Task: Look for space in Schroeder, Brazil from 3rd June, 2023 to 9th June, 2023 for 2 adults in price range Rs.6000 to Rs.12000. Place can be entire place with 1  bedroom having 1 bed and 1 bathroom. Property type can be house, flat, guest house, hotel. Amenities needed are: washing machine. Booking option can be shelf check-in. Required host language is Spanish.
Action: Mouse moved to (296, 181)
Screenshot: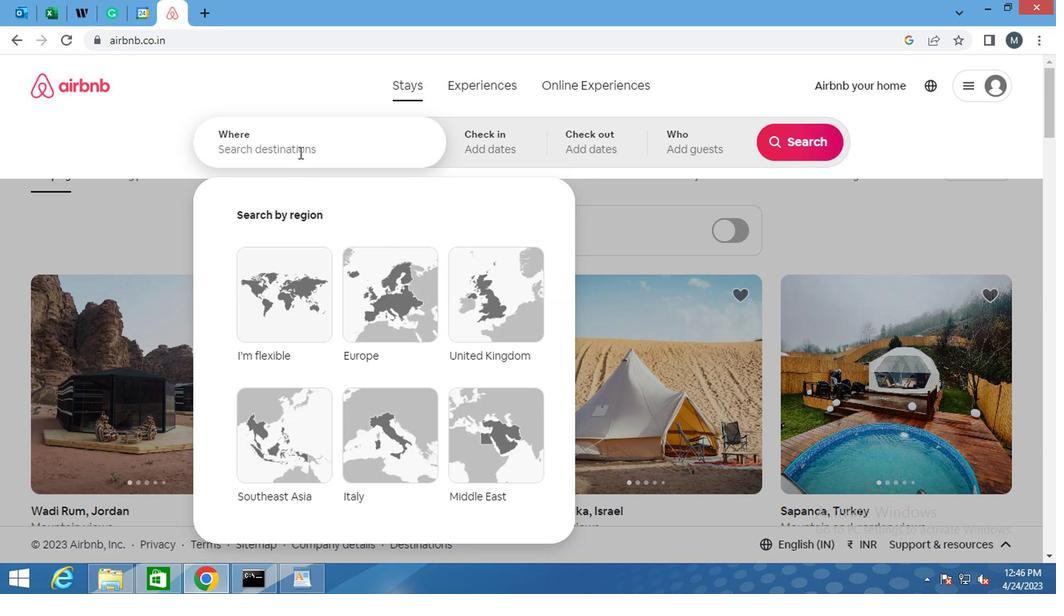 
Action: Mouse pressed left at (296, 181)
Screenshot: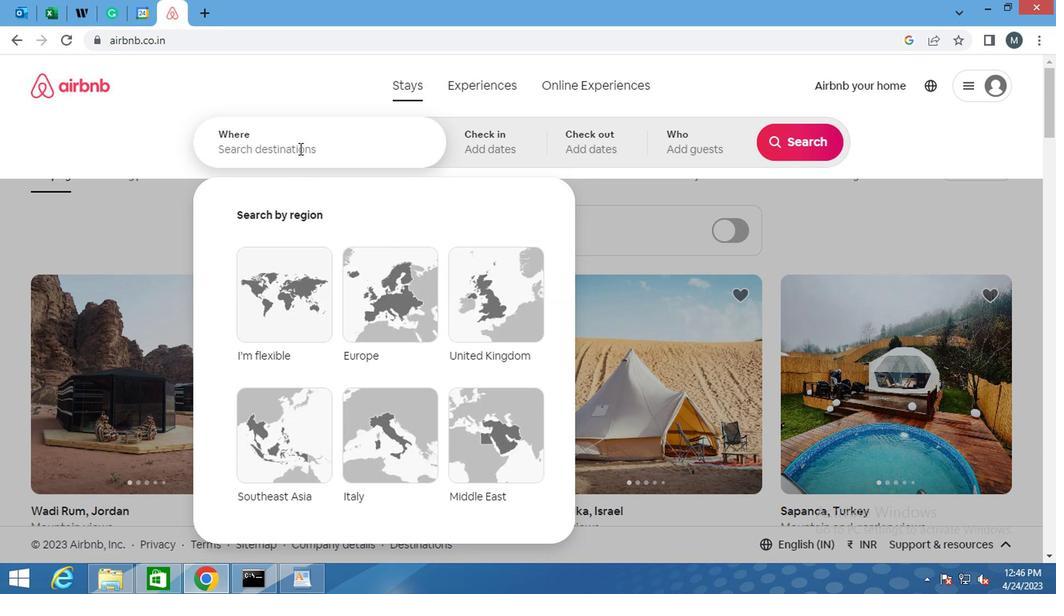 
Action: Key pressed <Key.shift>SCHROEDER,<Key.shift>BRAZIL<Key.enter>\
Screenshot: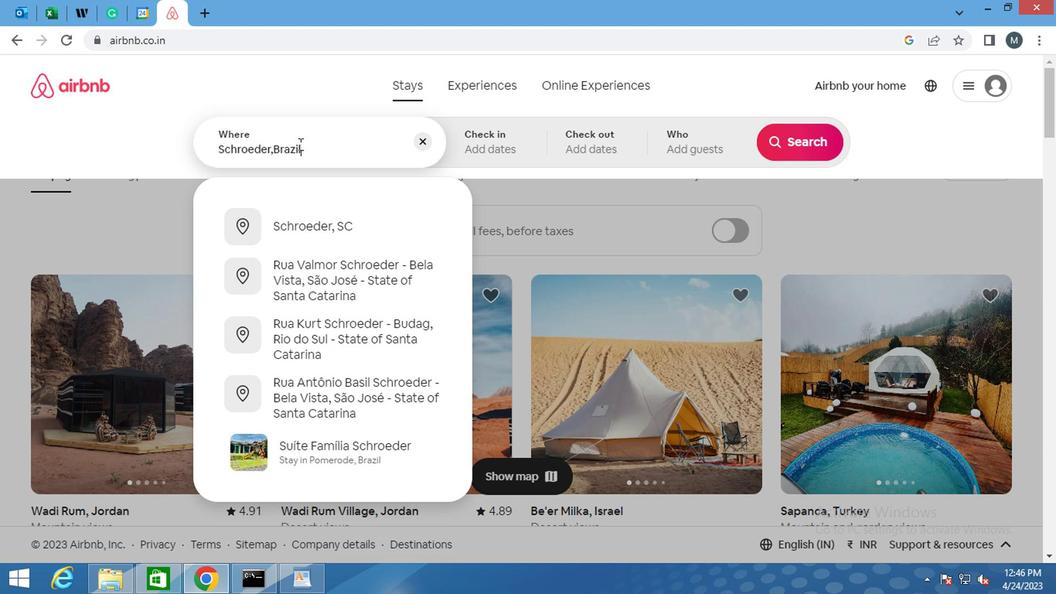 
Action: Mouse moved to (319, 184)
Screenshot: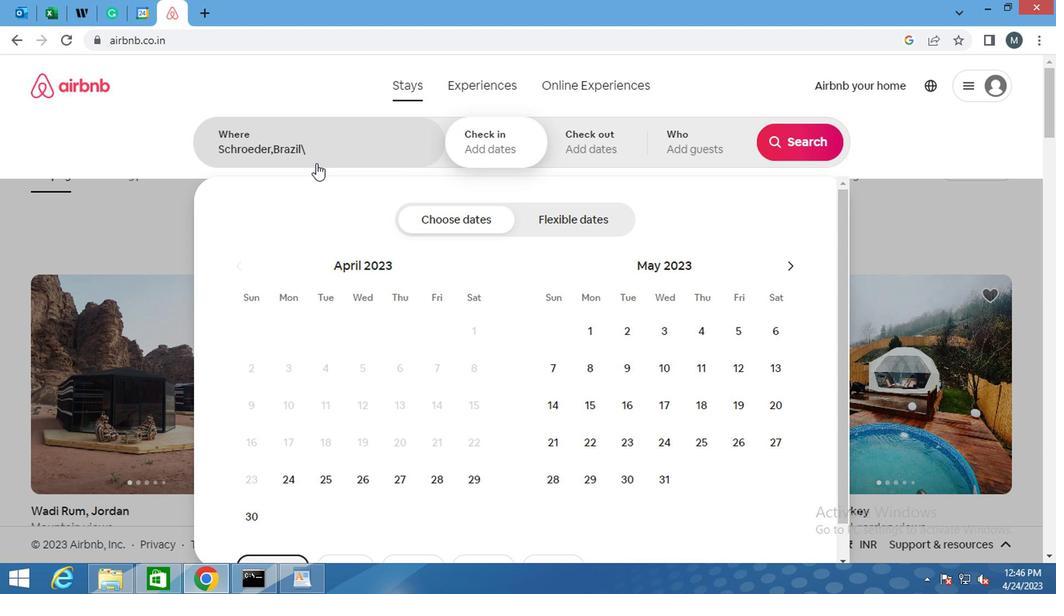 
Action: Mouse pressed left at (319, 184)
Screenshot: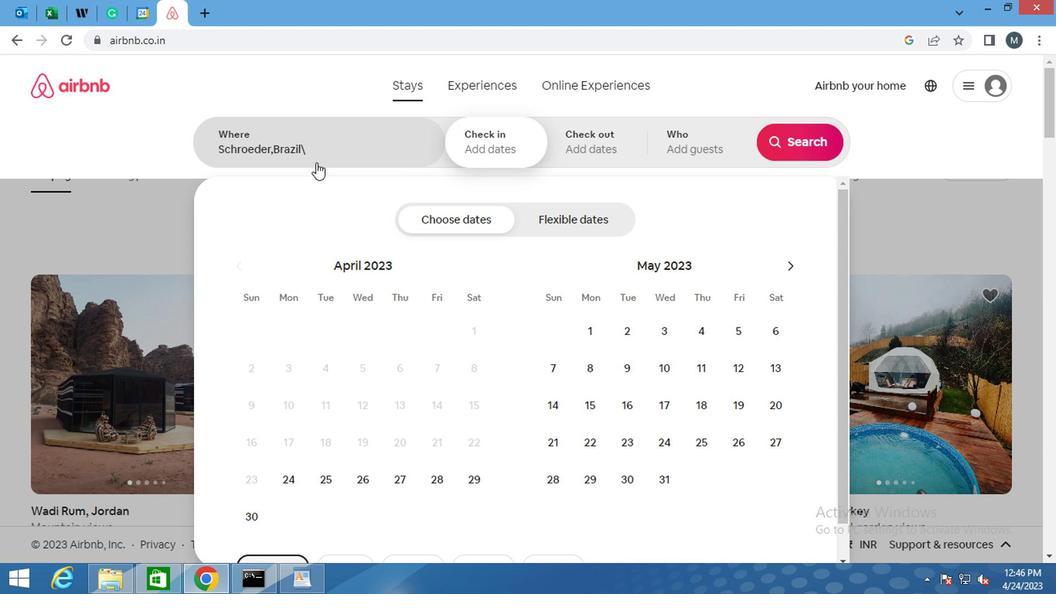 
Action: Mouse moved to (319, 188)
Screenshot: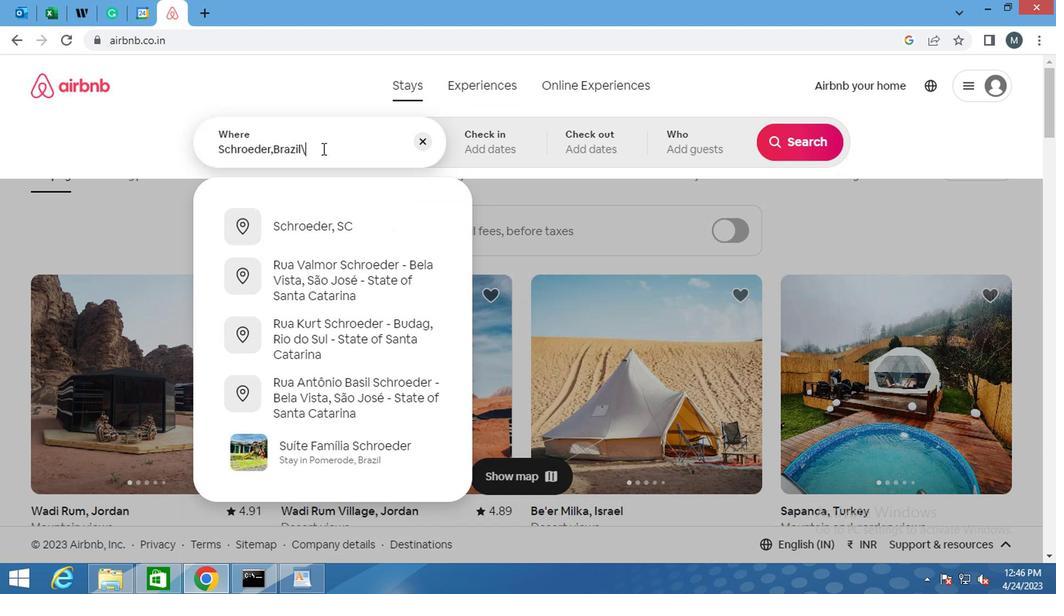 
Action: Key pressed <Key.backspace><Key.enter>
Screenshot: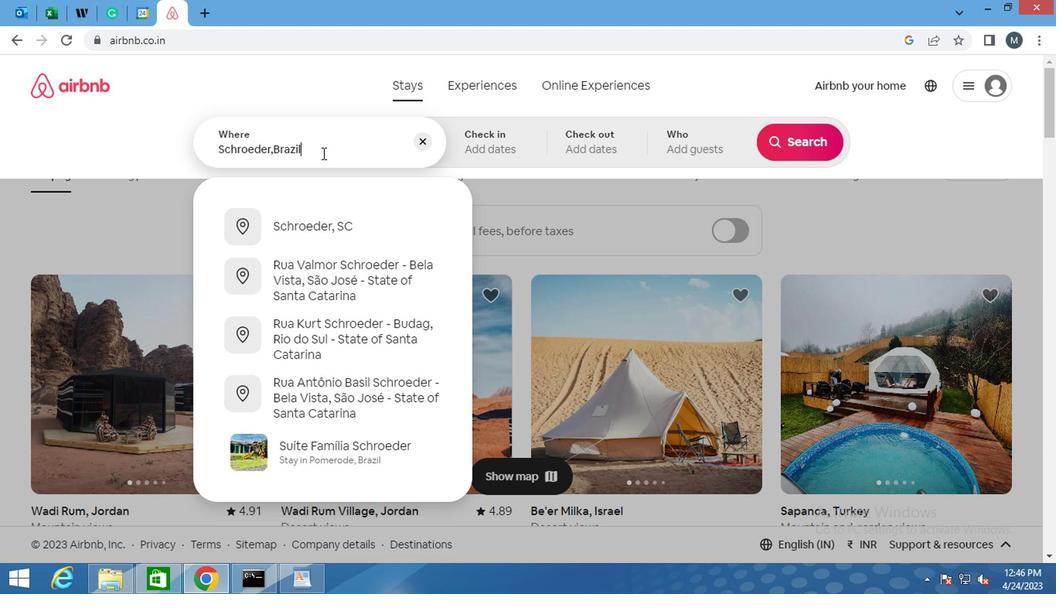 
Action: Mouse moved to (791, 279)
Screenshot: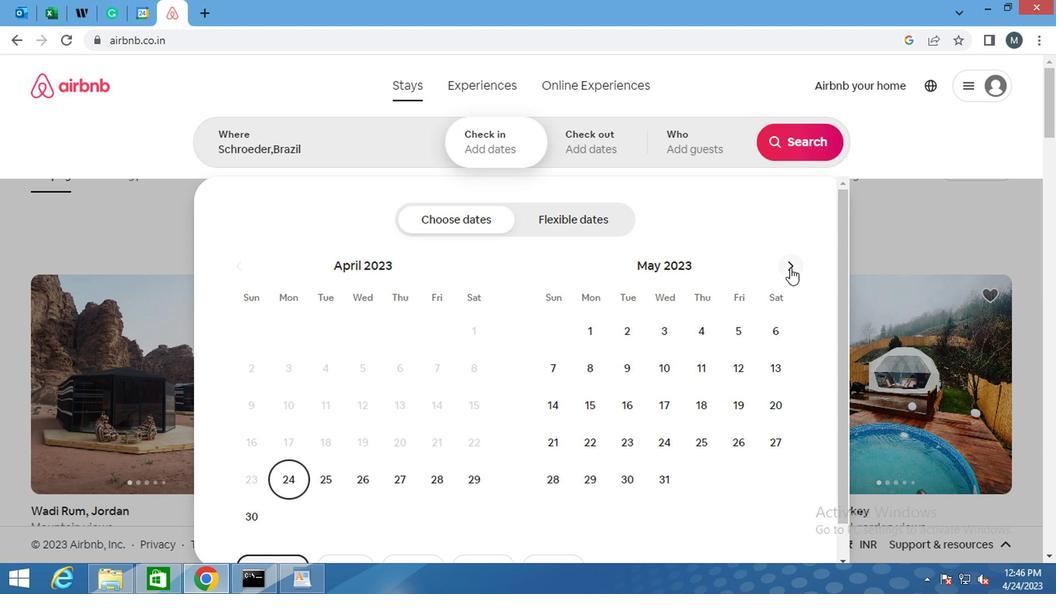 
Action: Mouse pressed left at (791, 279)
Screenshot: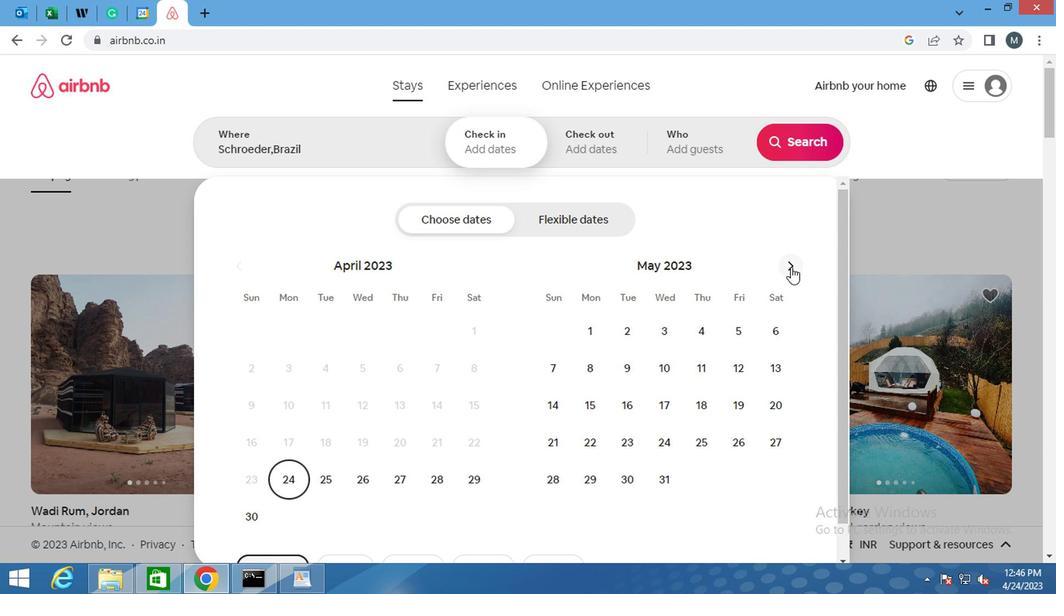 
Action: Mouse pressed left at (791, 279)
Screenshot: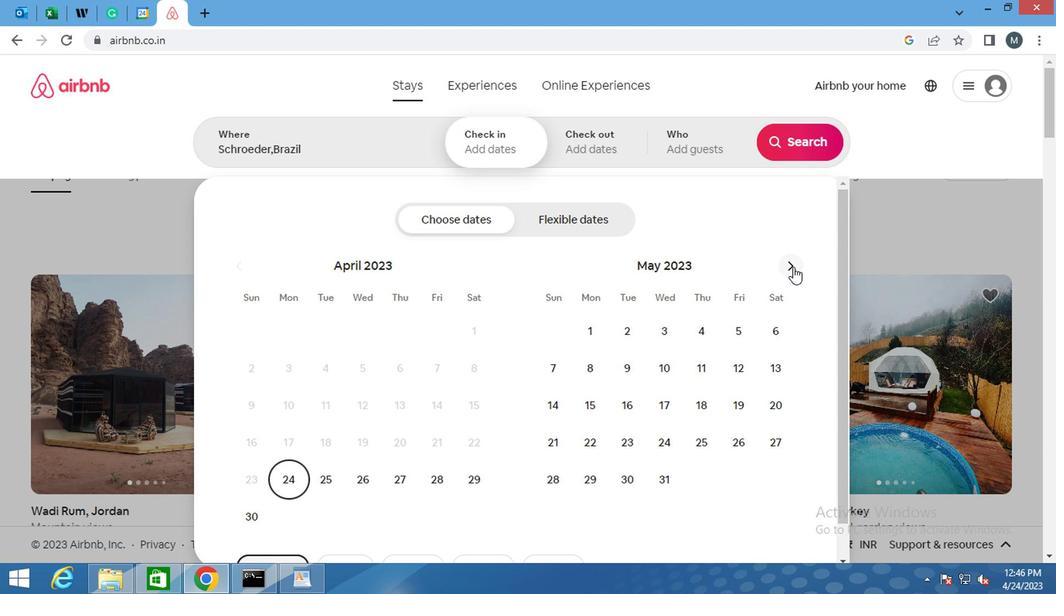 
Action: Mouse moved to (774, 332)
Screenshot: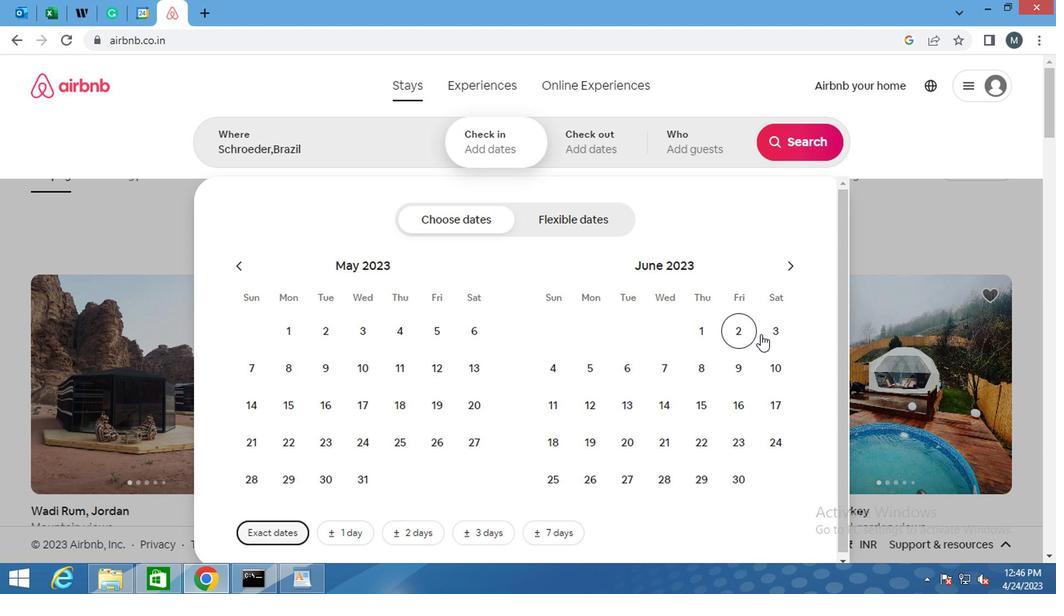 
Action: Mouse pressed left at (774, 332)
Screenshot: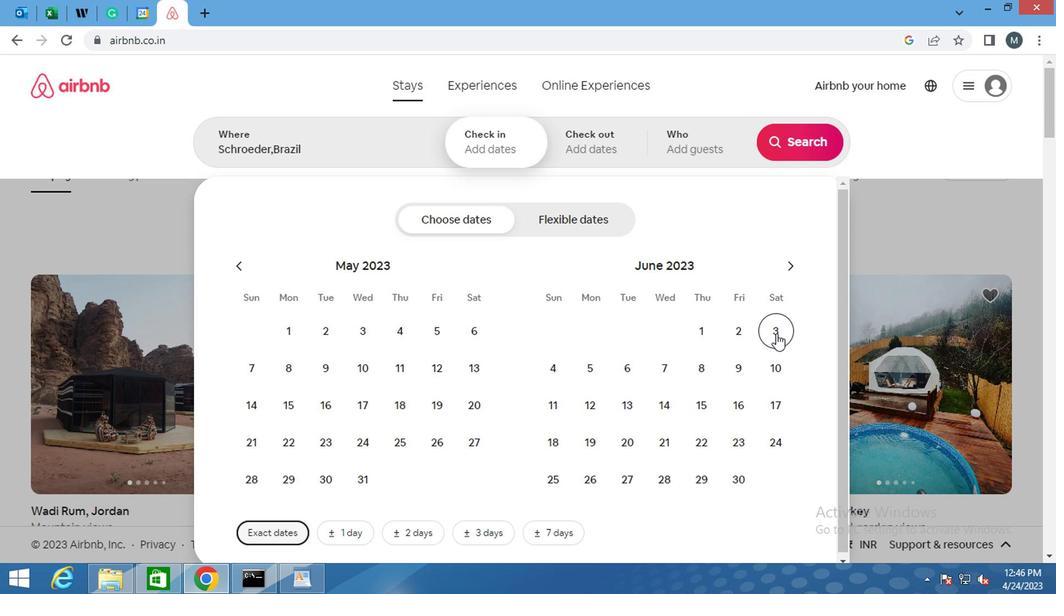 
Action: Mouse moved to (733, 360)
Screenshot: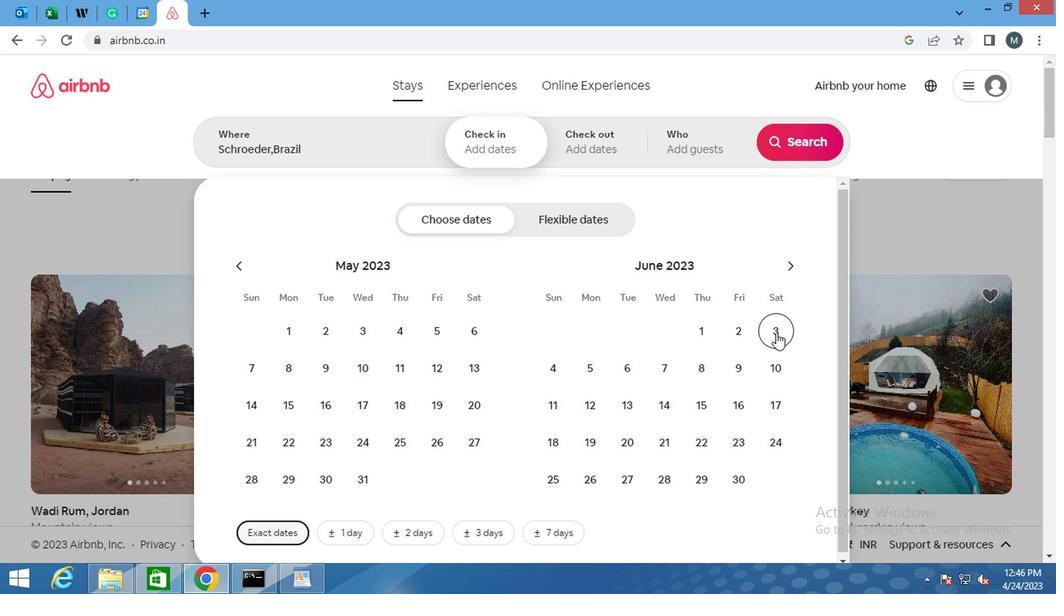 
Action: Mouse pressed left at (733, 360)
Screenshot: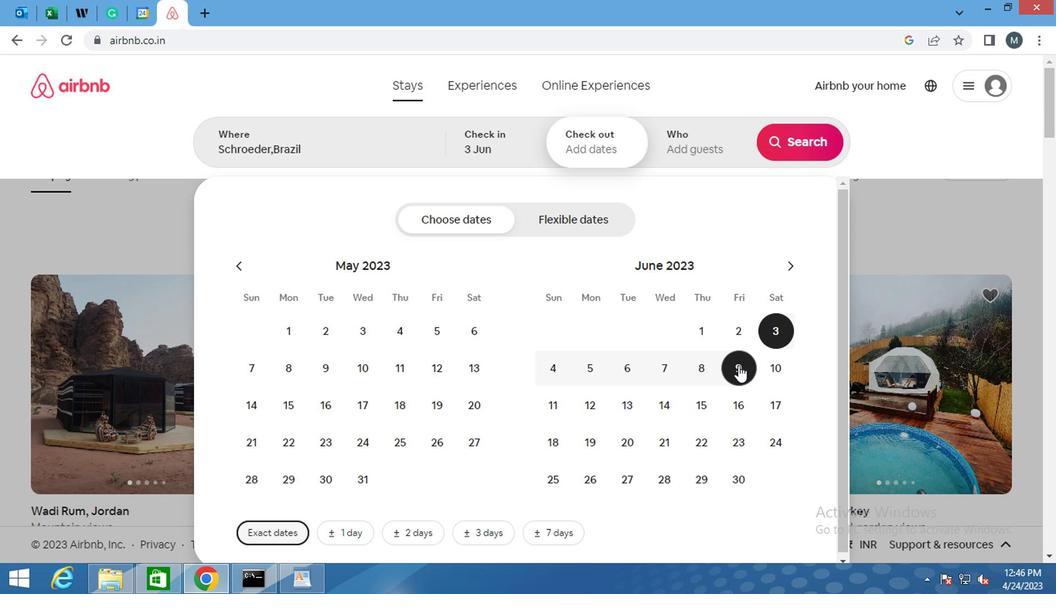 
Action: Mouse moved to (683, 182)
Screenshot: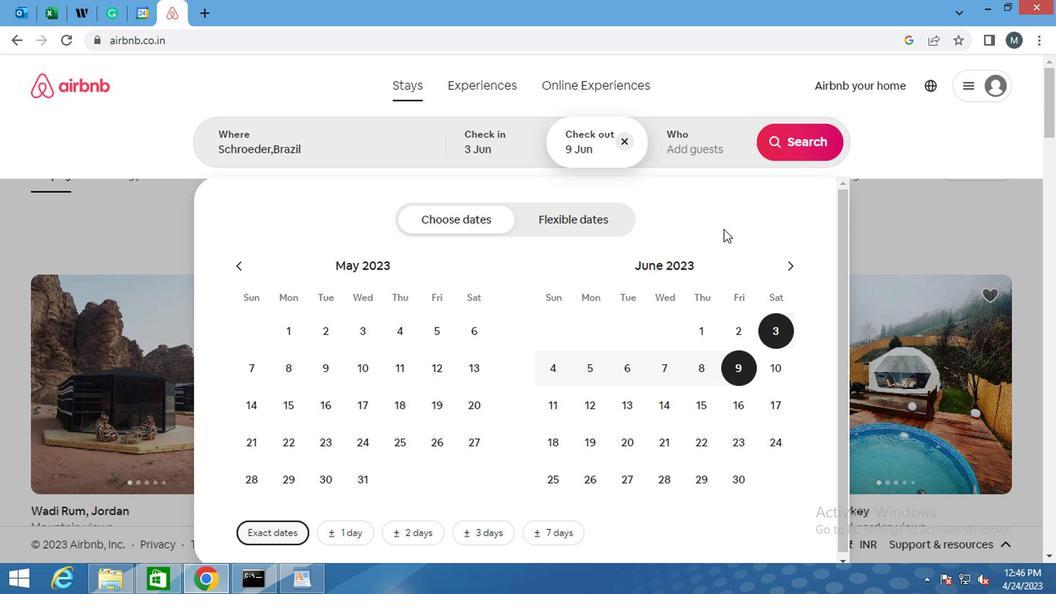 
Action: Mouse pressed left at (683, 182)
Screenshot: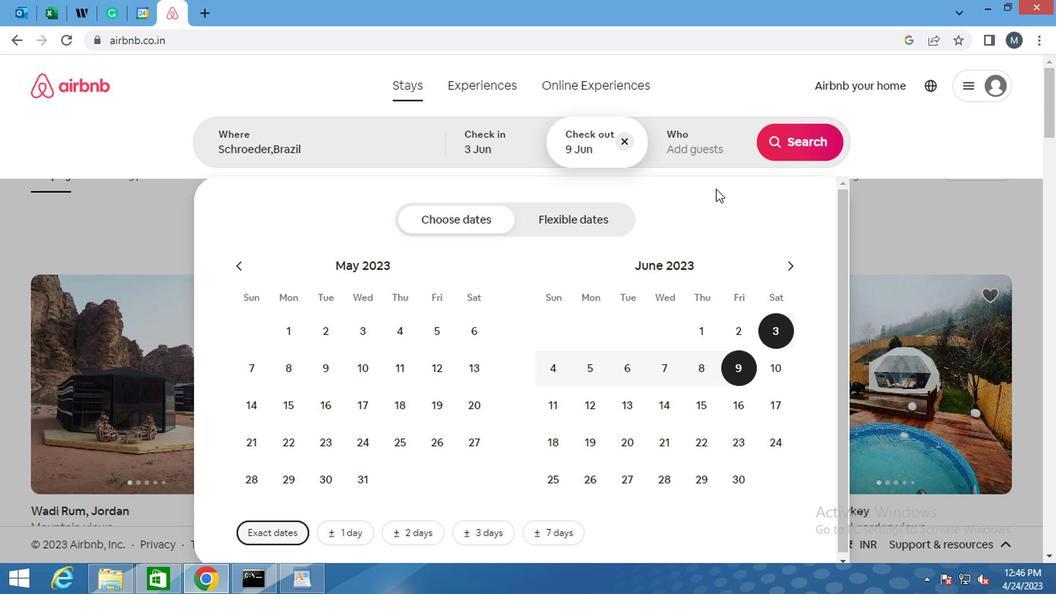 
Action: Mouse moved to (796, 242)
Screenshot: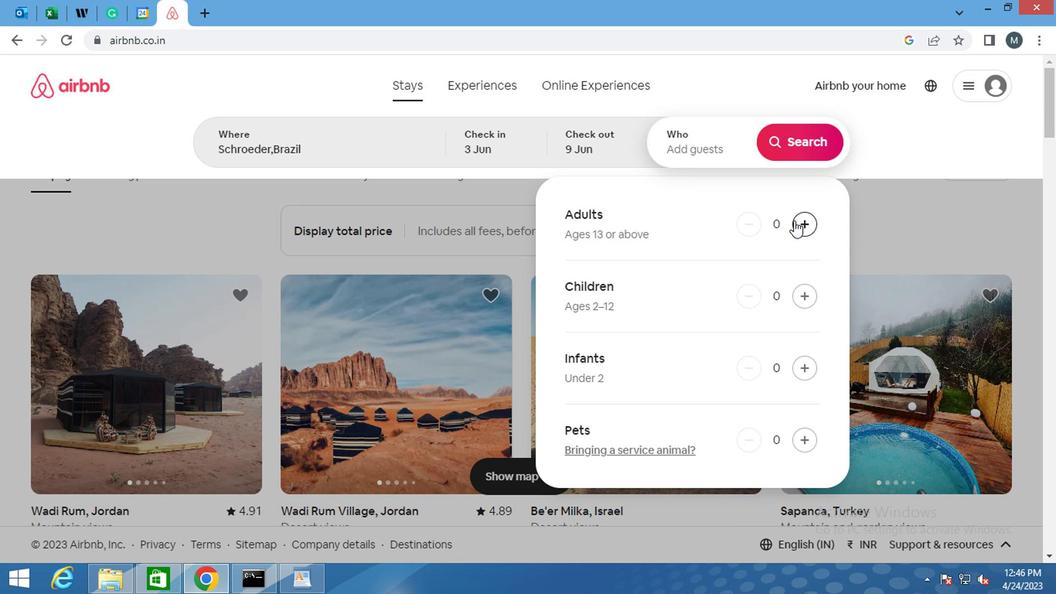 
Action: Mouse pressed left at (796, 242)
Screenshot: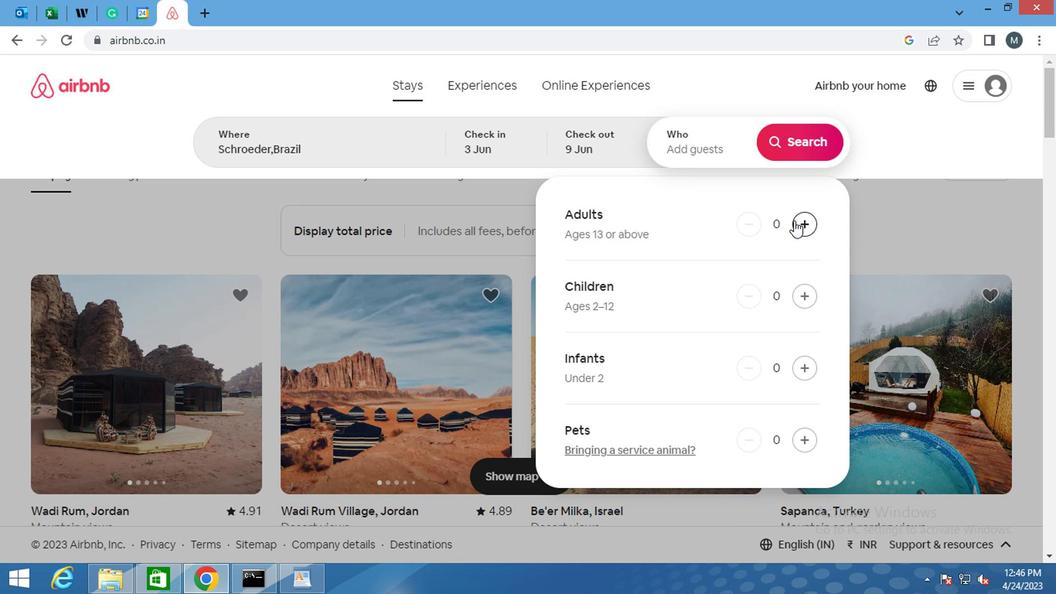 
Action: Mouse pressed left at (796, 242)
Screenshot: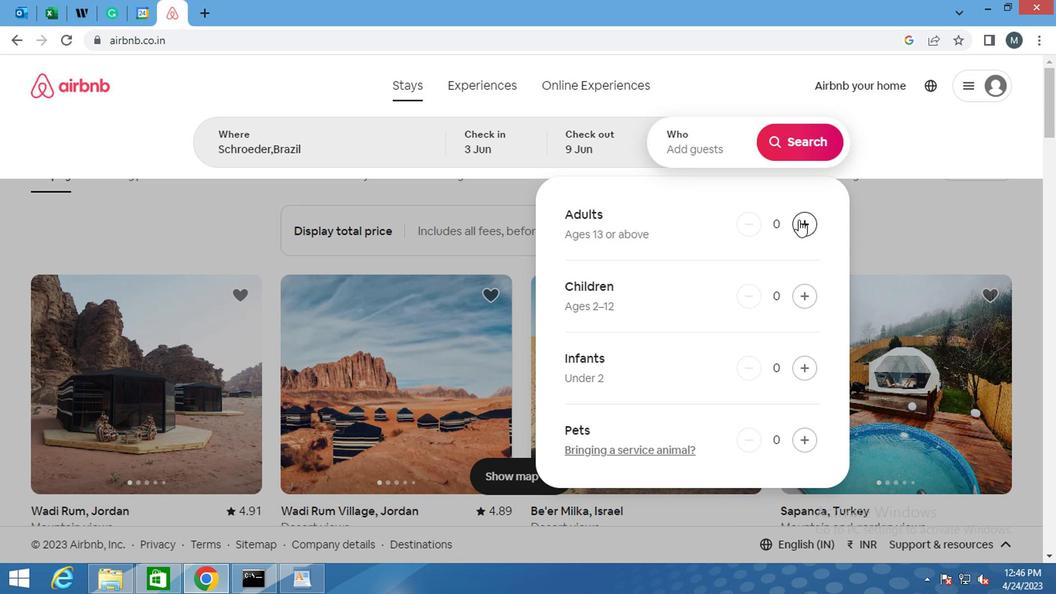 
Action: Mouse moved to (892, 173)
Screenshot: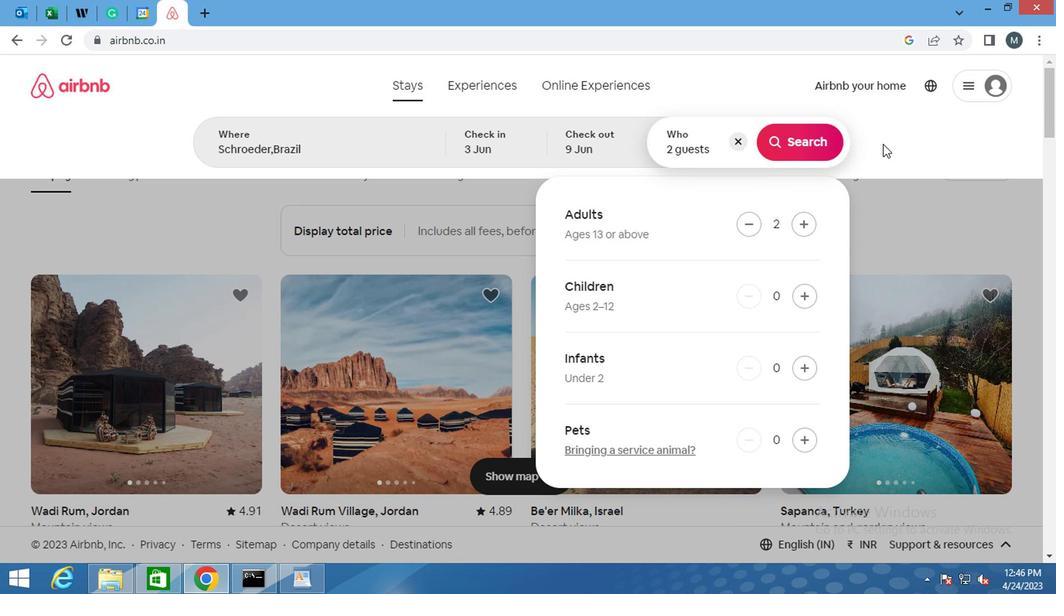 
Action: Mouse pressed left at (892, 173)
Screenshot: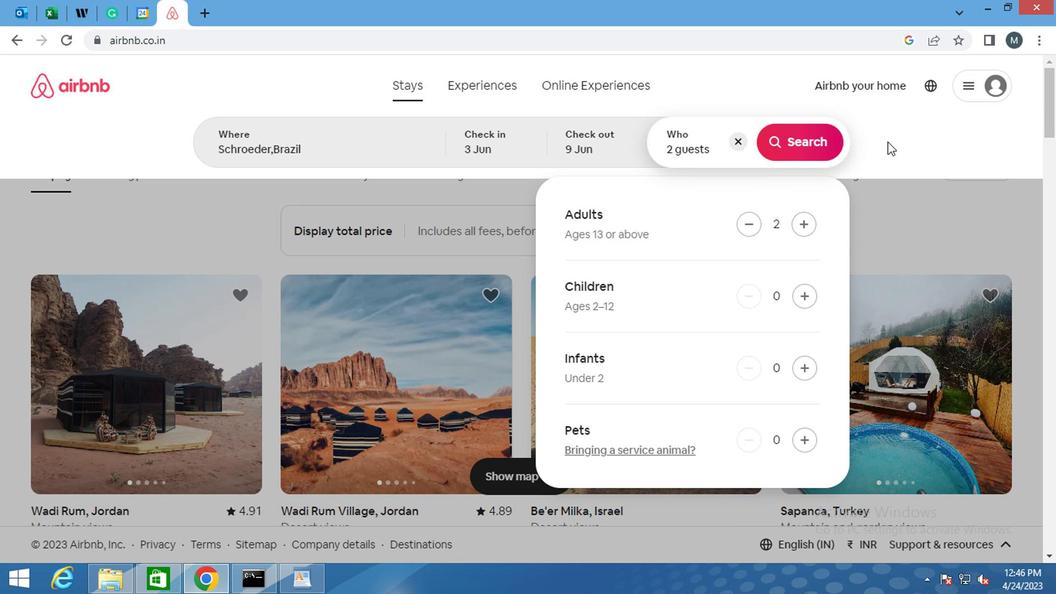 
Action: Mouse moved to (910, 206)
Screenshot: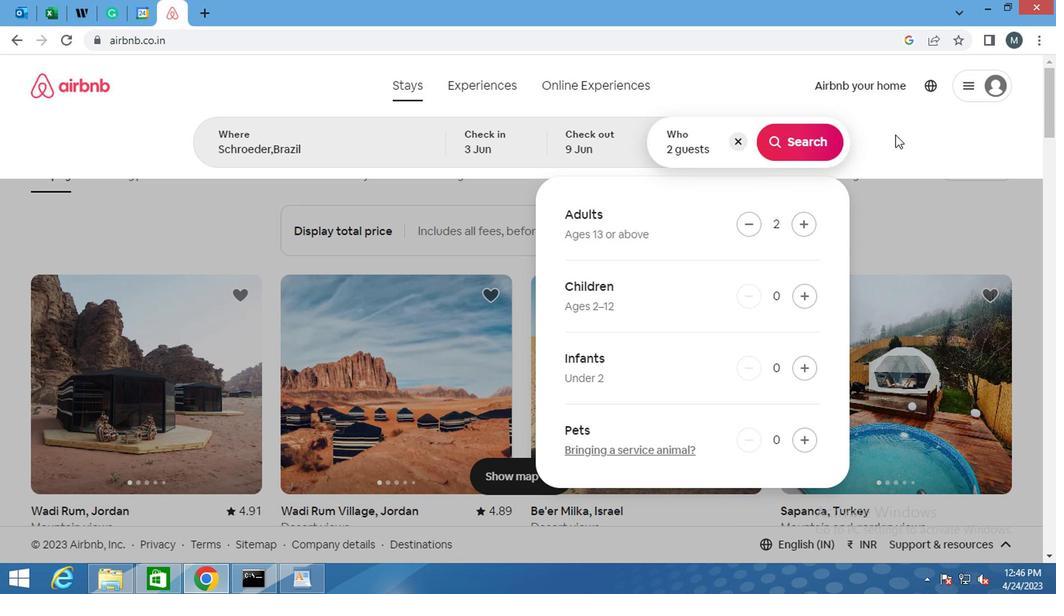 
Action: Mouse scrolled (910, 206) with delta (0, 0)
Screenshot: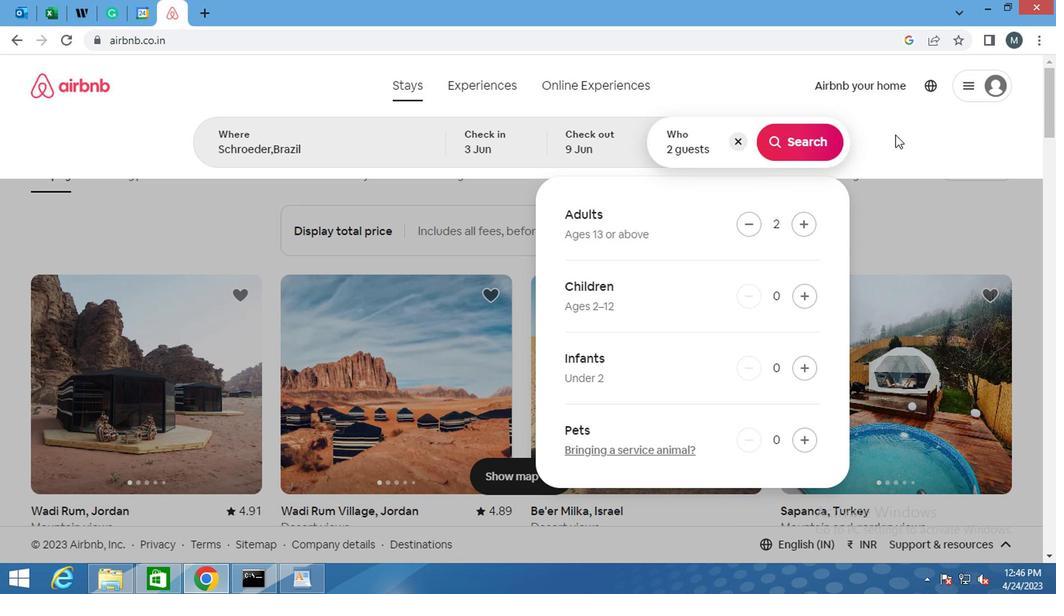 
Action: Mouse moved to (910, 208)
Screenshot: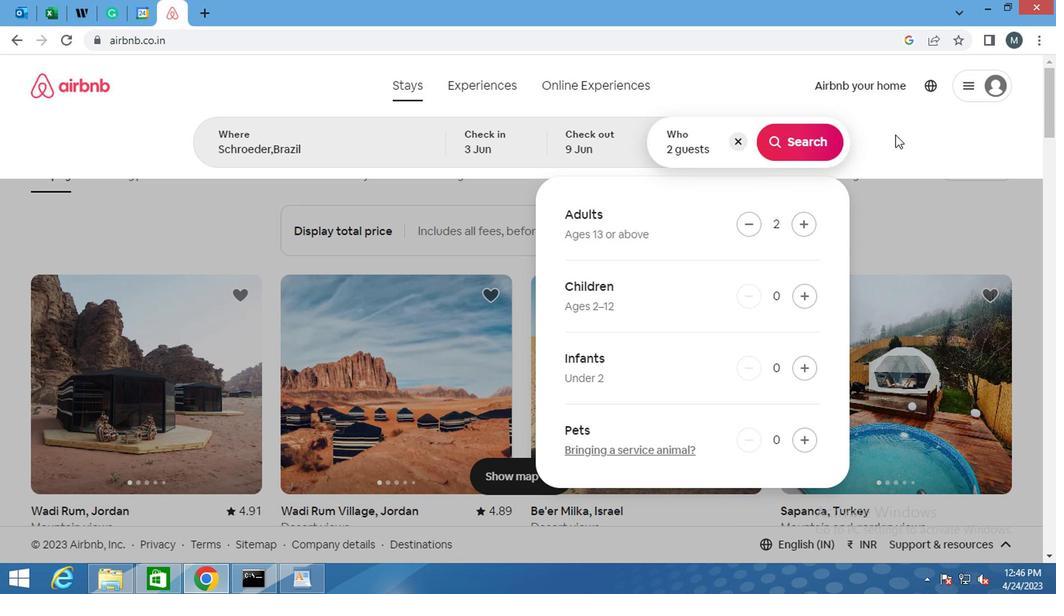 
Action: Mouse scrolled (910, 209) with delta (0, 0)
Screenshot: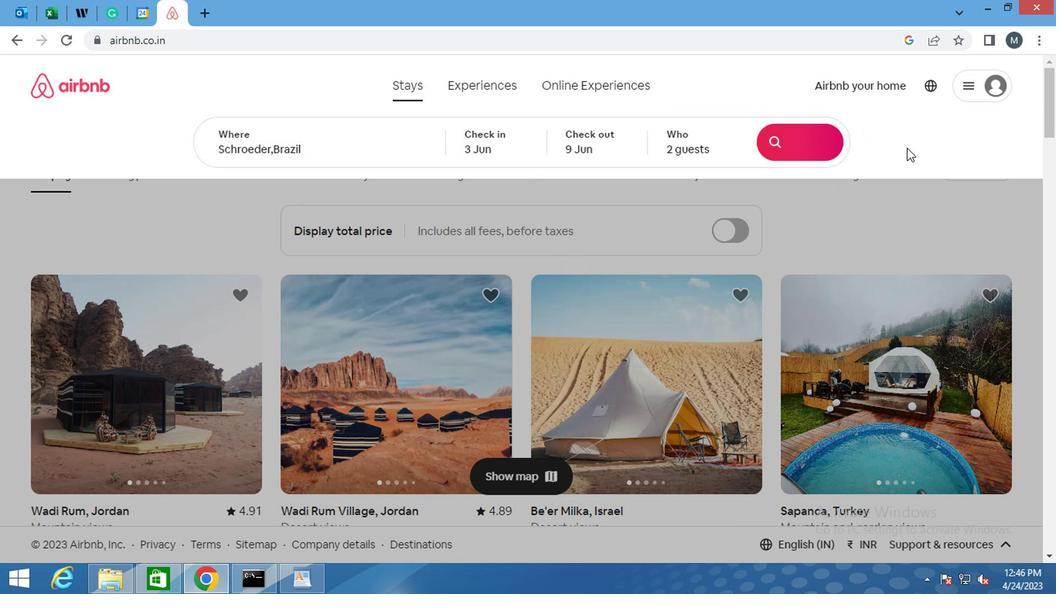 
Action: Mouse scrolled (910, 209) with delta (0, 0)
Screenshot: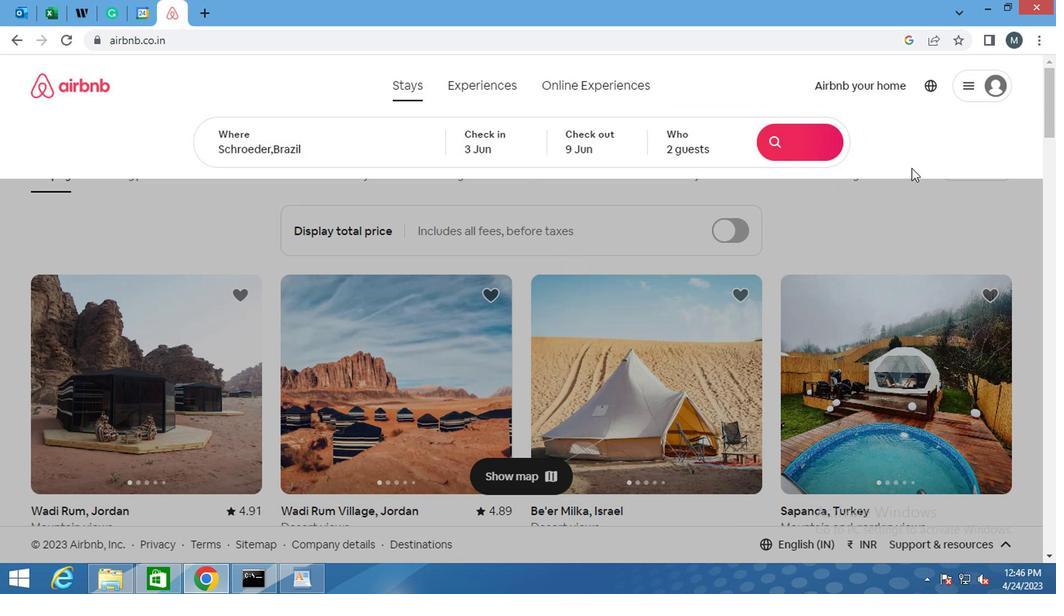 
Action: Mouse moved to (909, 206)
Screenshot: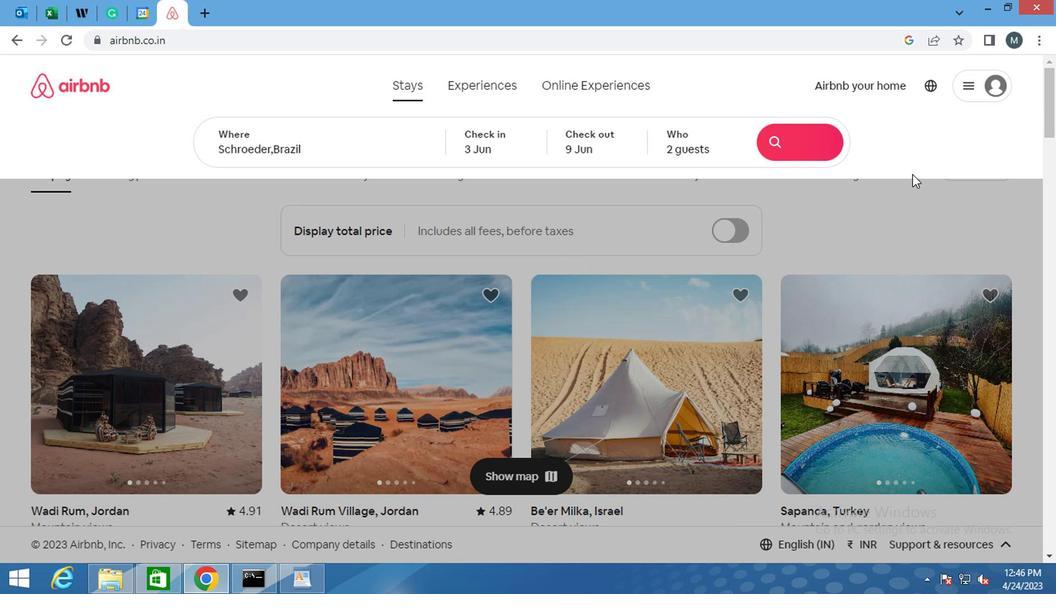 
Action: Mouse scrolled (909, 207) with delta (0, 0)
Screenshot: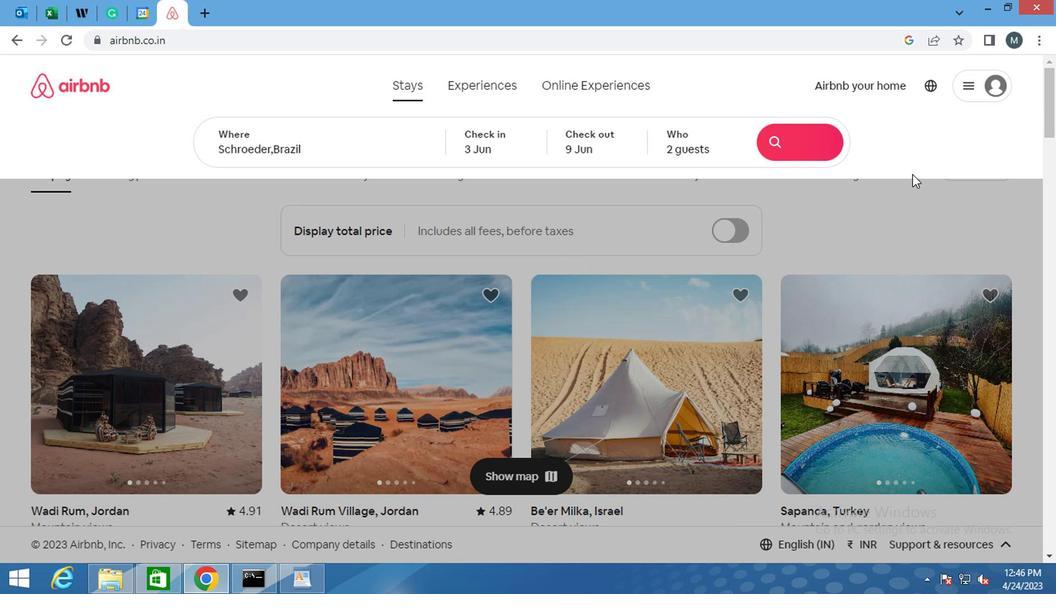 
Action: Mouse moved to (954, 195)
Screenshot: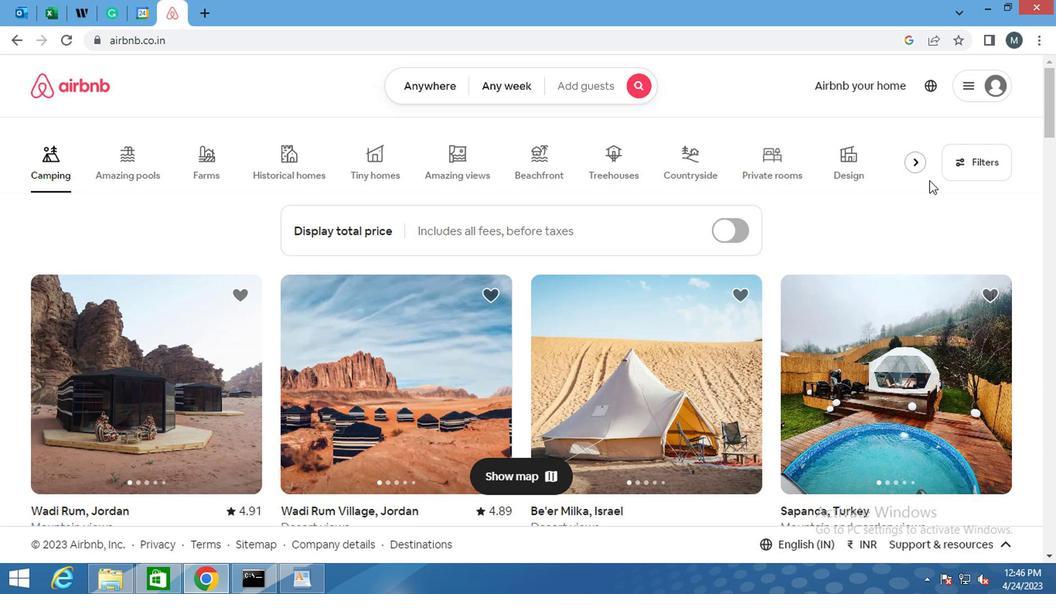 
Action: Mouse pressed left at (954, 195)
Screenshot: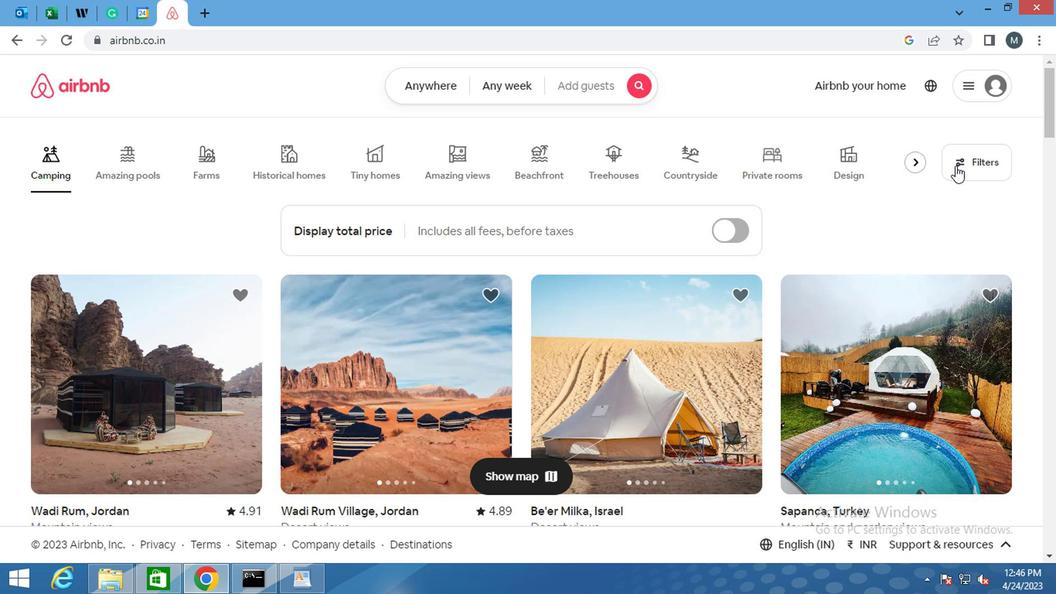 
Action: Mouse moved to (367, 335)
Screenshot: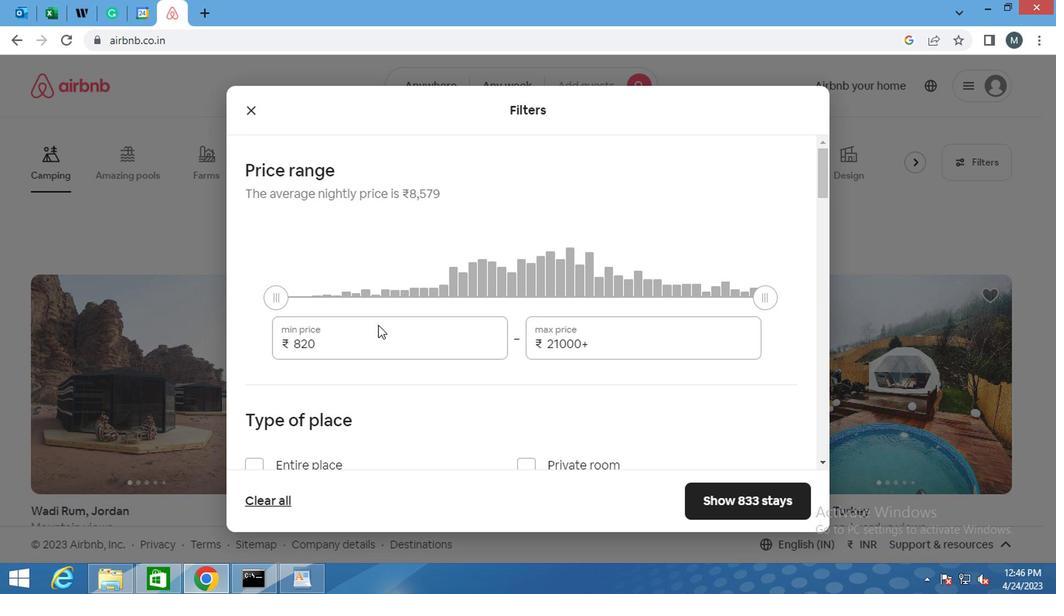 
Action: Mouse pressed left at (367, 335)
Screenshot: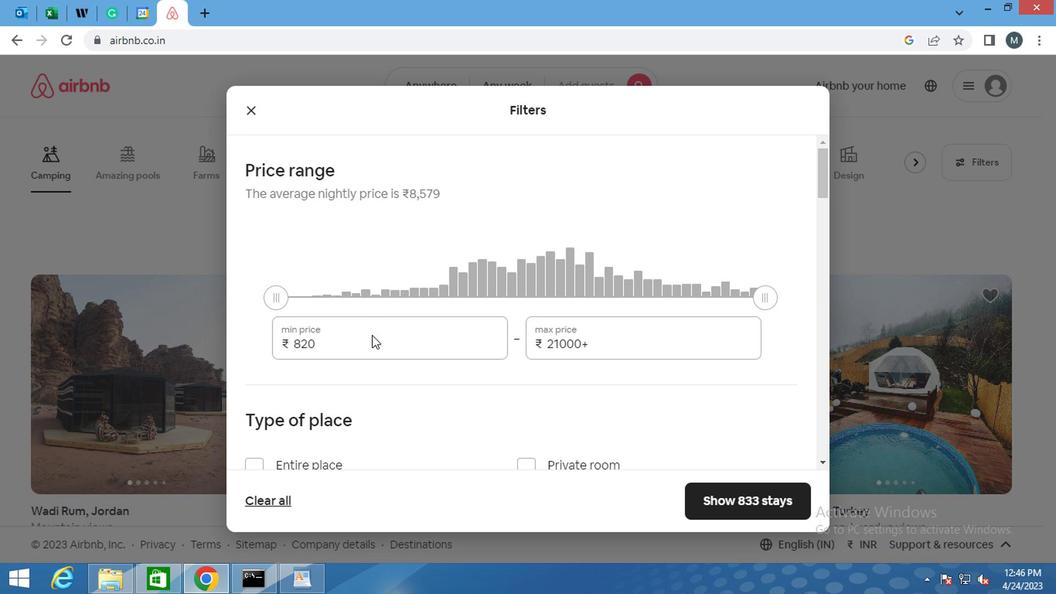 
Action: Mouse moved to (363, 336)
Screenshot: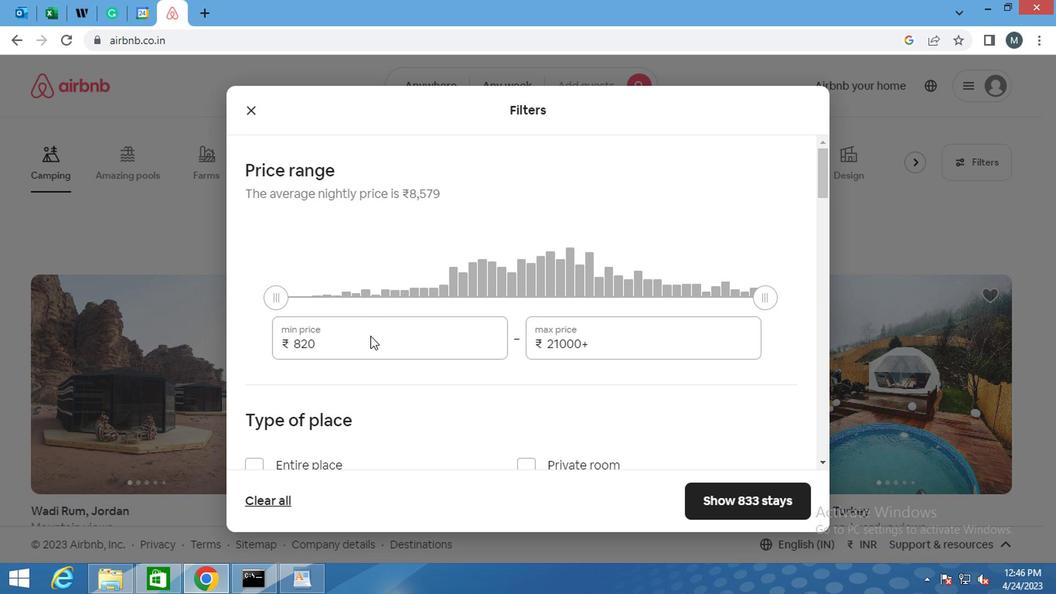 
Action: Mouse pressed left at (363, 336)
Screenshot: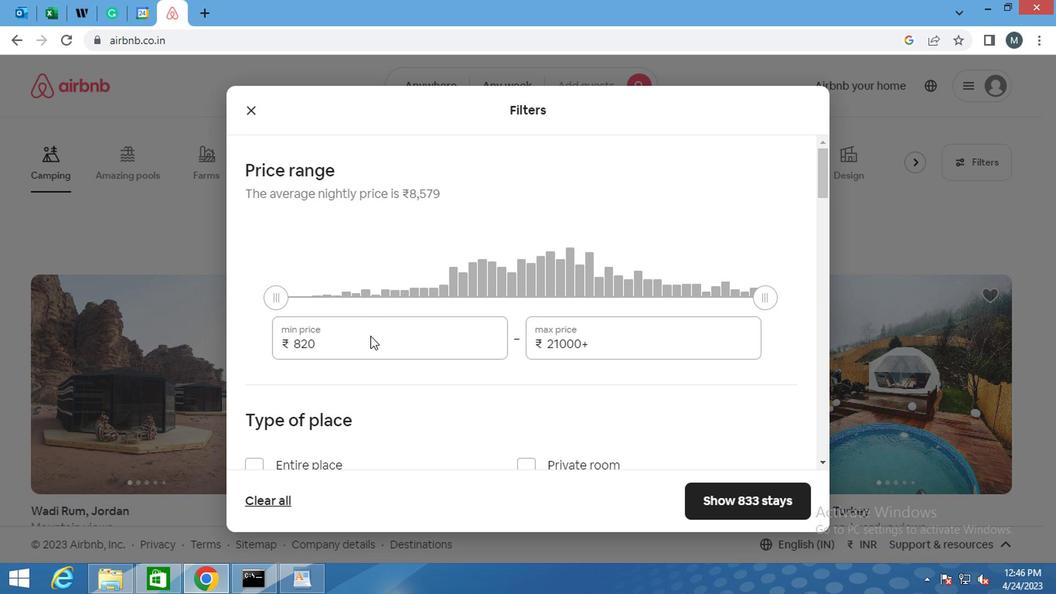 
Action: Mouse pressed left at (363, 336)
Screenshot: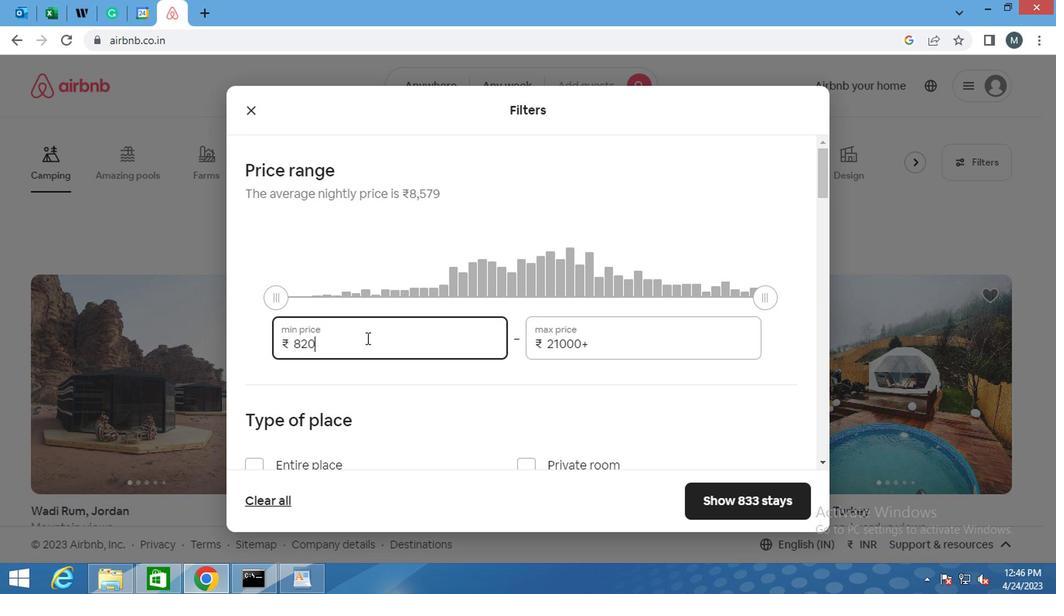 
Action: Key pressed 600
Screenshot: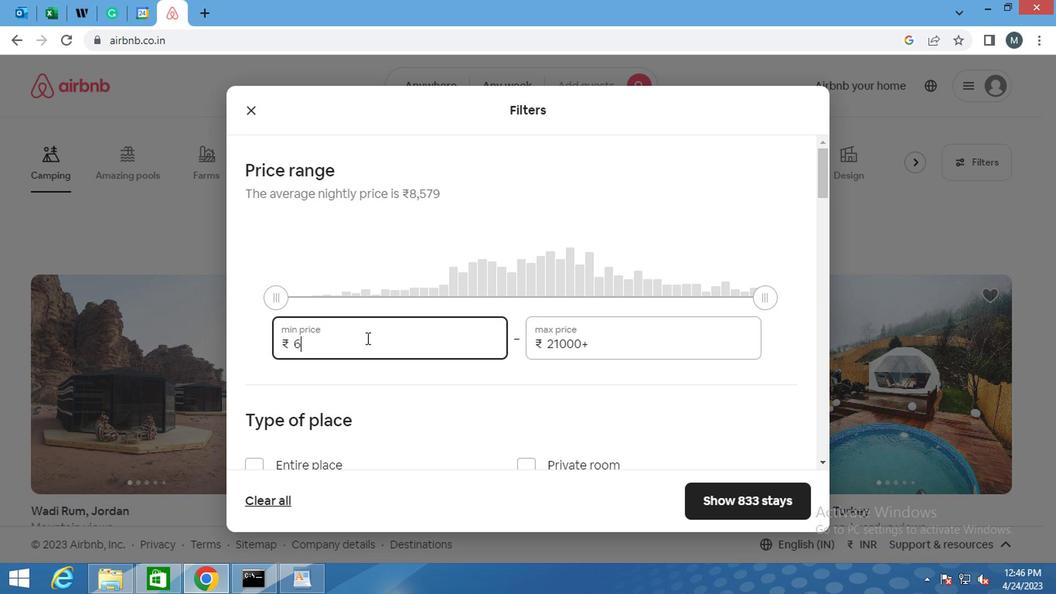 
Action: Mouse moved to (370, 338)
Screenshot: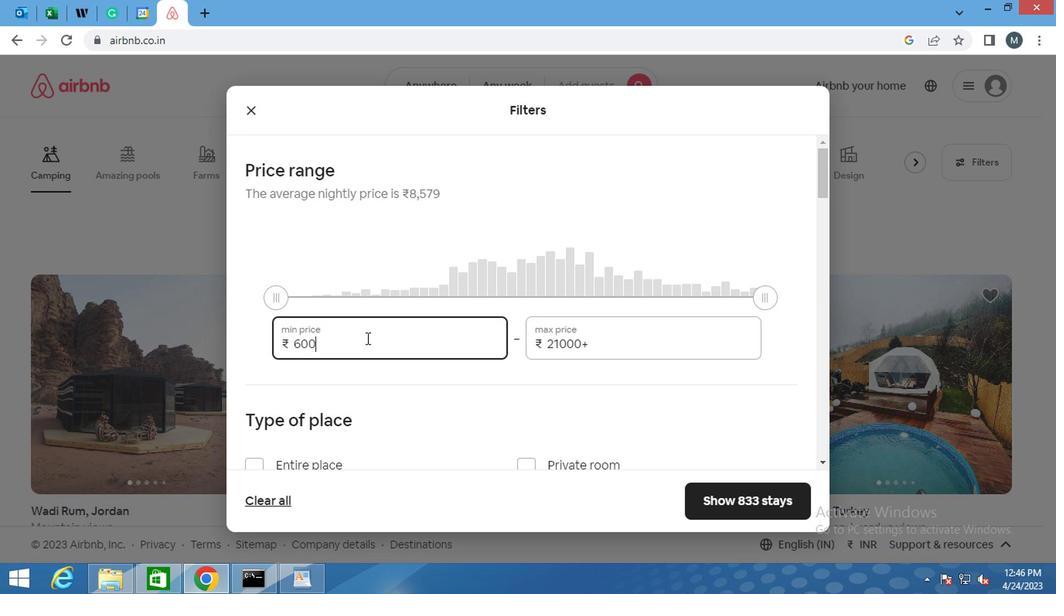 
Action: Key pressed 0
Screenshot: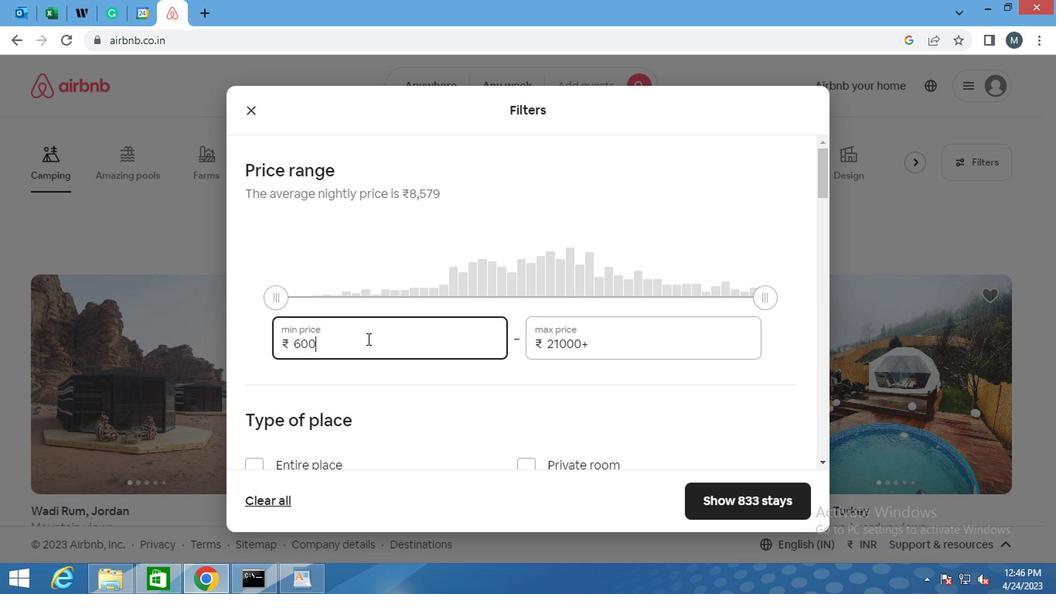 
Action: Mouse moved to (622, 343)
Screenshot: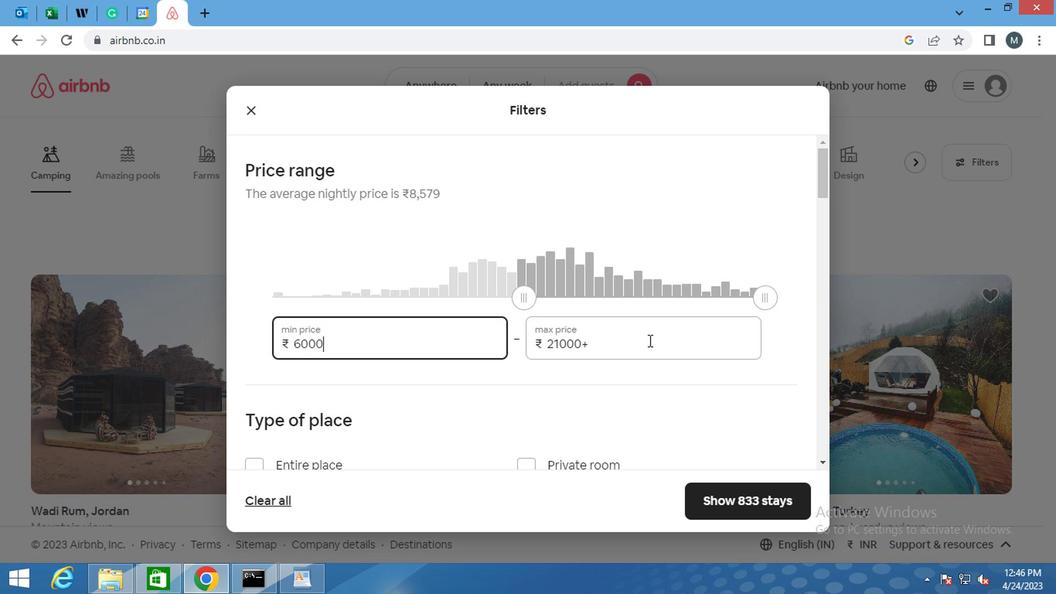 
Action: Mouse pressed left at (622, 343)
Screenshot: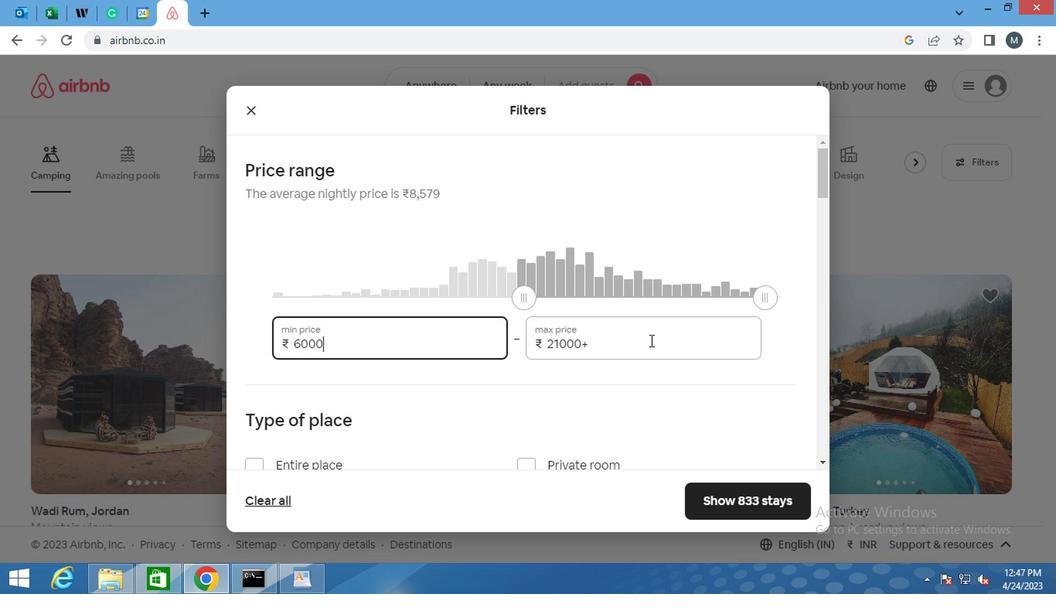 
Action: Mouse moved to (622, 343)
Screenshot: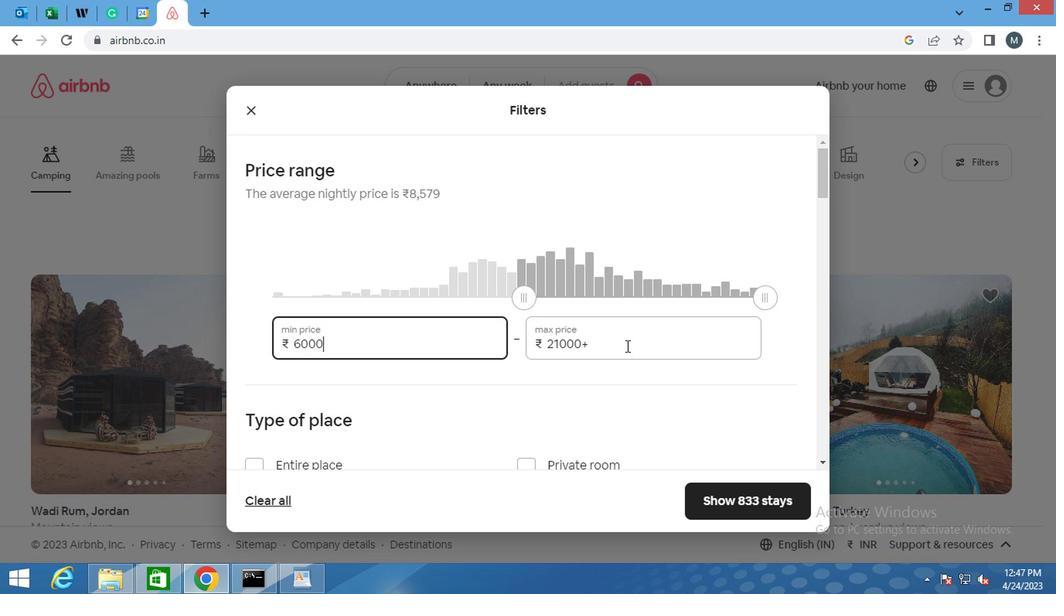 
Action: Mouse pressed left at (622, 343)
Screenshot: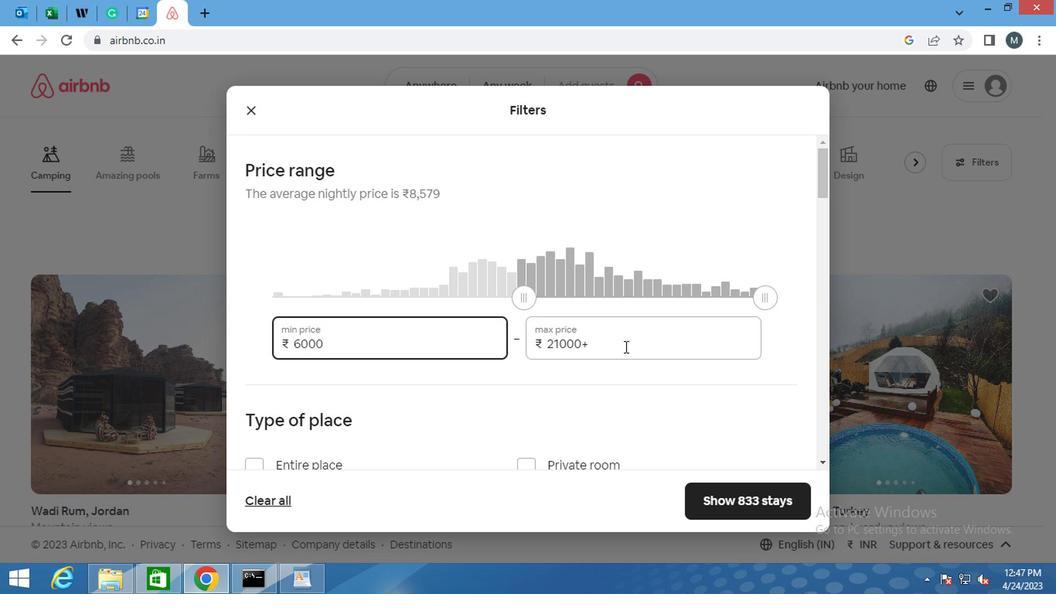 
Action: Mouse pressed left at (622, 343)
Screenshot: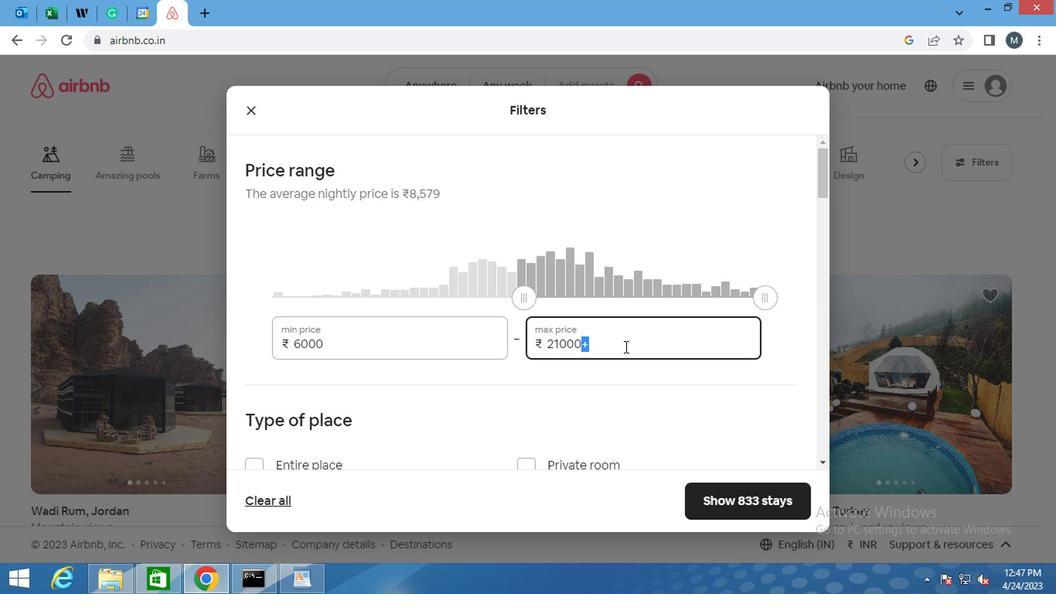 
Action: Mouse moved to (621, 343)
Screenshot: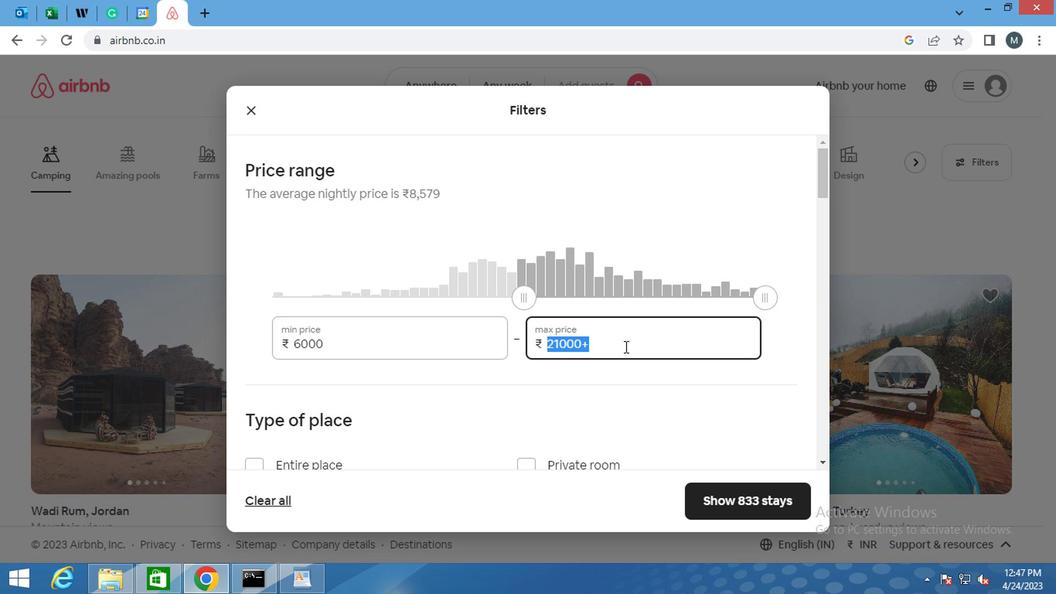 
Action: Key pressed 12
Screenshot: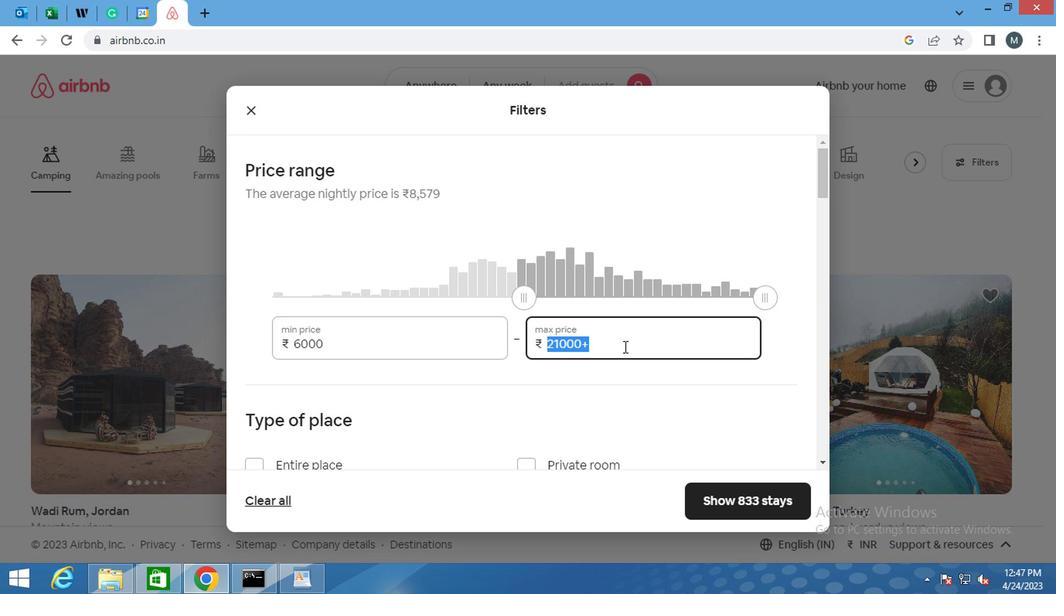 
Action: Mouse moved to (620, 343)
Screenshot: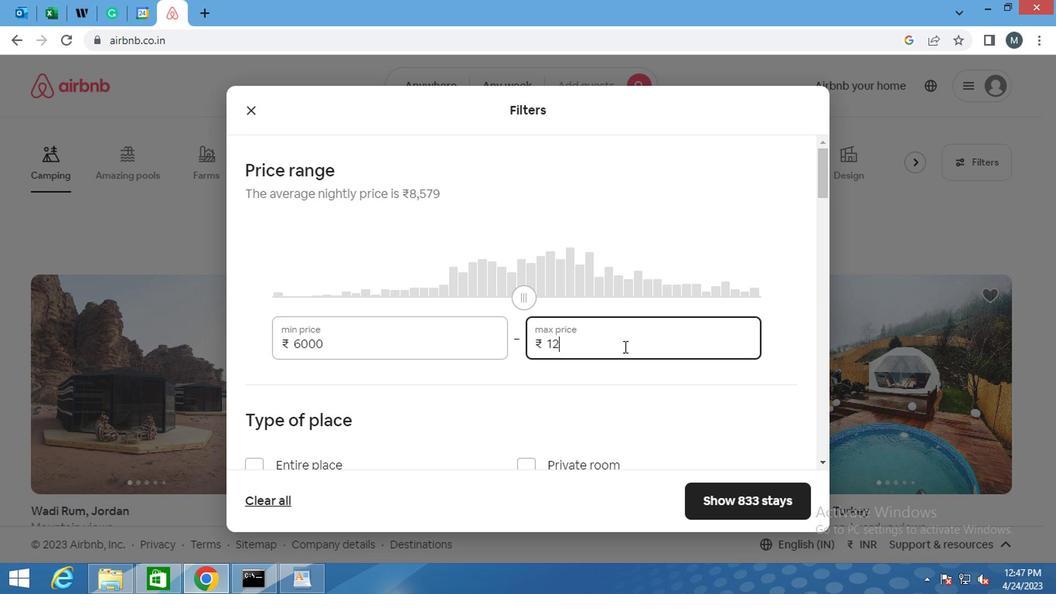 
Action: Key pressed 000
Screenshot: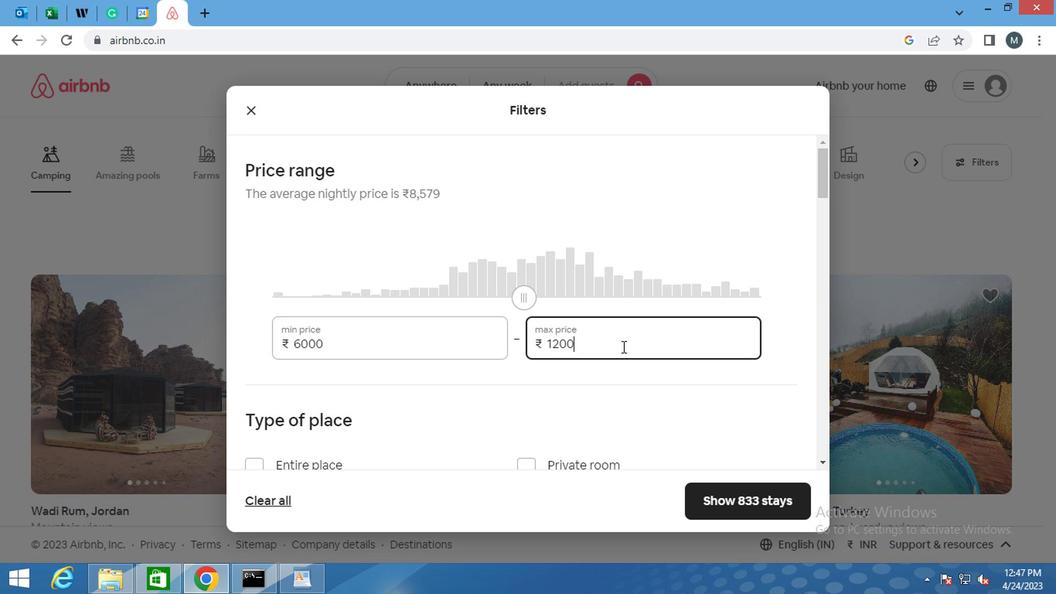 
Action: Mouse moved to (715, 296)
Screenshot: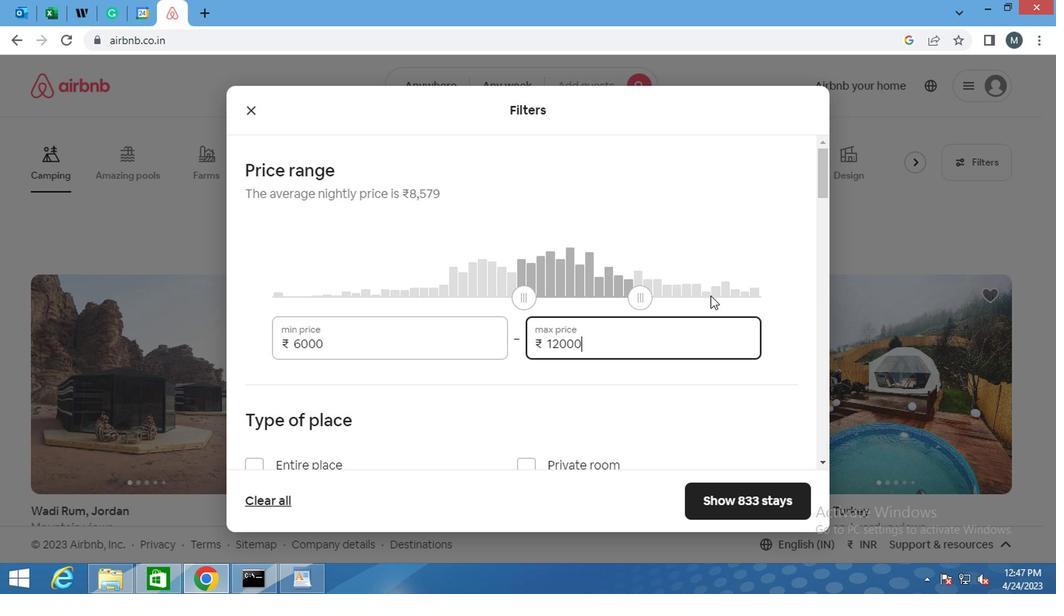 
Action: Mouse scrolled (715, 295) with delta (0, 0)
Screenshot: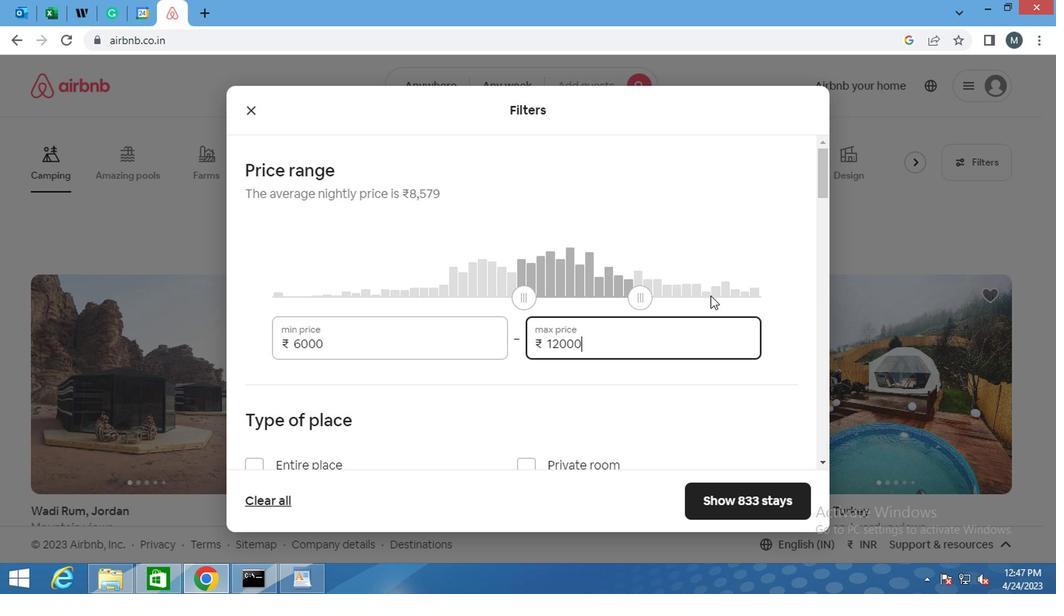 
Action: Mouse moved to (714, 300)
Screenshot: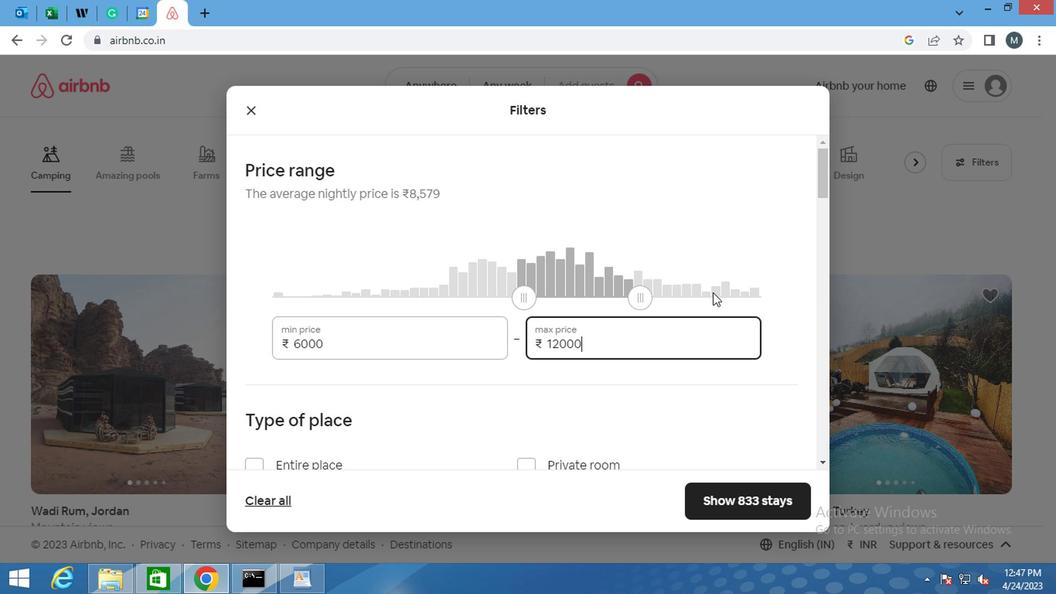 
Action: Mouse scrolled (714, 299) with delta (0, 0)
Screenshot: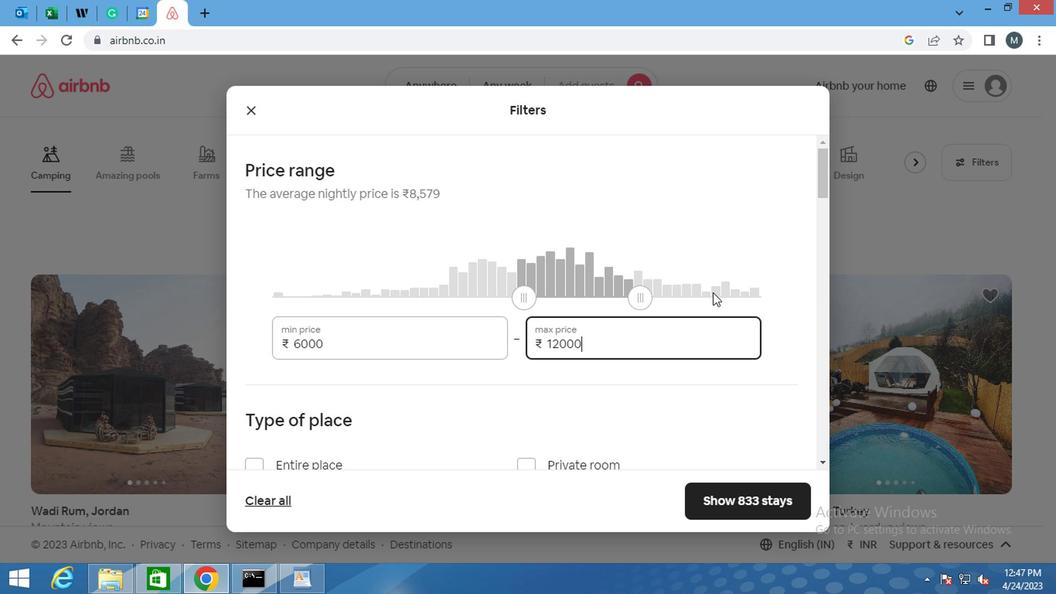 
Action: Mouse moved to (711, 307)
Screenshot: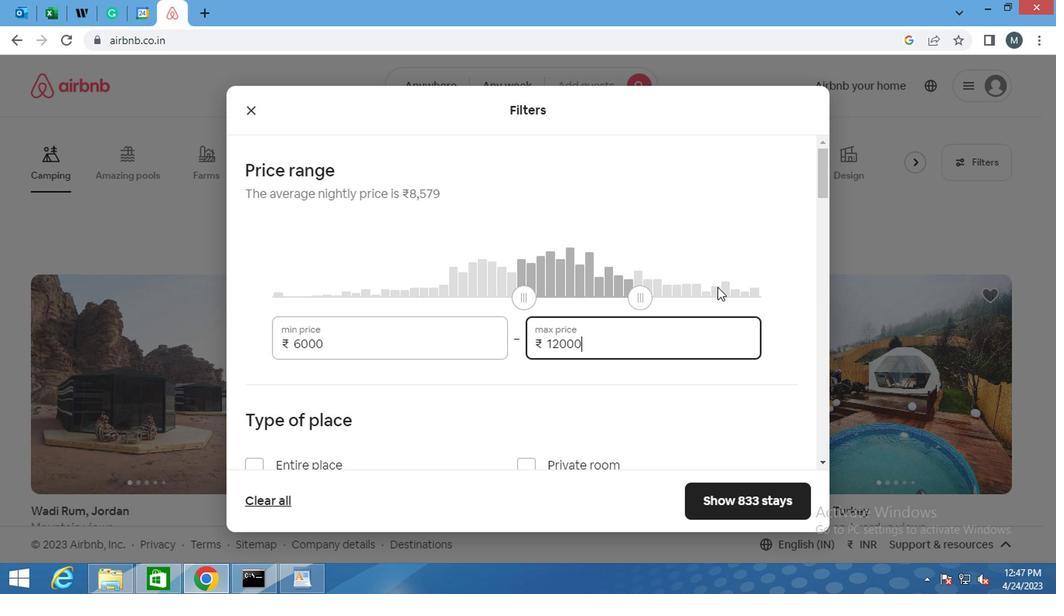 
Action: Mouse scrolled (711, 308) with delta (0, 0)
Screenshot: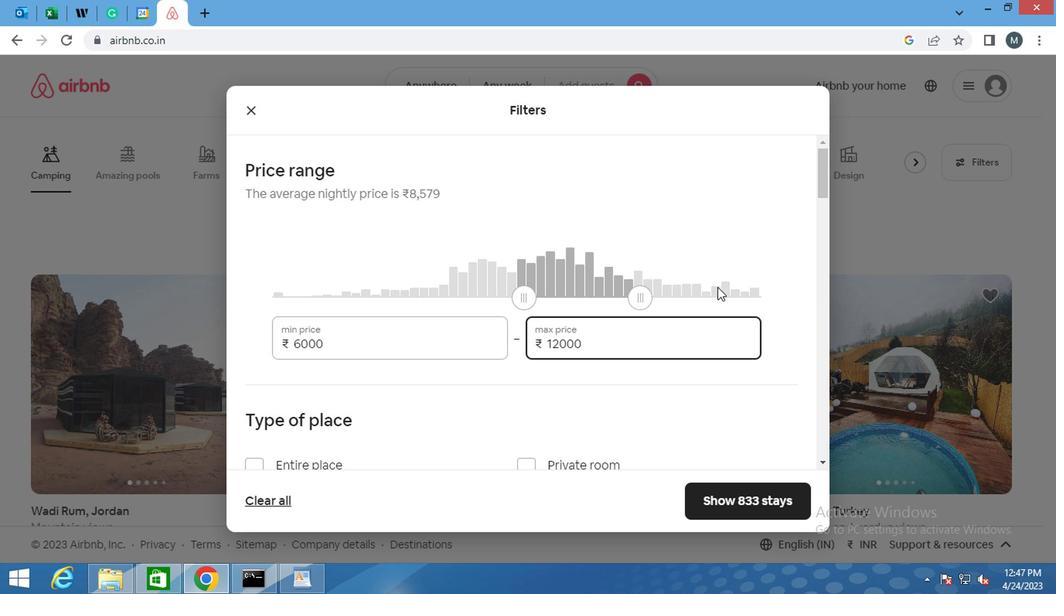 
Action: Mouse moved to (601, 307)
Screenshot: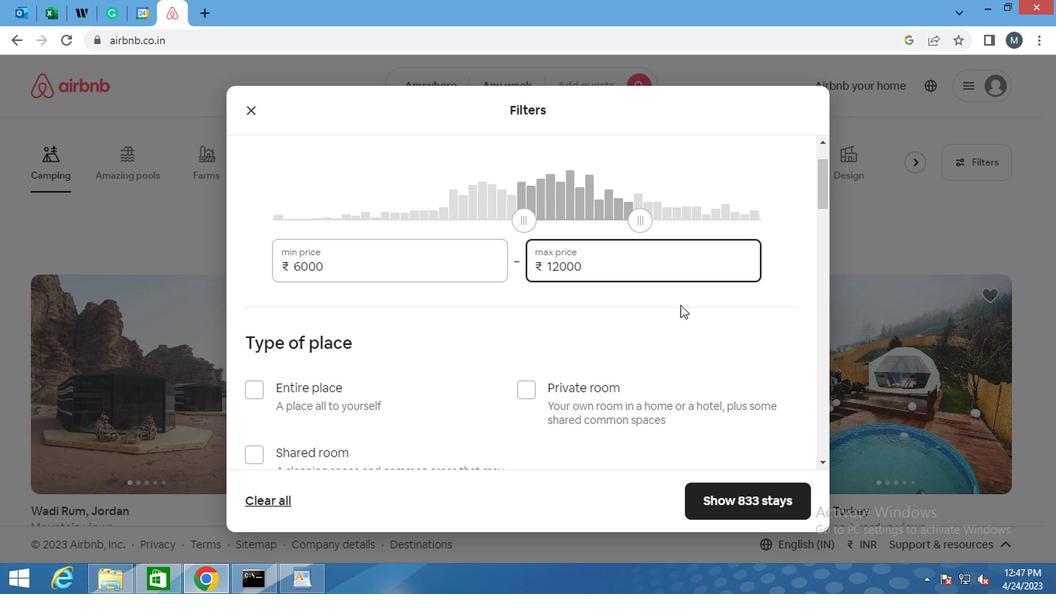 
Action: Mouse scrolled (601, 307) with delta (0, 0)
Screenshot: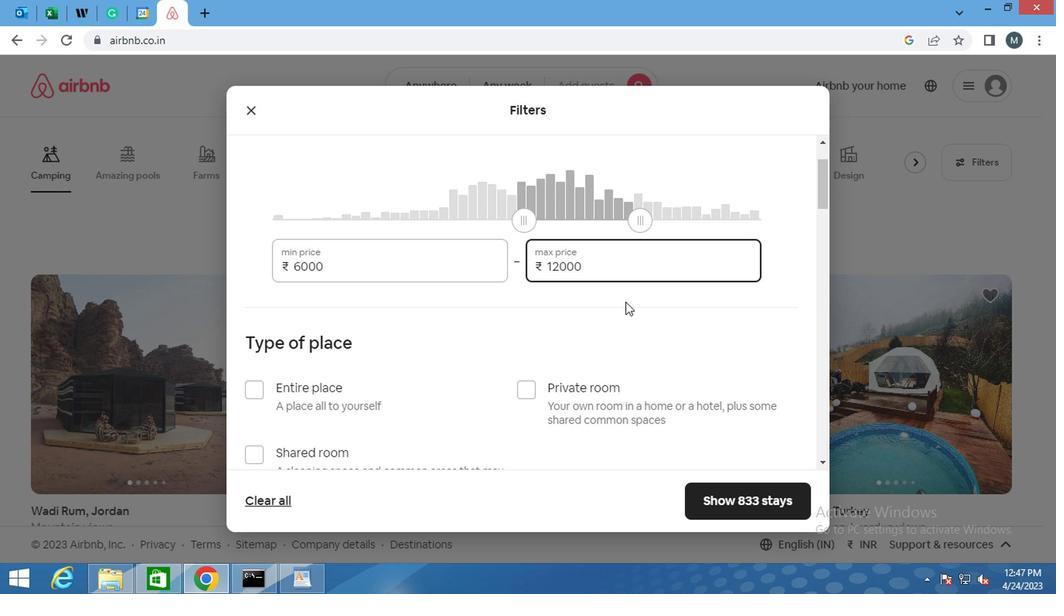 
Action: Mouse moved to (258, 315)
Screenshot: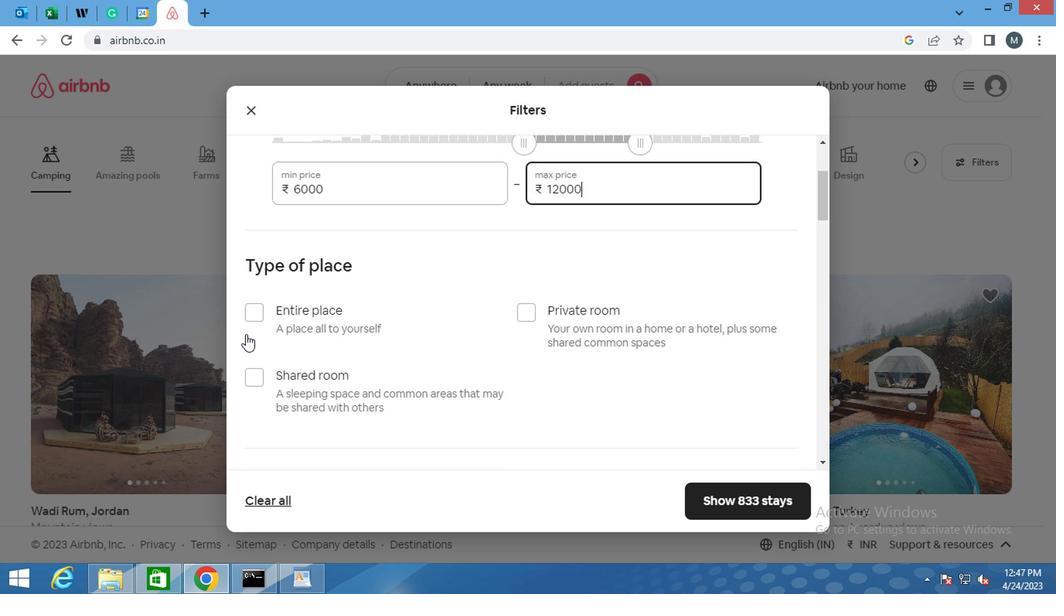 
Action: Mouse pressed left at (258, 315)
Screenshot: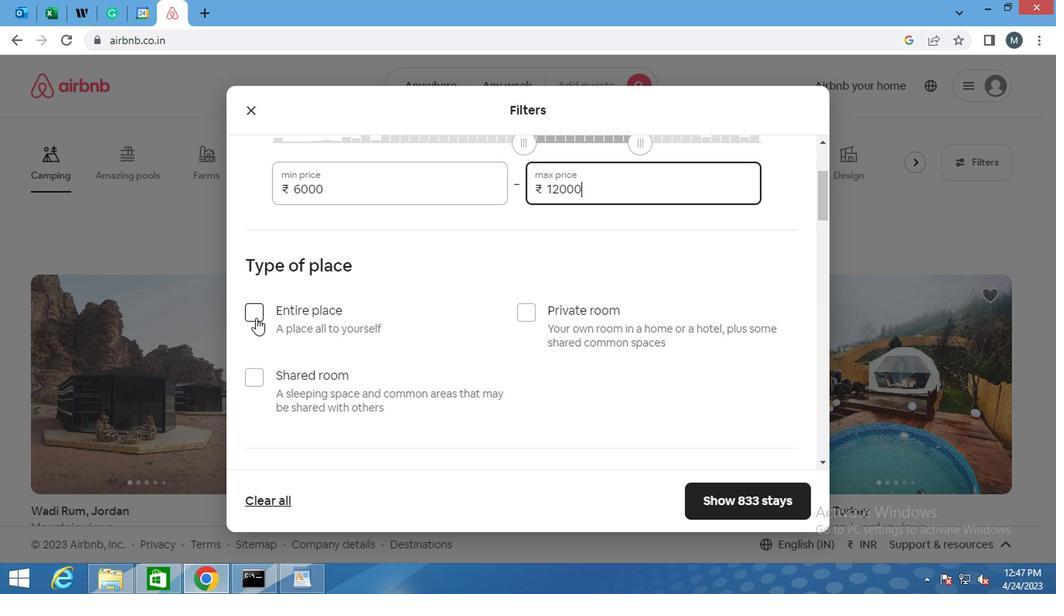 
Action: Mouse moved to (420, 316)
Screenshot: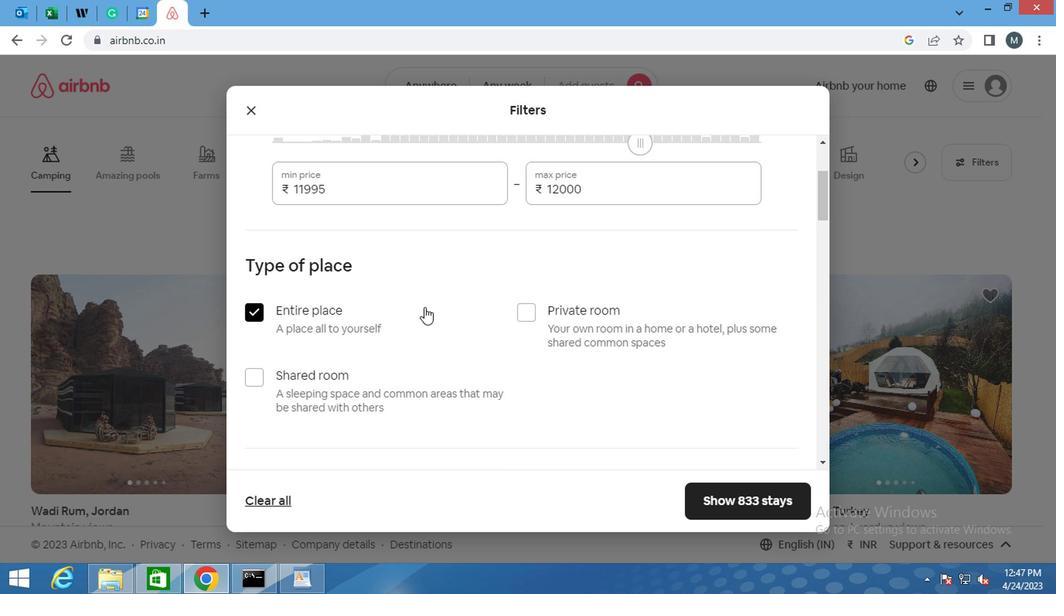 
Action: Mouse scrolled (420, 315) with delta (0, 0)
Screenshot: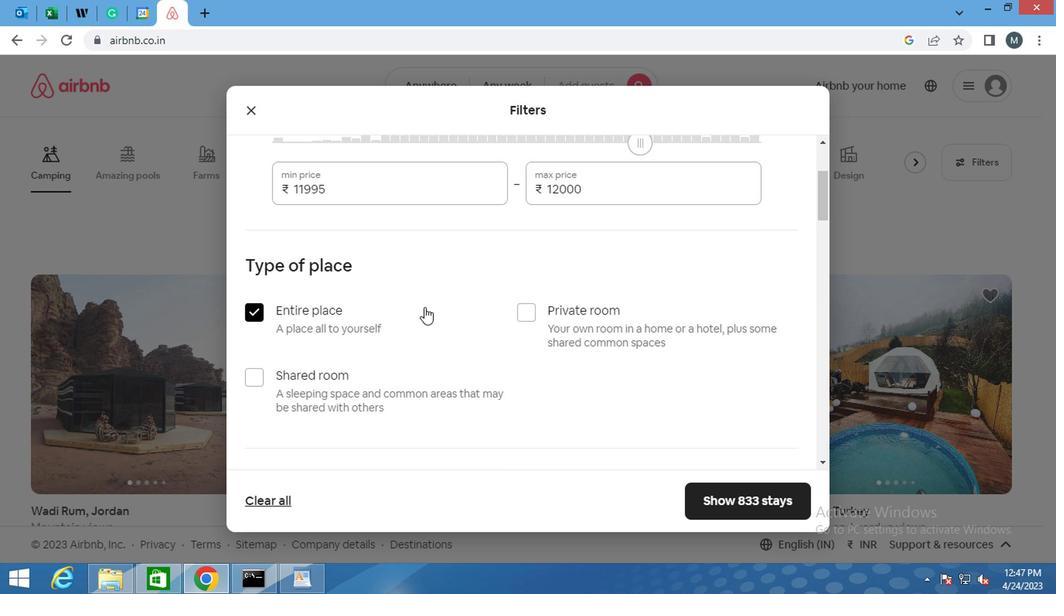 
Action: Mouse moved to (422, 320)
Screenshot: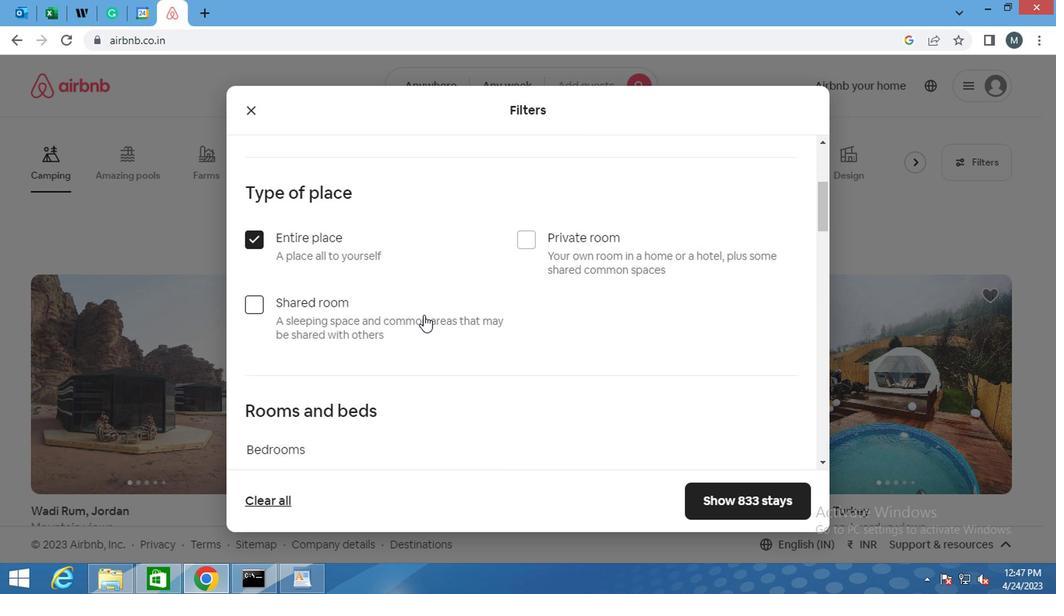 
Action: Mouse scrolled (422, 319) with delta (0, 0)
Screenshot: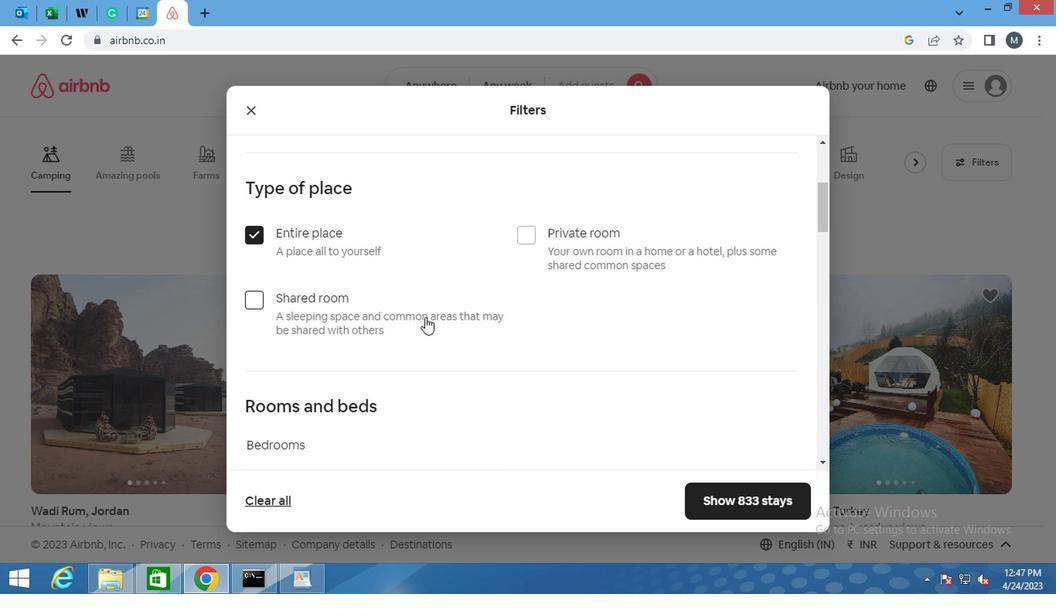 
Action: Mouse scrolled (422, 319) with delta (0, 0)
Screenshot: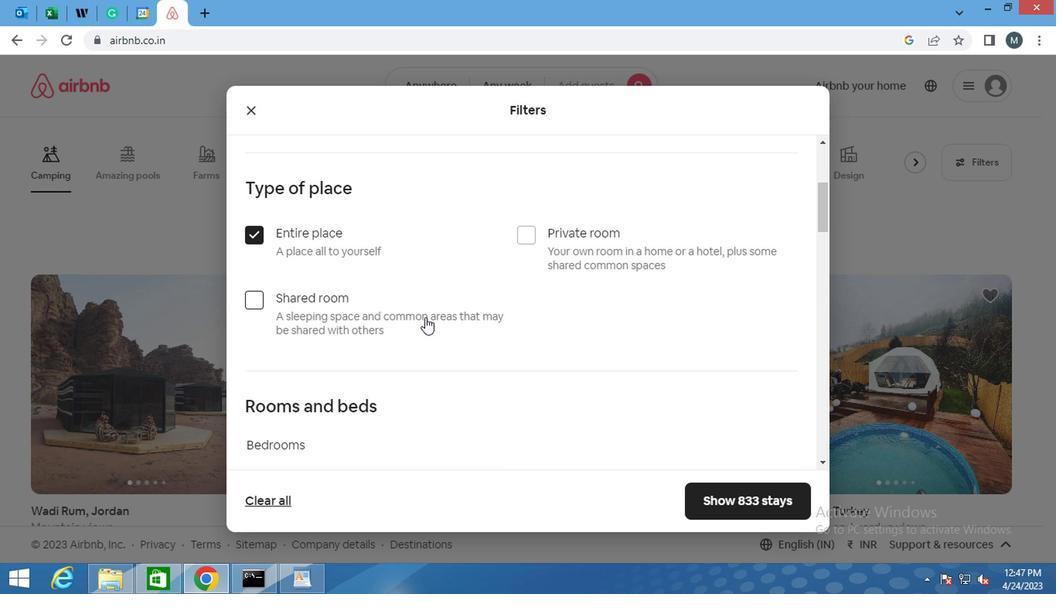
Action: Mouse moved to (331, 340)
Screenshot: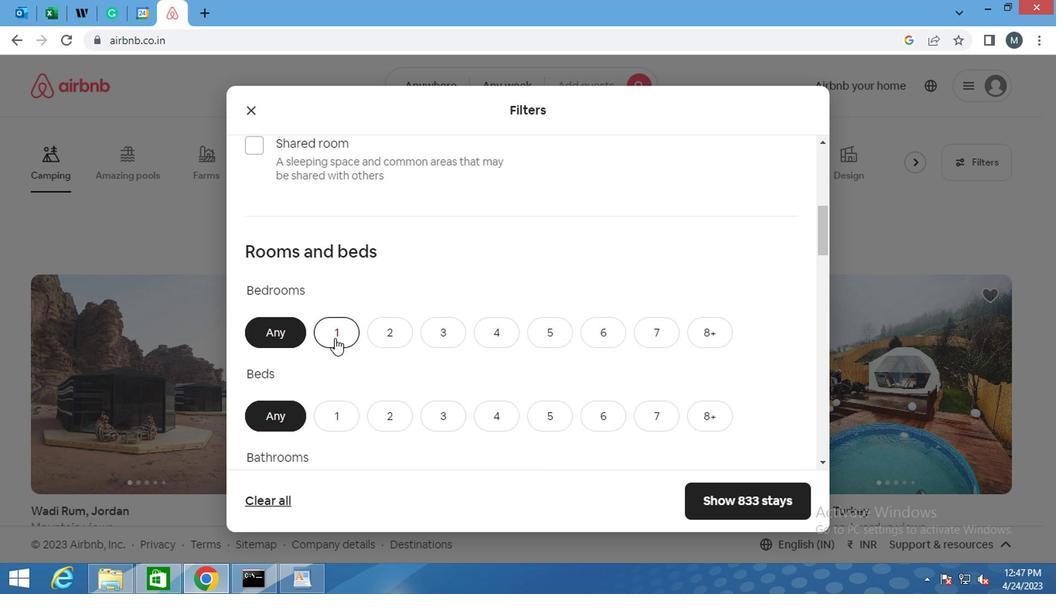 
Action: Mouse pressed left at (331, 340)
Screenshot: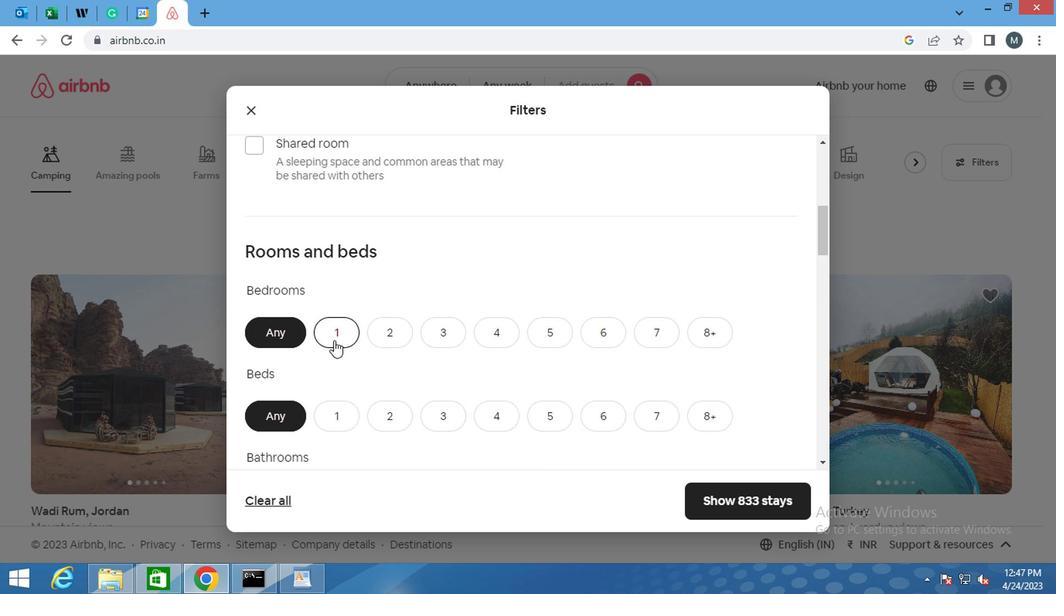 
Action: Mouse moved to (329, 400)
Screenshot: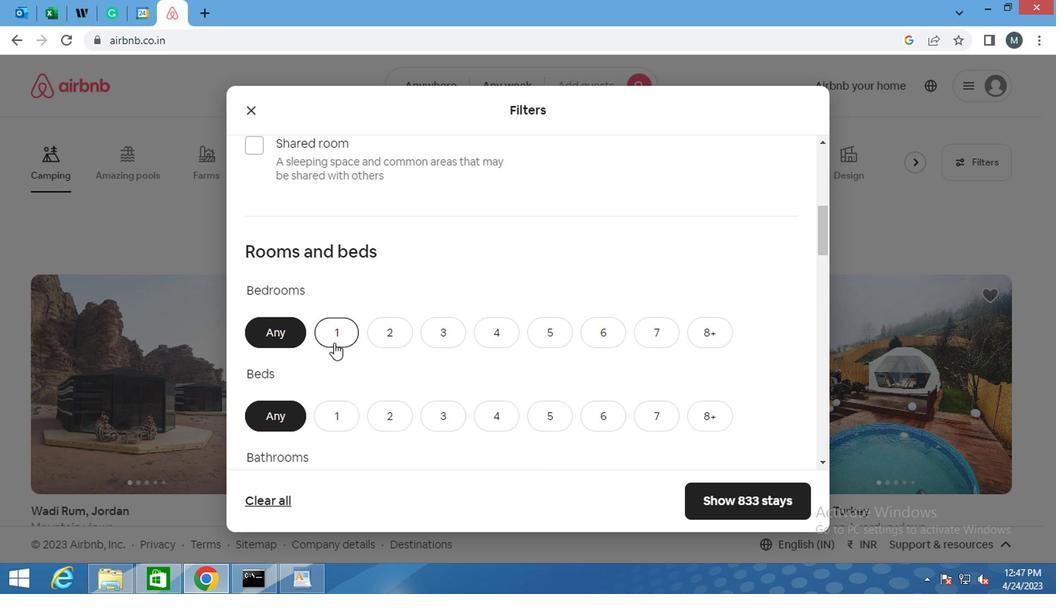 
Action: Mouse pressed left at (329, 400)
Screenshot: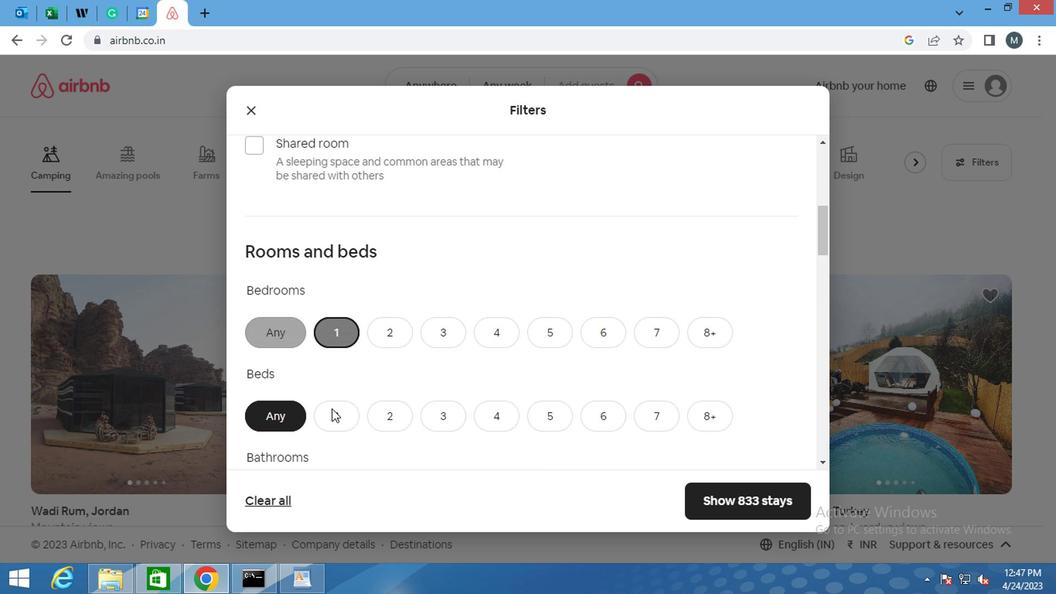 
Action: Mouse moved to (355, 370)
Screenshot: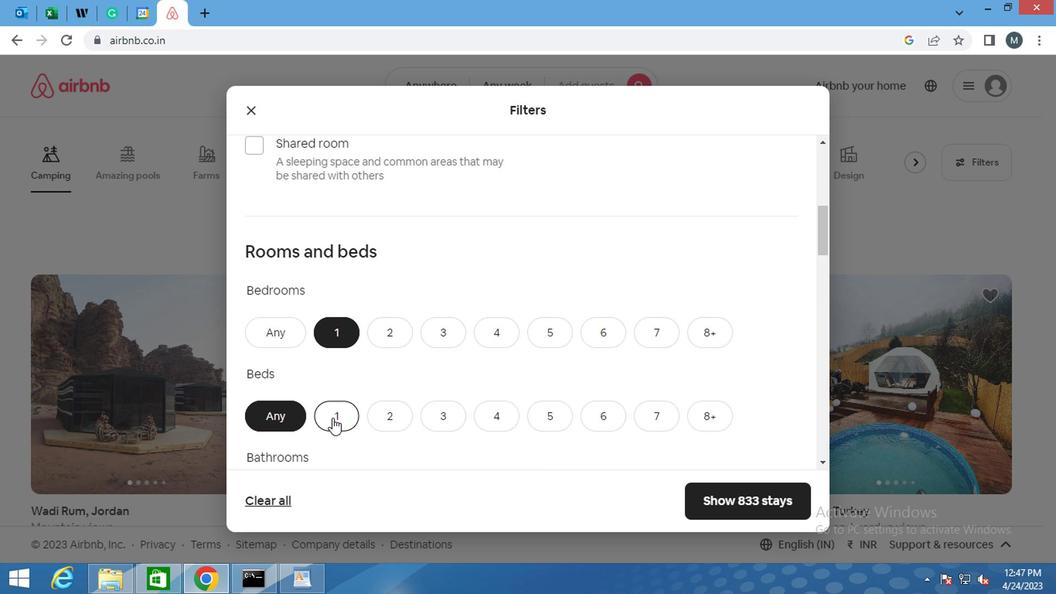 
Action: Mouse scrolled (355, 369) with delta (0, 0)
Screenshot: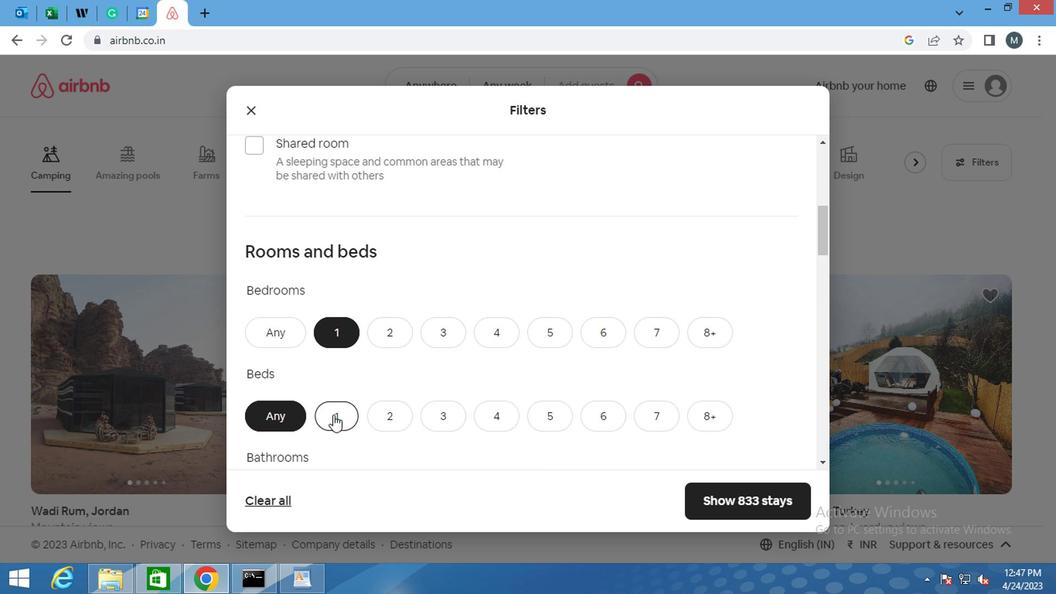 
Action: Mouse scrolled (355, 369) with delta (0, 0)
Screenshot: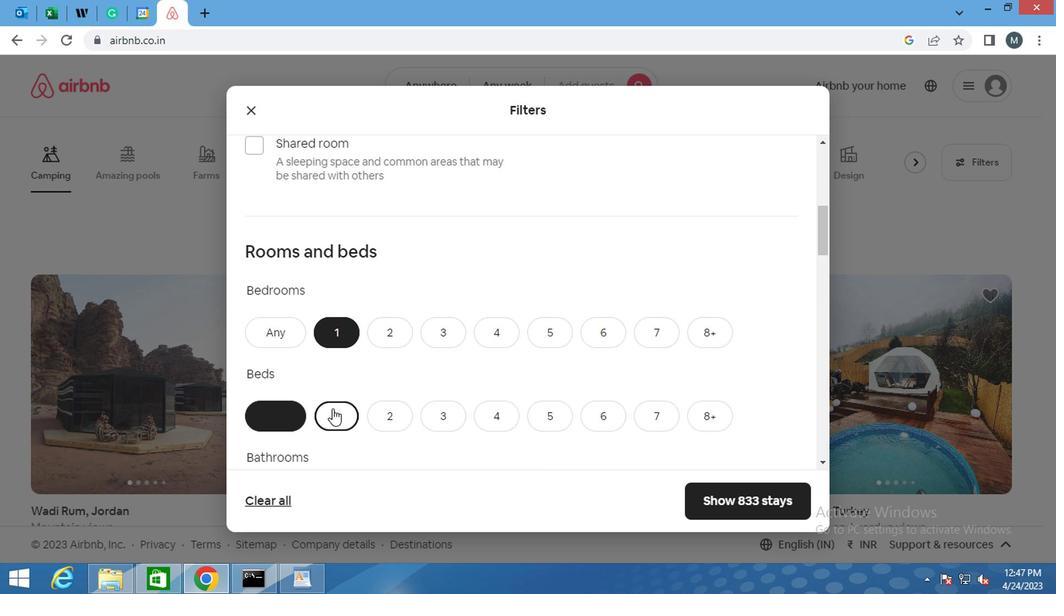 
Action: Mouse moved to (338, 343)
Screenshot: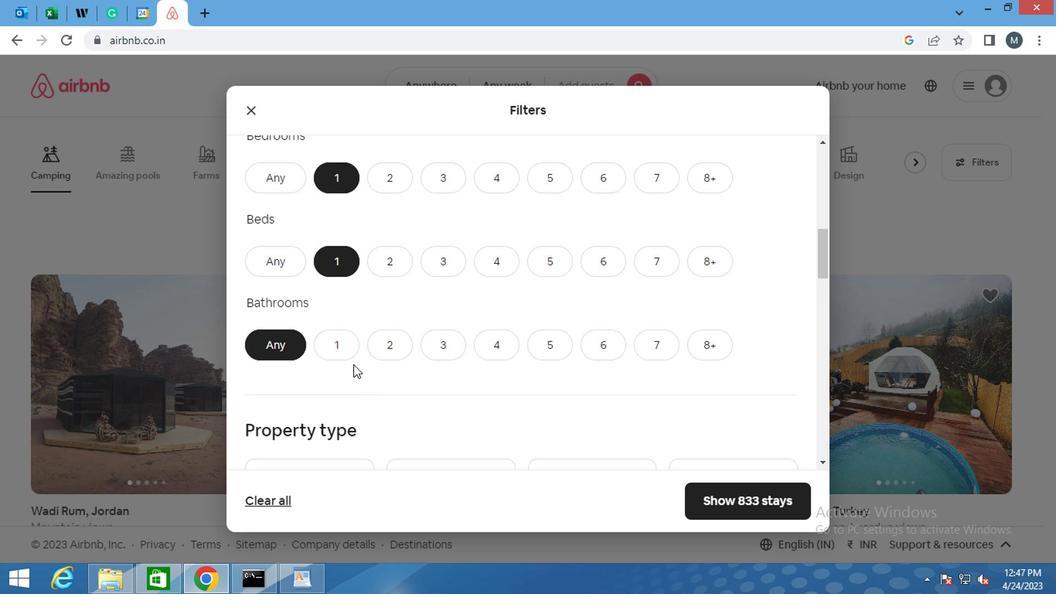 
Action: Mouse pressed left at (338, 343)
Screenshot: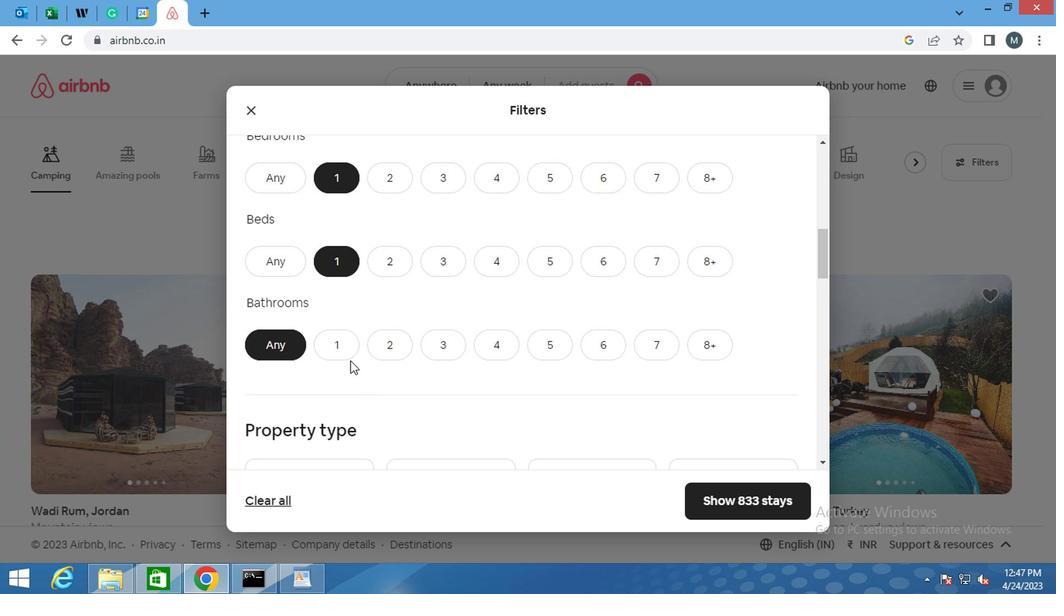 
Action: Mouse moved to (347, 336)
Screenshot: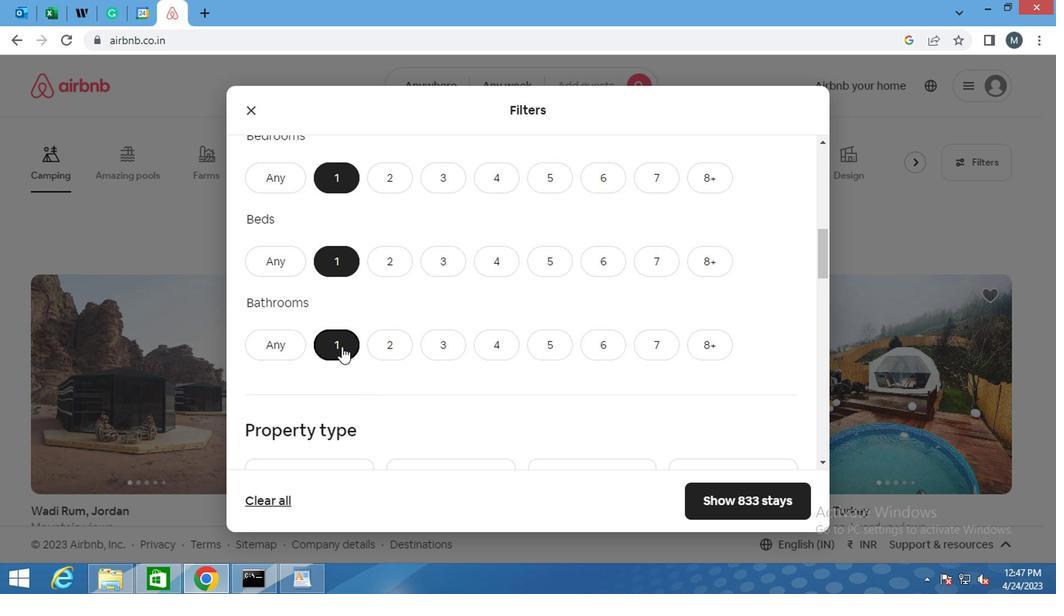 
Action: Mouse scrolled (347, 335) with delta (0, 0)
Screenshot: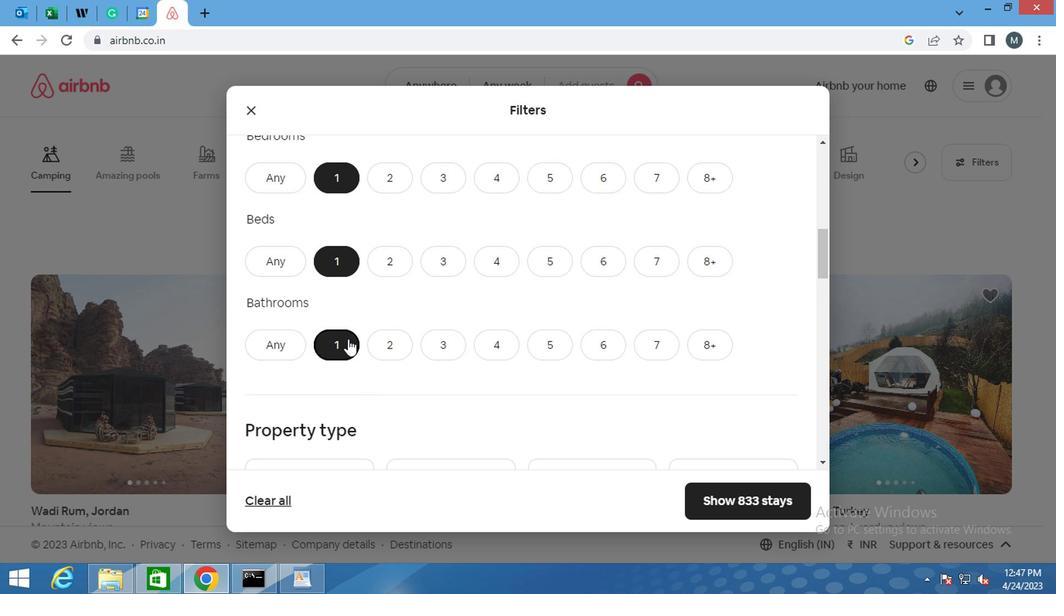 
Action: Mouse moved to (349, 336)
Screenshot: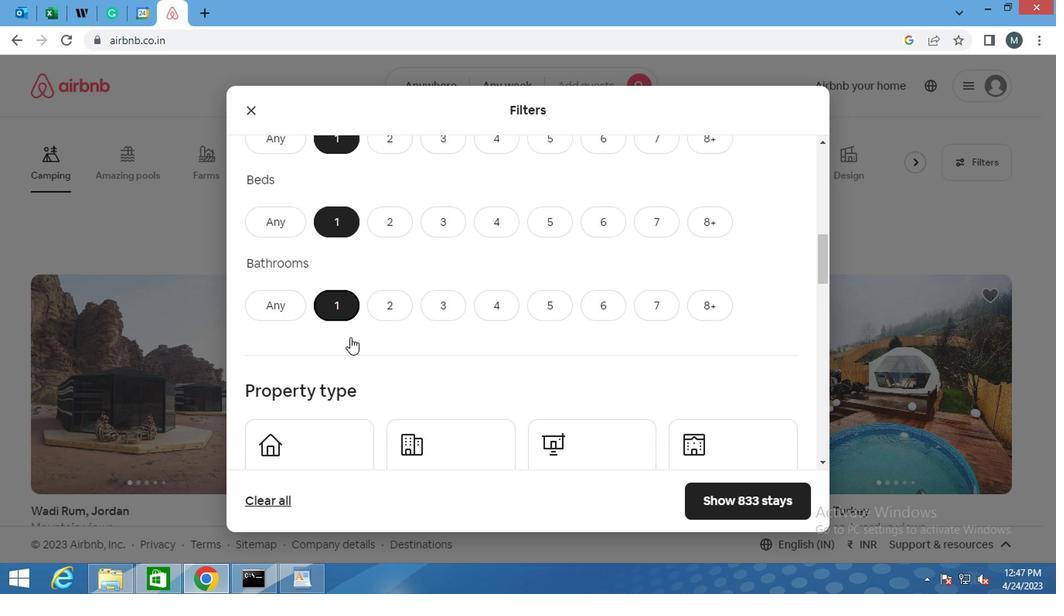 
Action: Mouse scrolled (349, 335) with delta (0, 0)
Screenshot: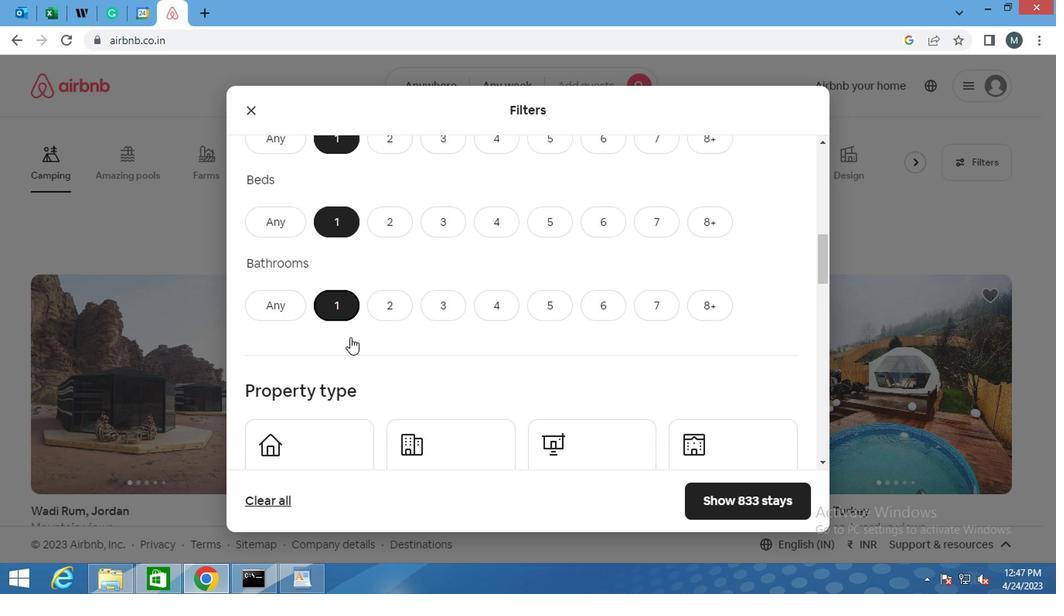 
Action: Mouse moved to (363, 331)
Screenshot: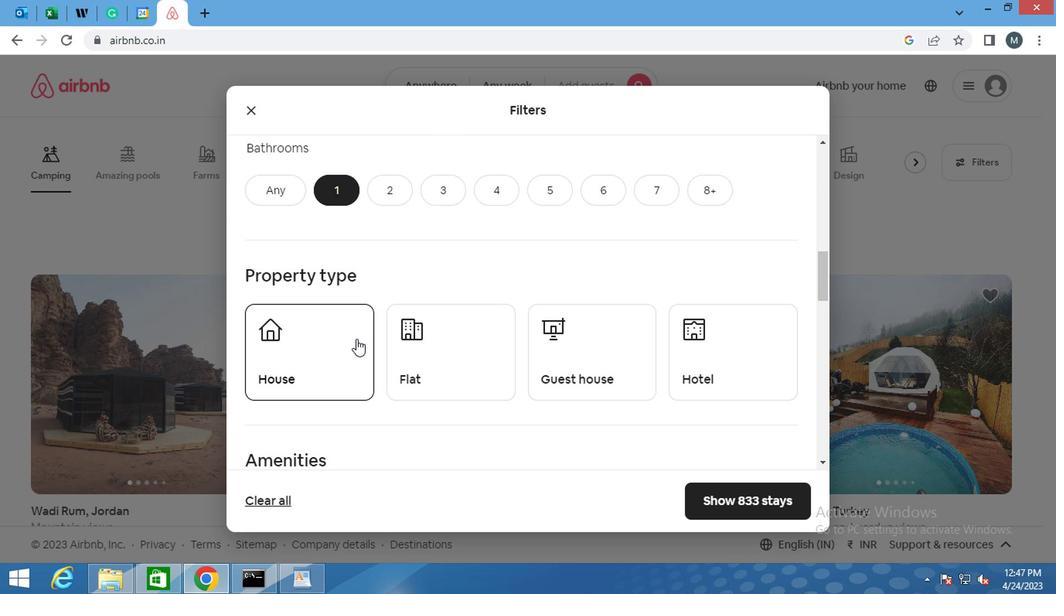 
Action: Mouse scrolled (363, 331) with delta (0, 0)
Screenshot: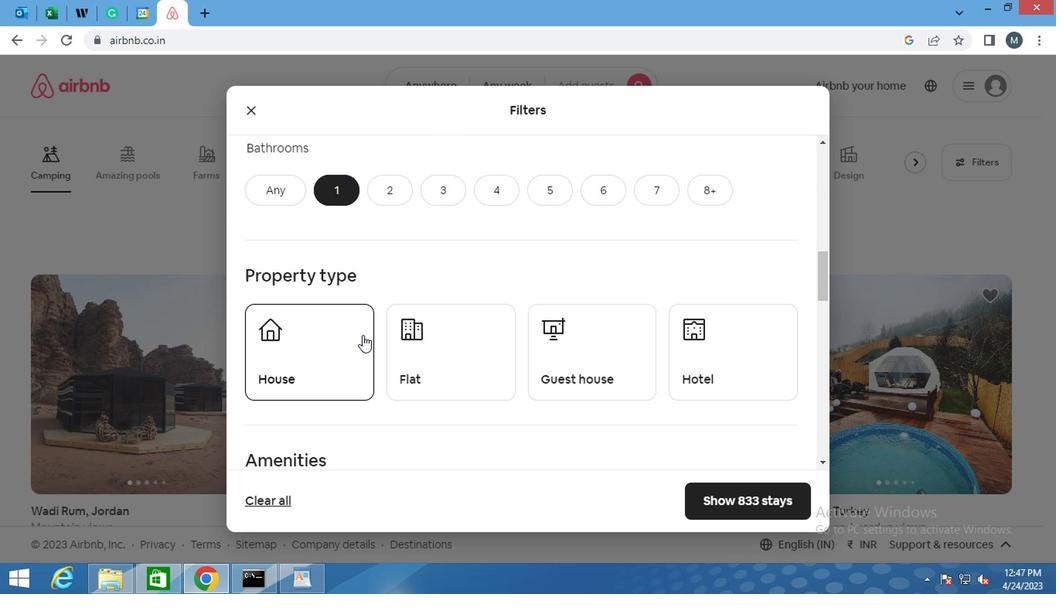 
Action: Mouse moved to (363, 332)
Screenshot: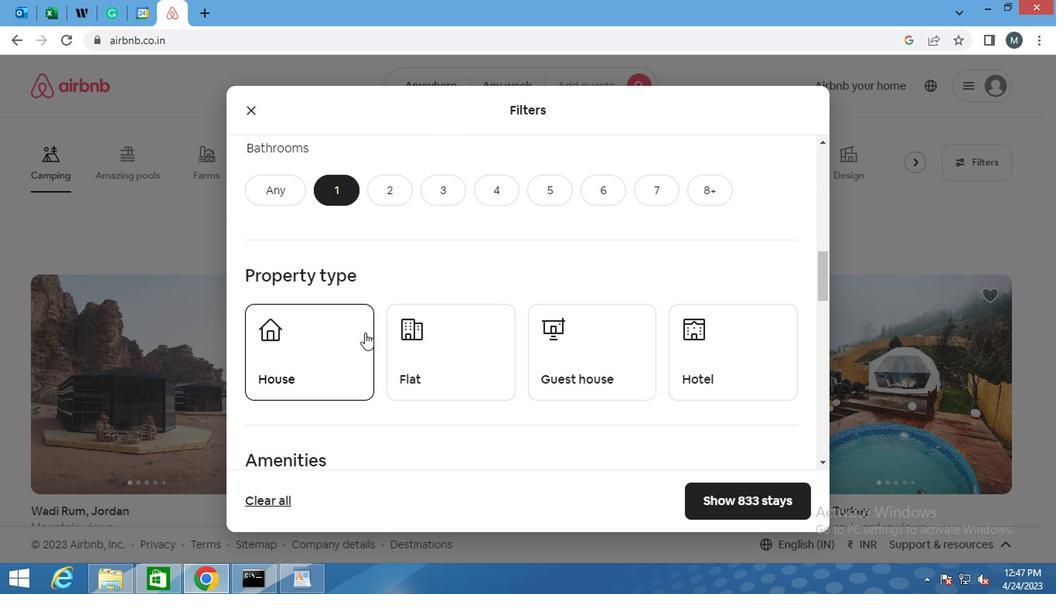
Action: Mouse scrolled (363, 331) with delta (0, 0)
Screenshot: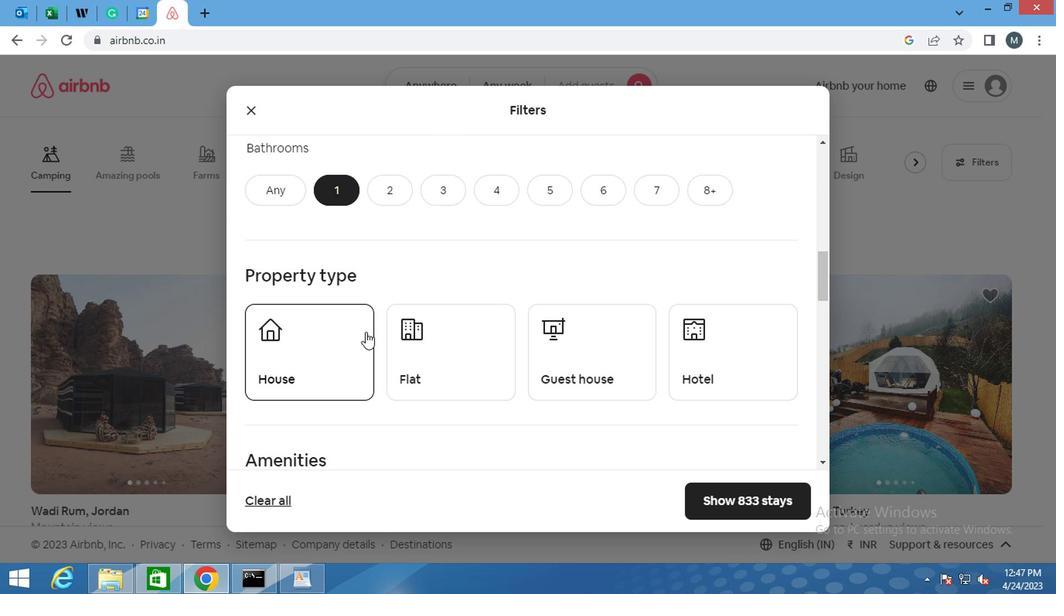 
Action: Mouse moved to (329, 256)
Screenshot: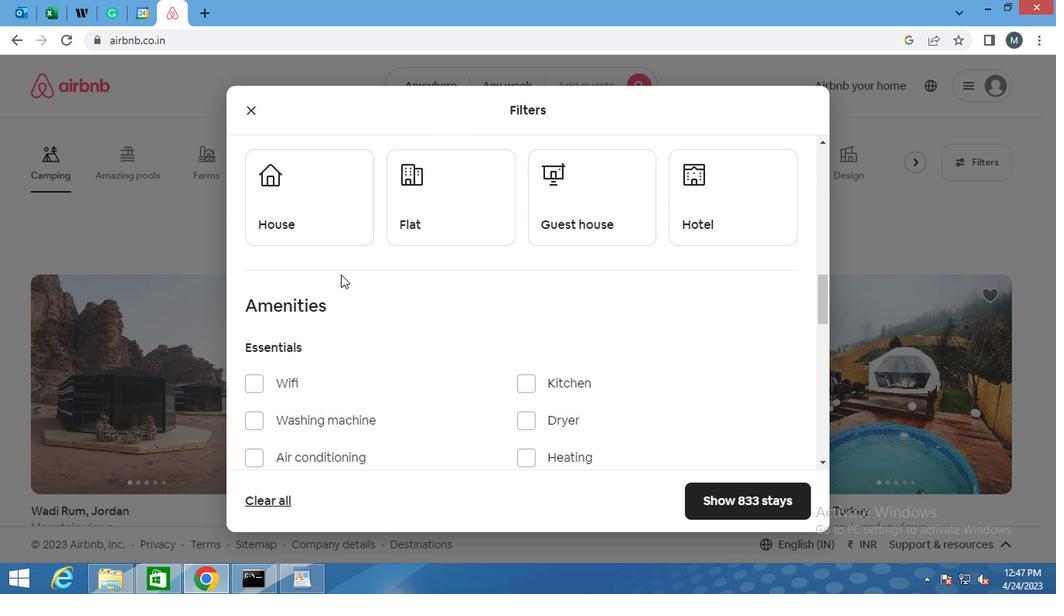 
Action: Mouse pressed left at (329, 256)
Screenshot: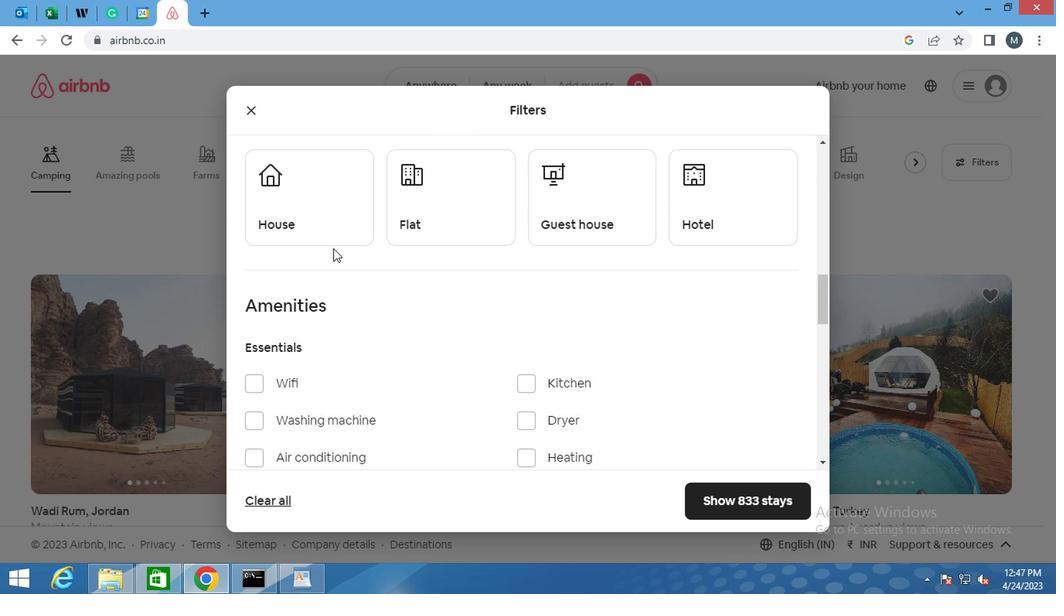 
Action: Mouse moved to (401, 251)
Screenshot: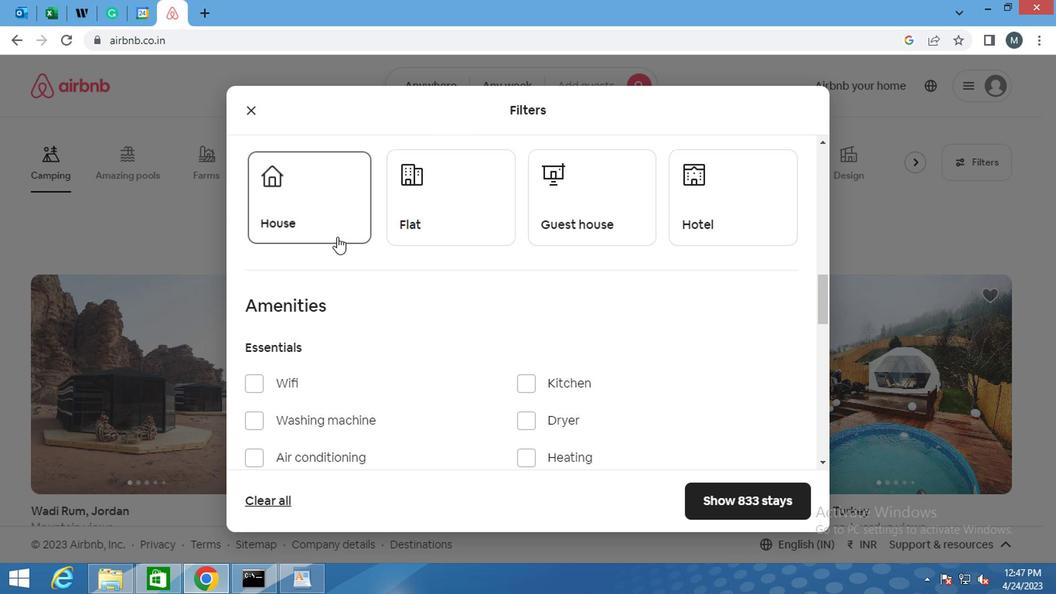 
Action: Mouse pressed left at (401, 251)
Screenshot: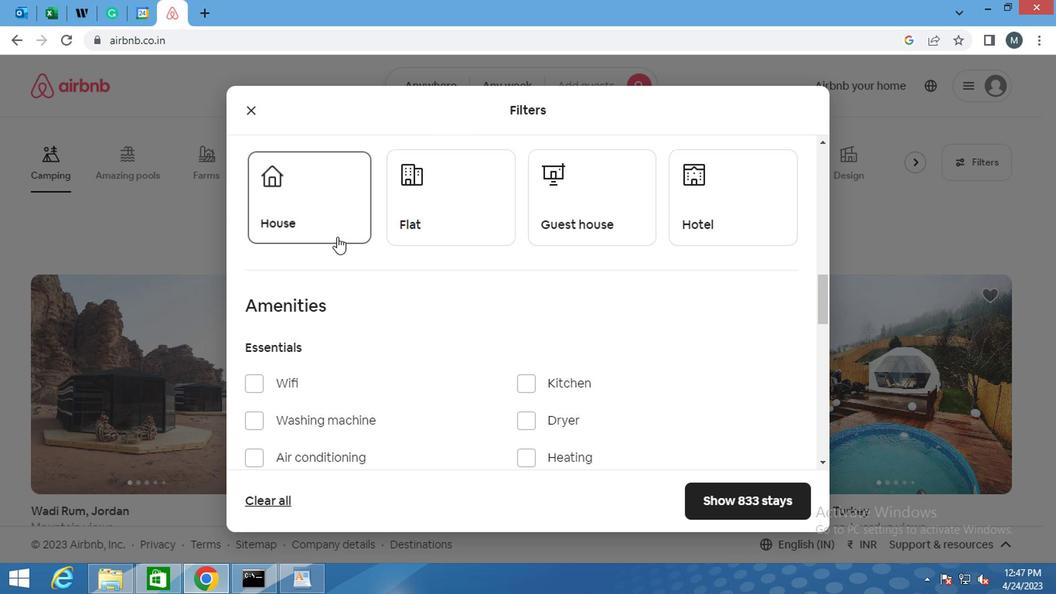 
Action: Mouse moved to (577, 254)
Screenshot: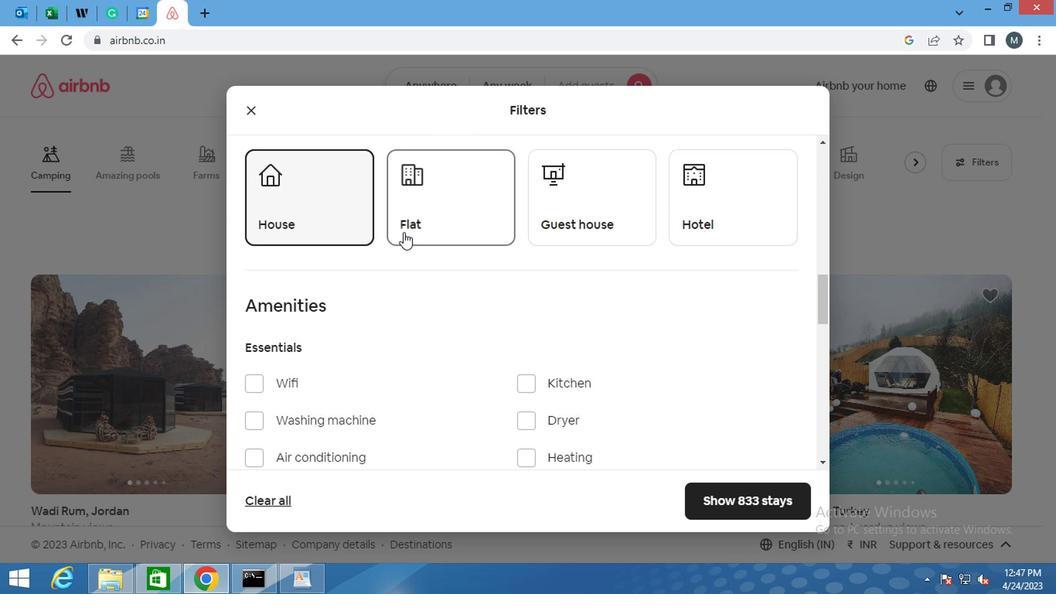 
Action: Mouse pressed left at (577, 254)
Screenshot: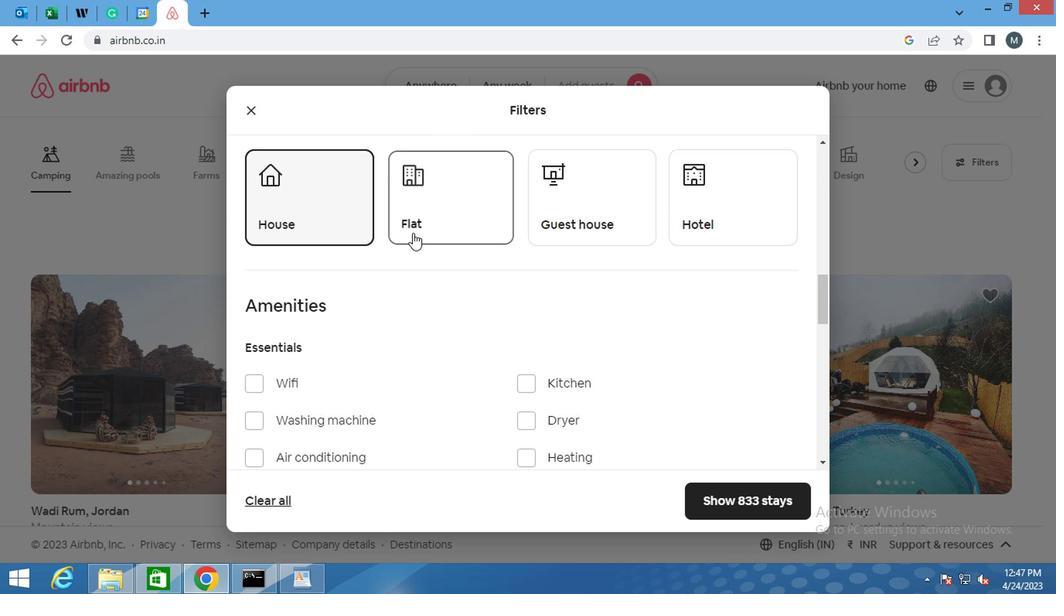 
Action: Mouse moved to (720, 234)
Screenshot: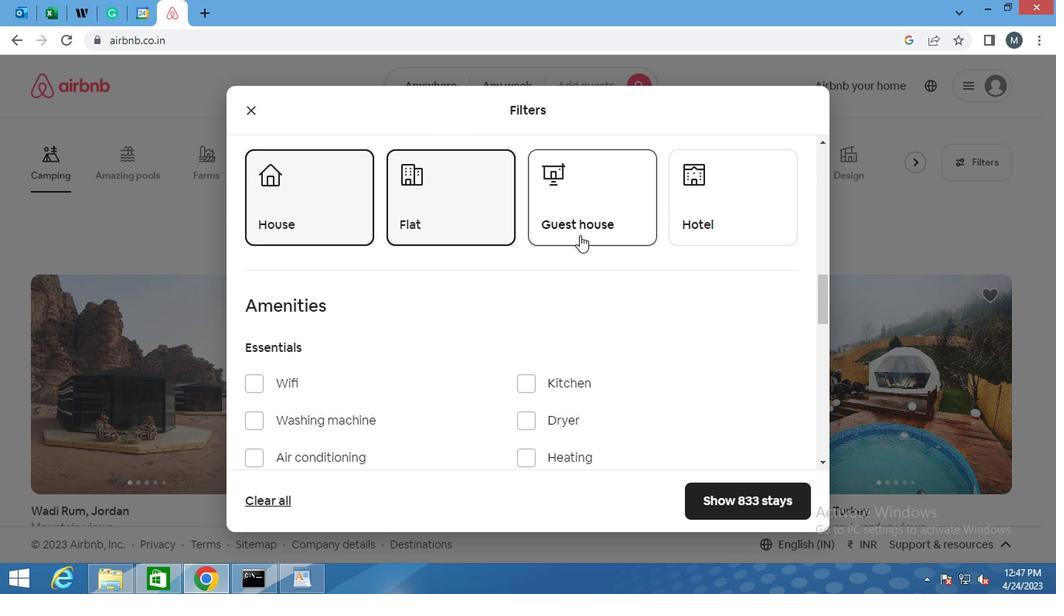 
Action: Mouse pressed left at (720, 234)
Screenshot: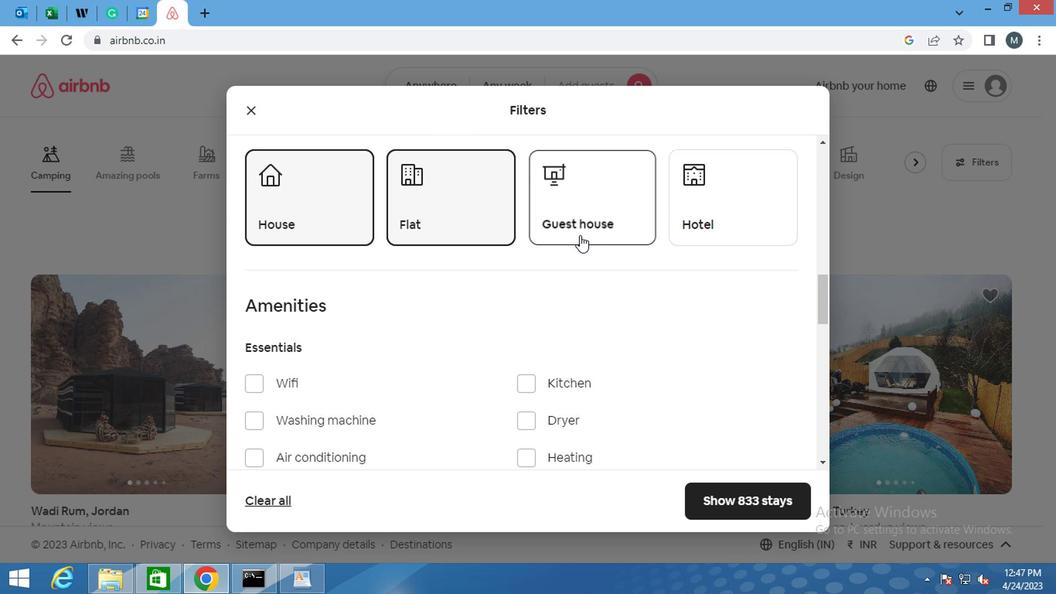 
Action: Mouse moved to (355, 291)
Screenshot: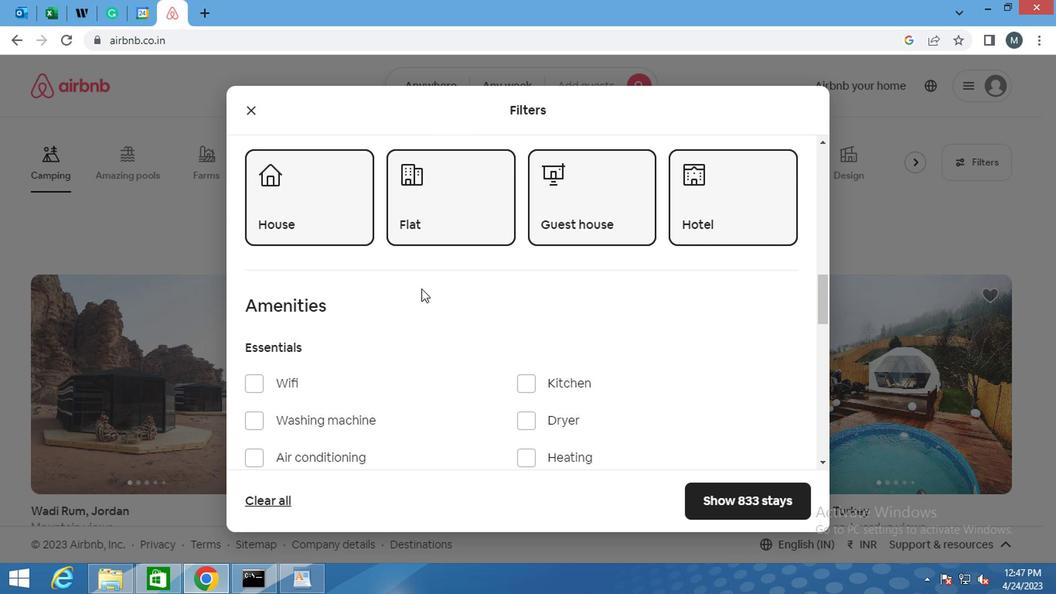 
Action: Mouse scrolled (355, 290) with delta (0, 0)
Screenshot: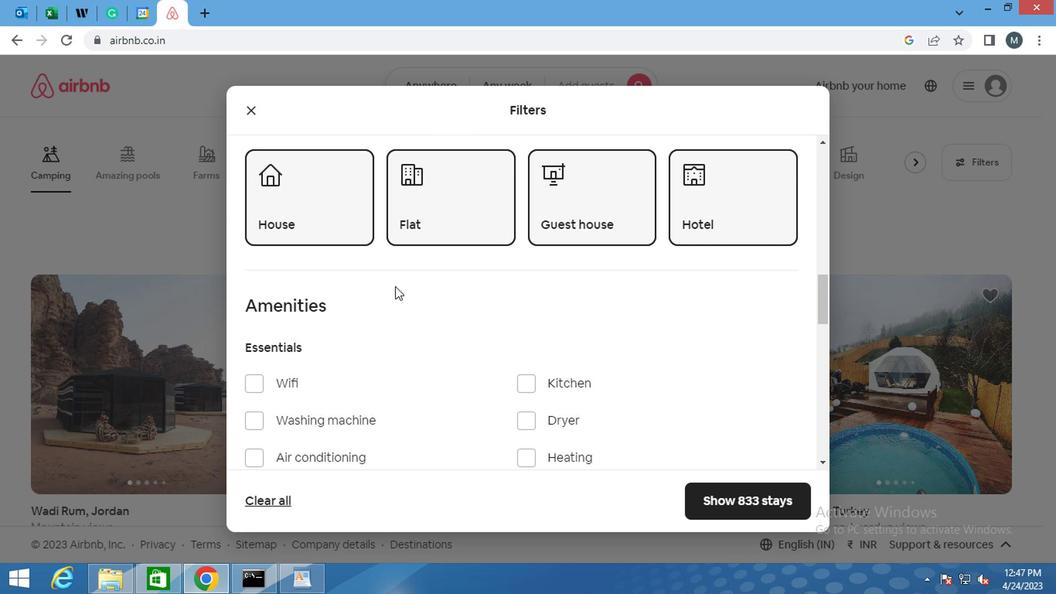
Action: Mouse moved to (289, 302)
Screenshot: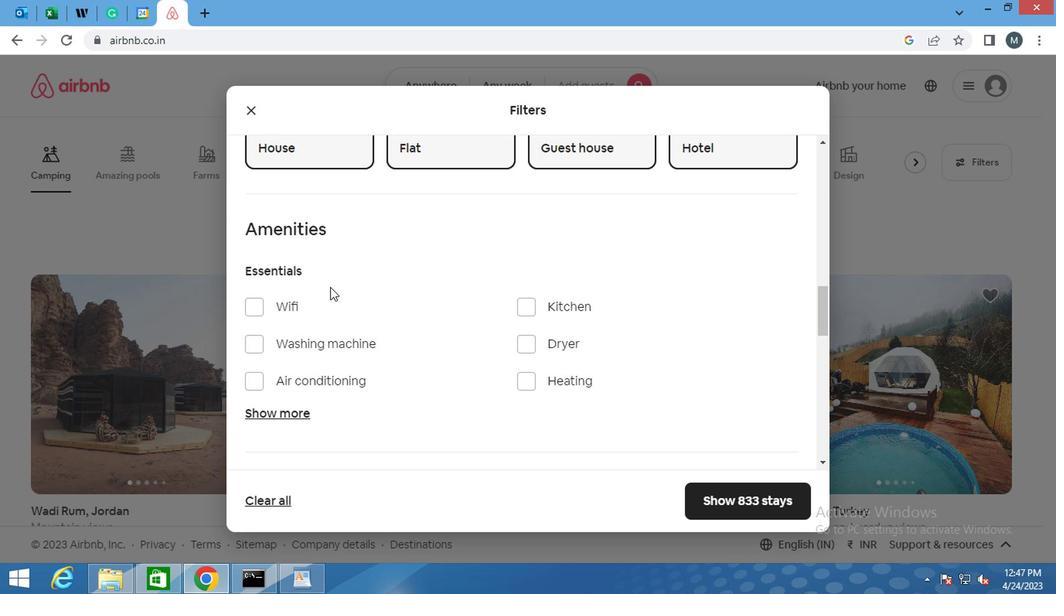 
Action: Mouse scrolled (289, 301) with delta (0, 0)
Screenshot: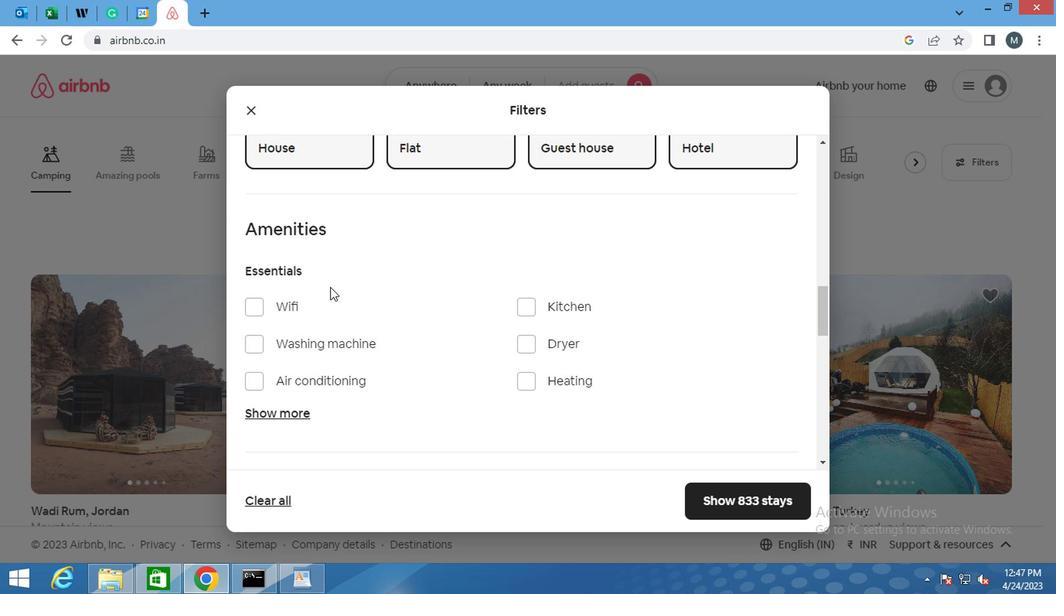 
Action: Mouse moved to (249, 275)
Screenshot: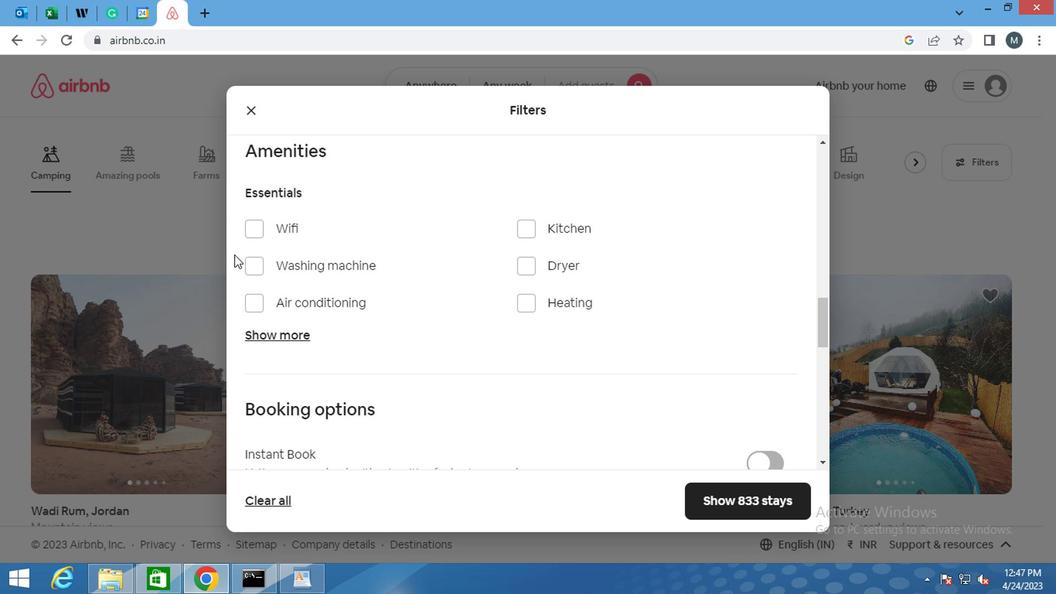 
Action: Mouse pressed left at (249, 275)
Screenshot: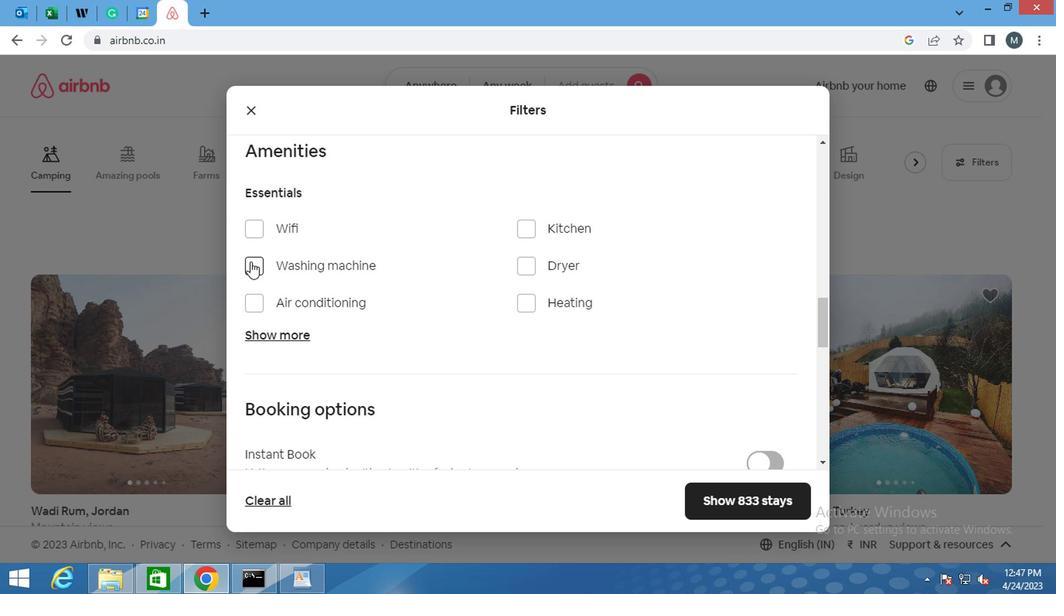 
Action: Mouse moved to (274, 283)
Screenshot: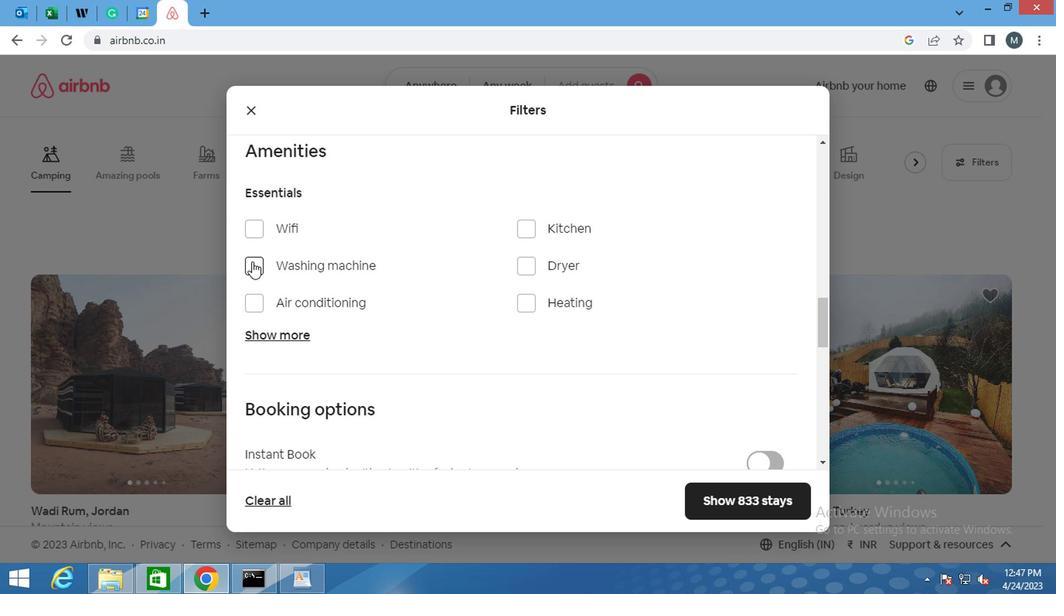 
Action: Mouse scrolled (274, 282) with delta (0, 0)
Screenshot: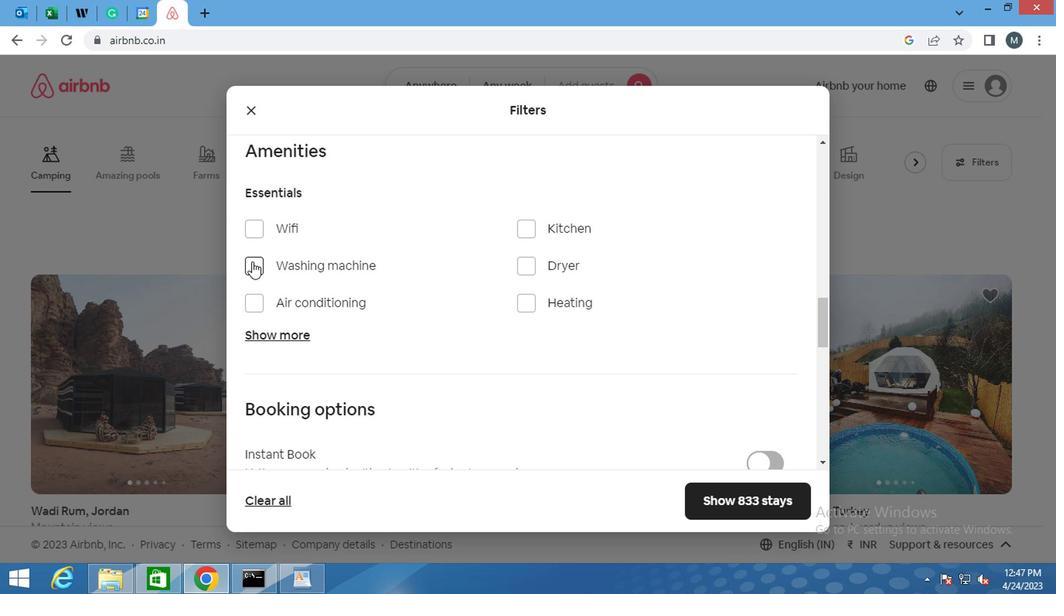
Action: Mouse moved to (294, 320)
Screenshot: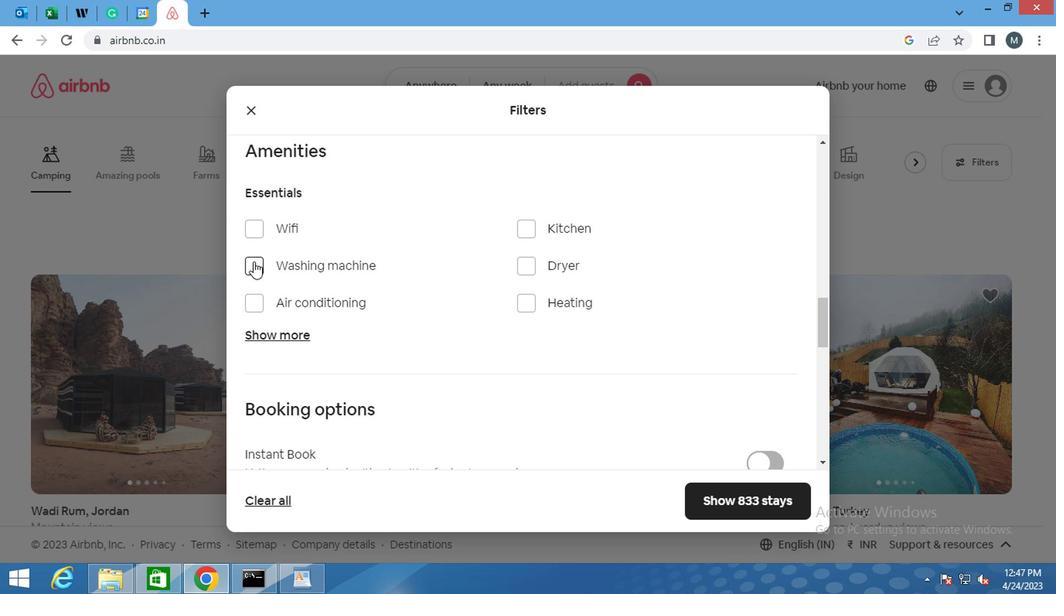 
Action: Mouse scrolled (294, 319) with delta (0, 0)
Screenshot: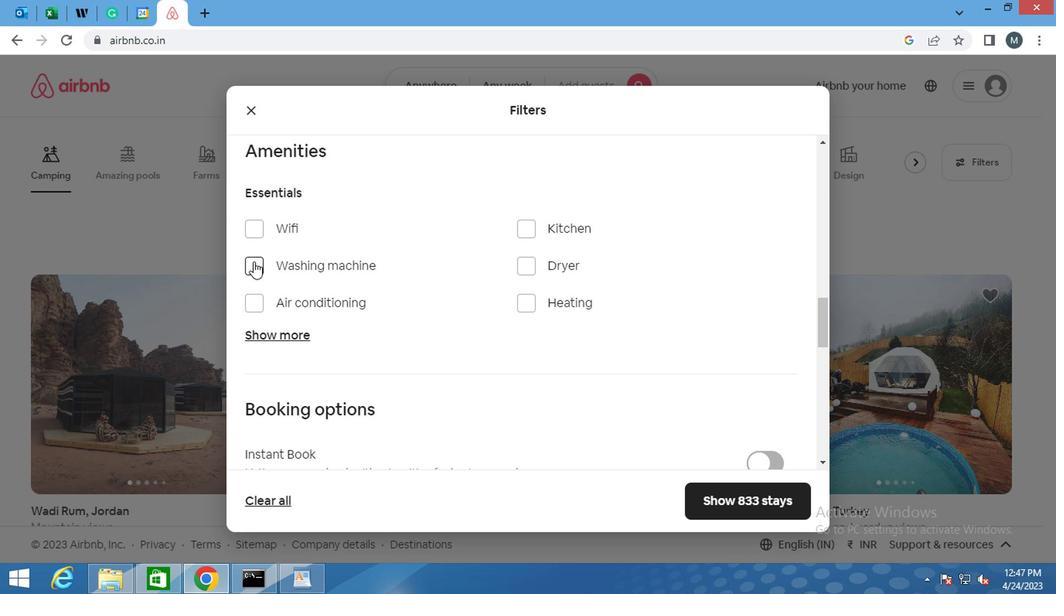 
Action: Mouse moved to (764, 348)
Screenshot: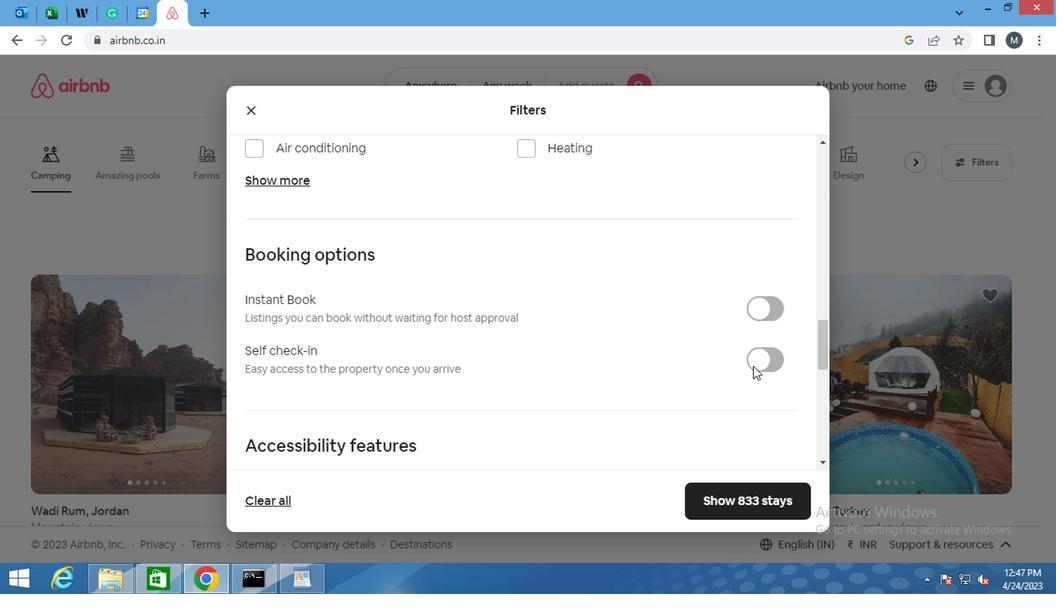 
Action: Mouse pressed left at (764, 348)
Screenshot: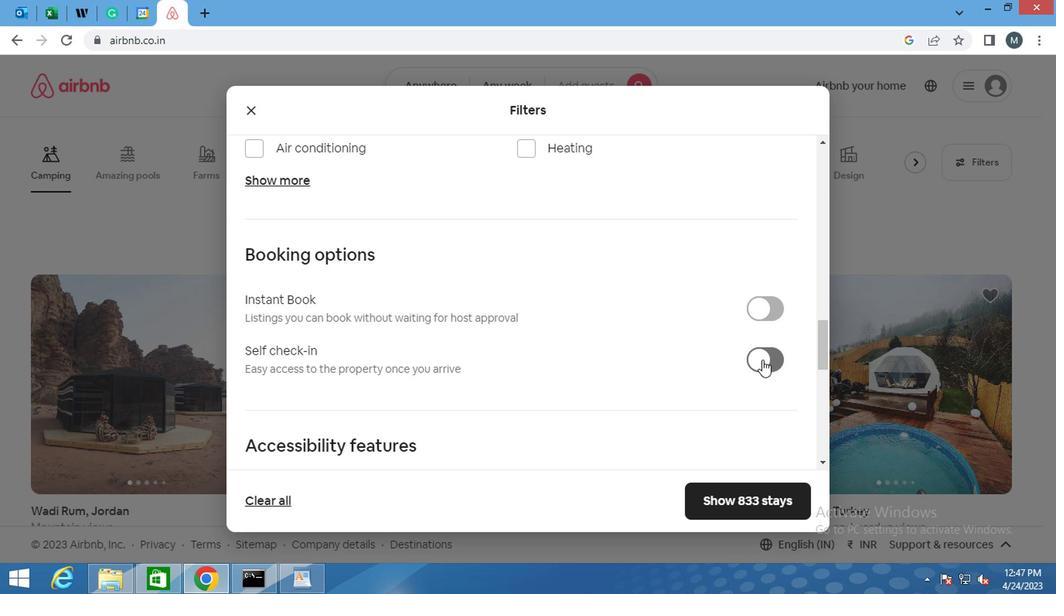 
Action: Mouse moved to (299, 338)
Screenshot: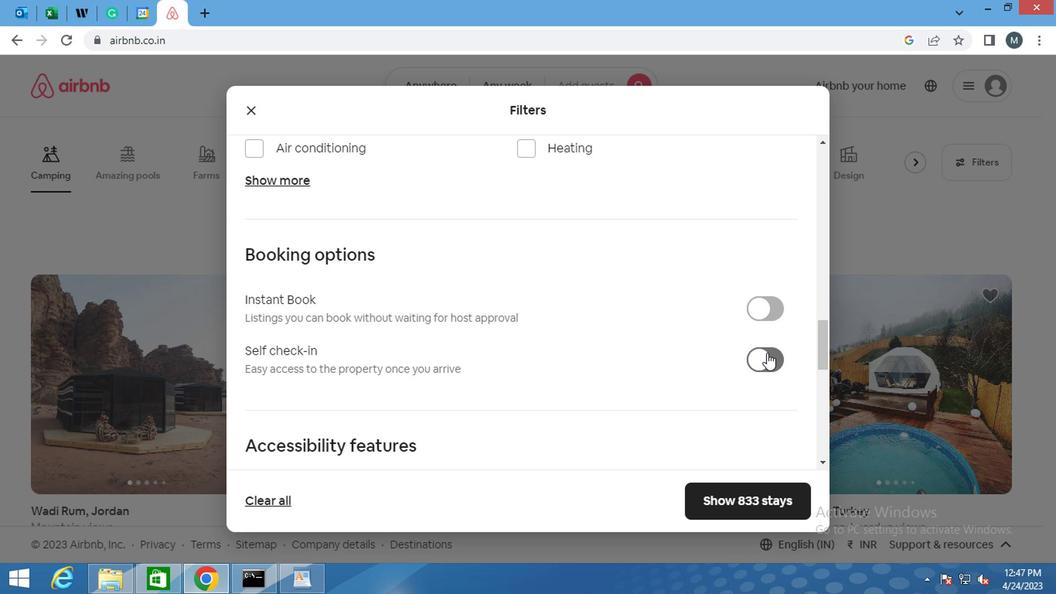 
Action: Mouse scrolled (299, 337) with delta (0, -1)
Screenshot: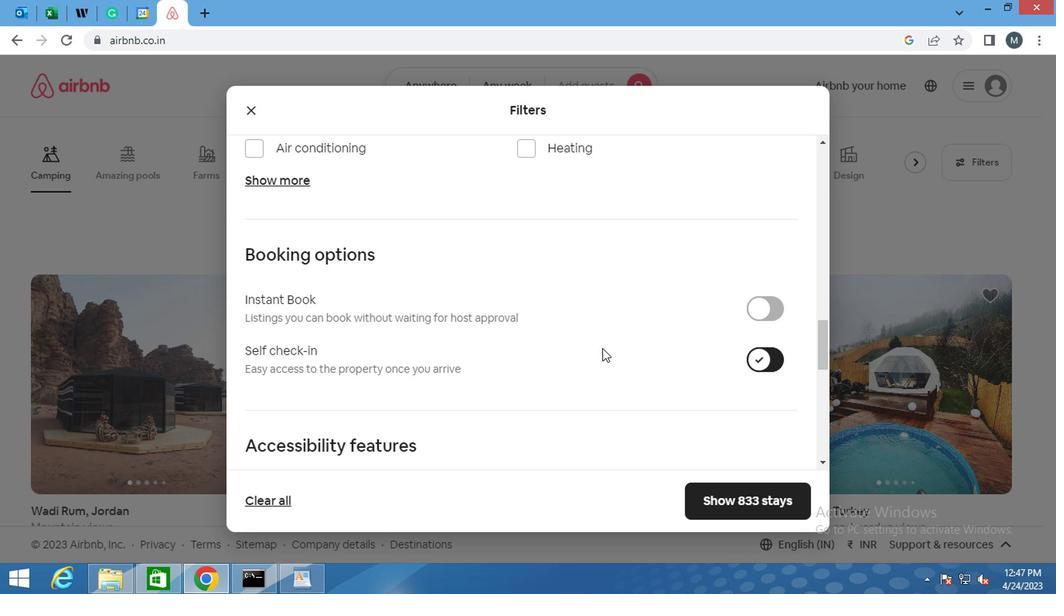 
Action: Mouse moved to (296, 338)
Screenshot: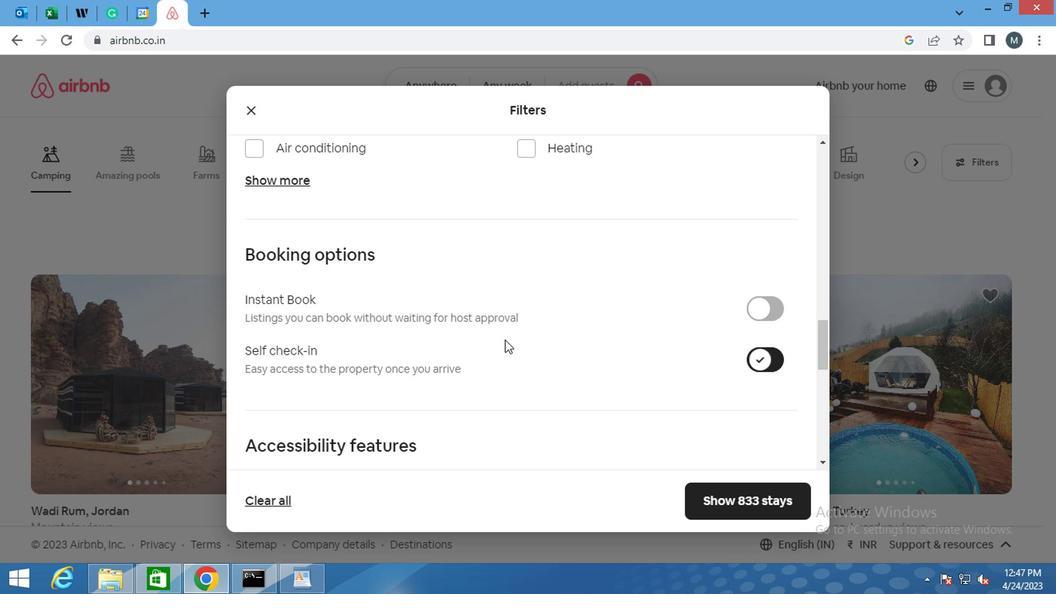 
Action: Mouse scrolled (296, 337) with delta (0, -1)
Screenshot: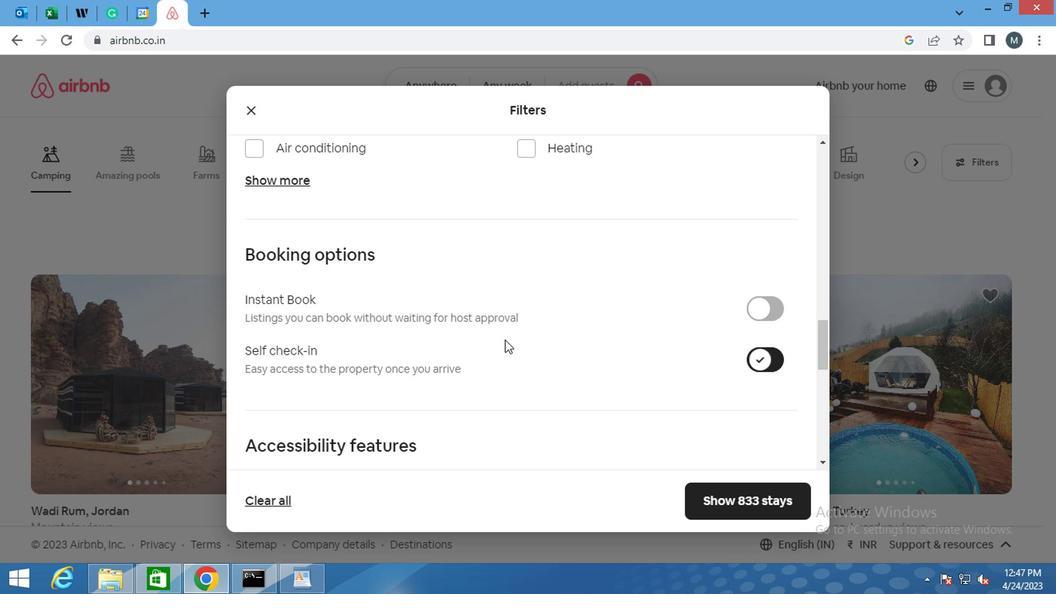 
Action: Mouse moved to (288, 346)
Screenshot: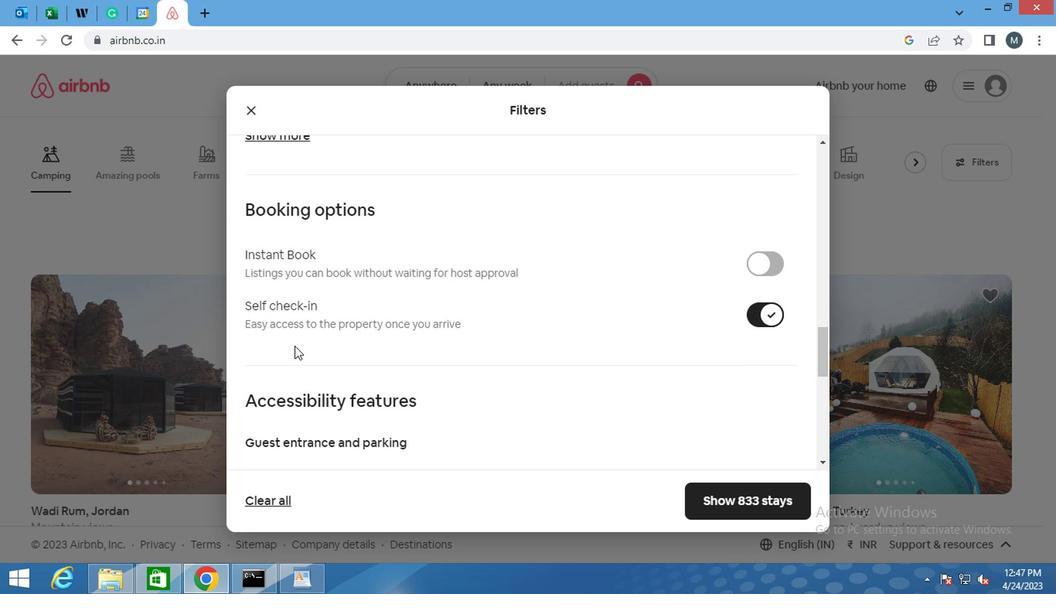 
Action: Mouse scrolled (288, 345) with delta (0, 0)
Screenshot: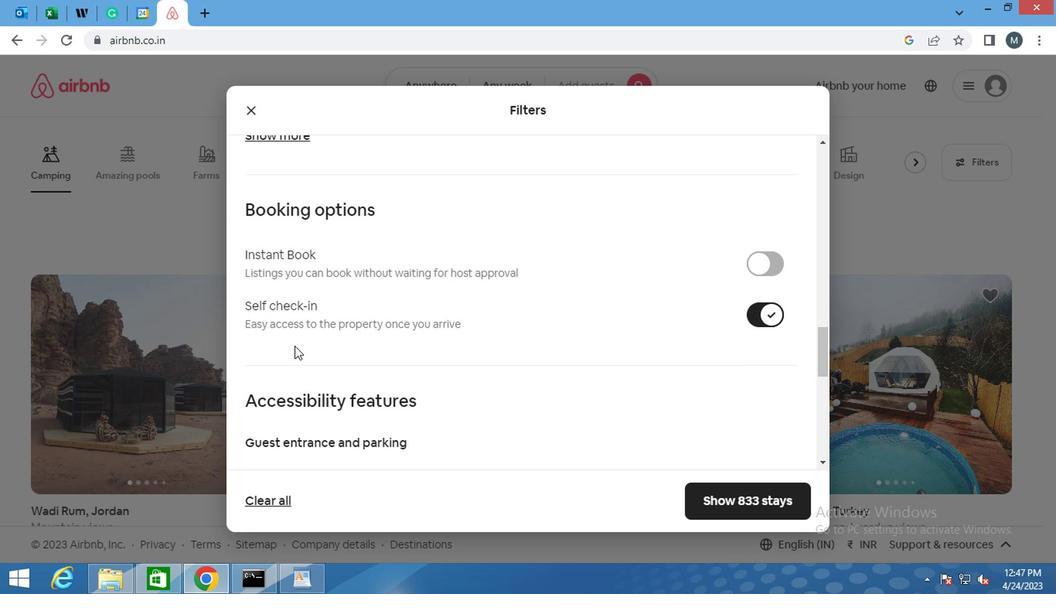 
Action: Mouse moved to (336, 378)
Screenshot: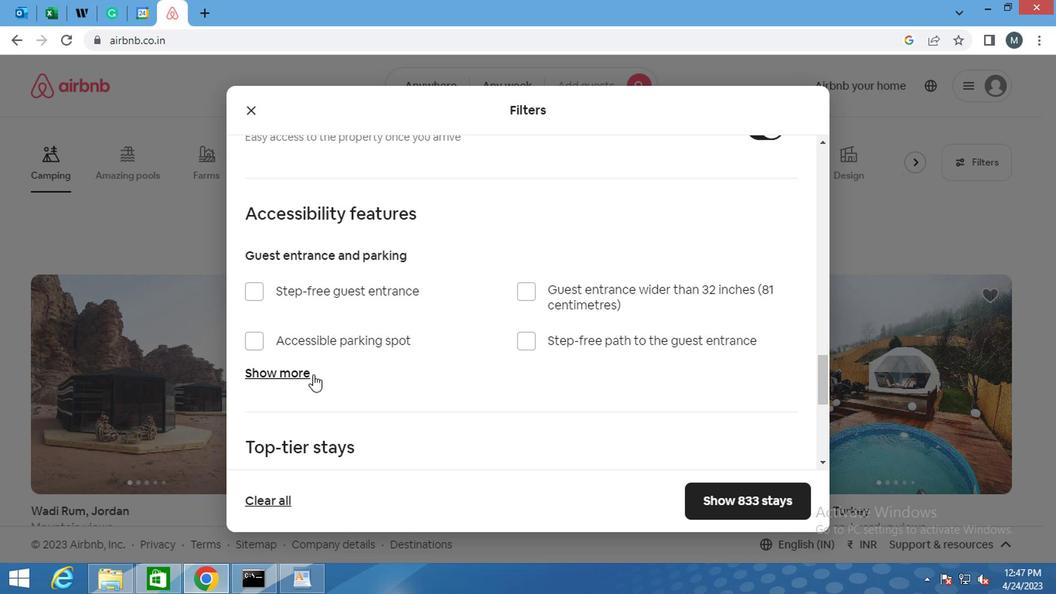 
Action: Mouse scrolled (336, 377) with delta (0, 0)
Screenshot: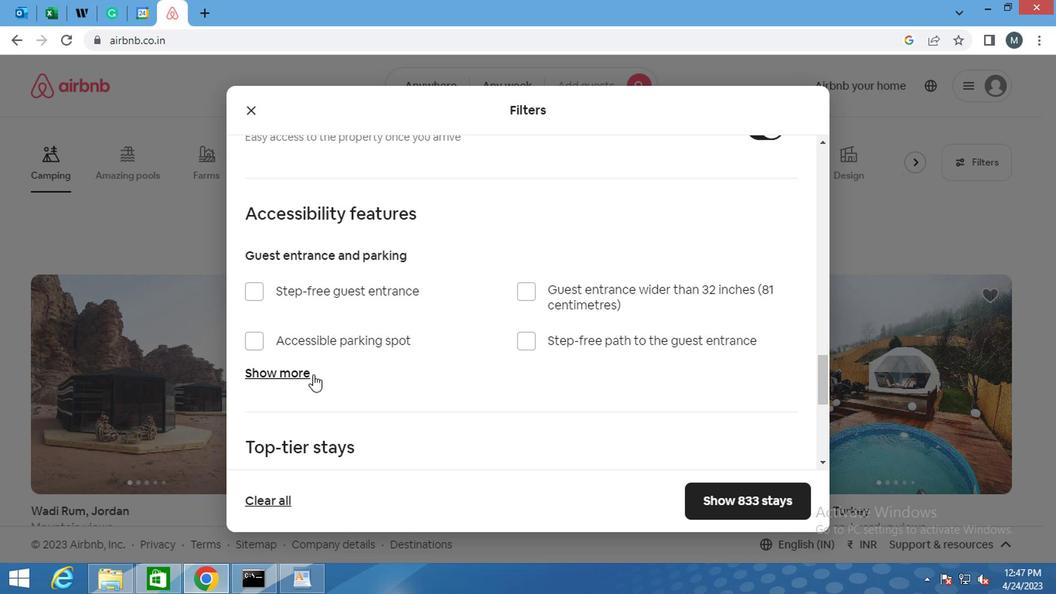 
Action: Mouse moved to (336, 379)
Screenshot: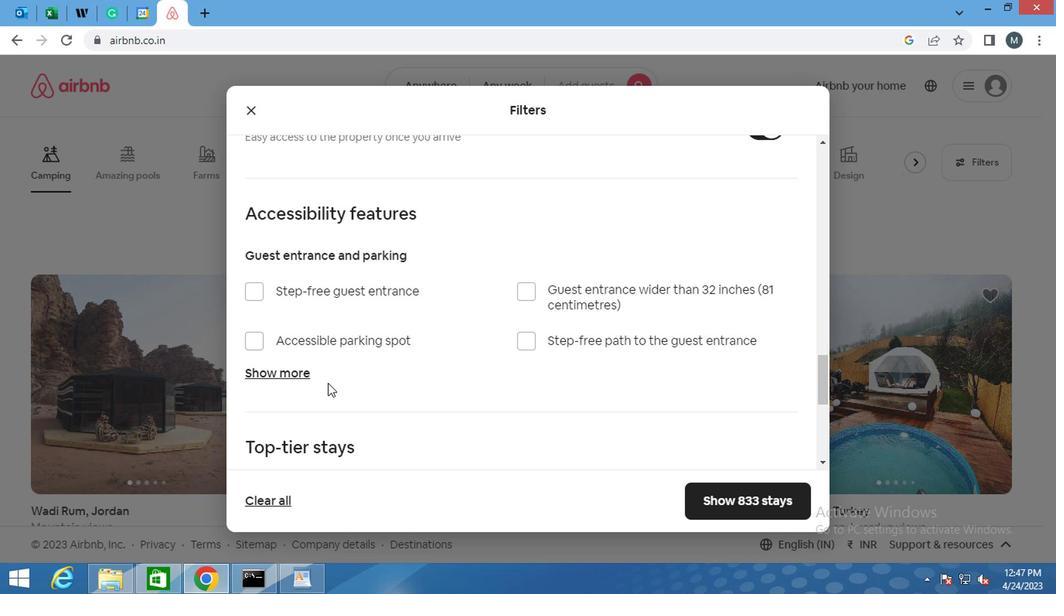 
Action: Mouse scrolled (336, 378) with delta (0, 0)
Screenshot: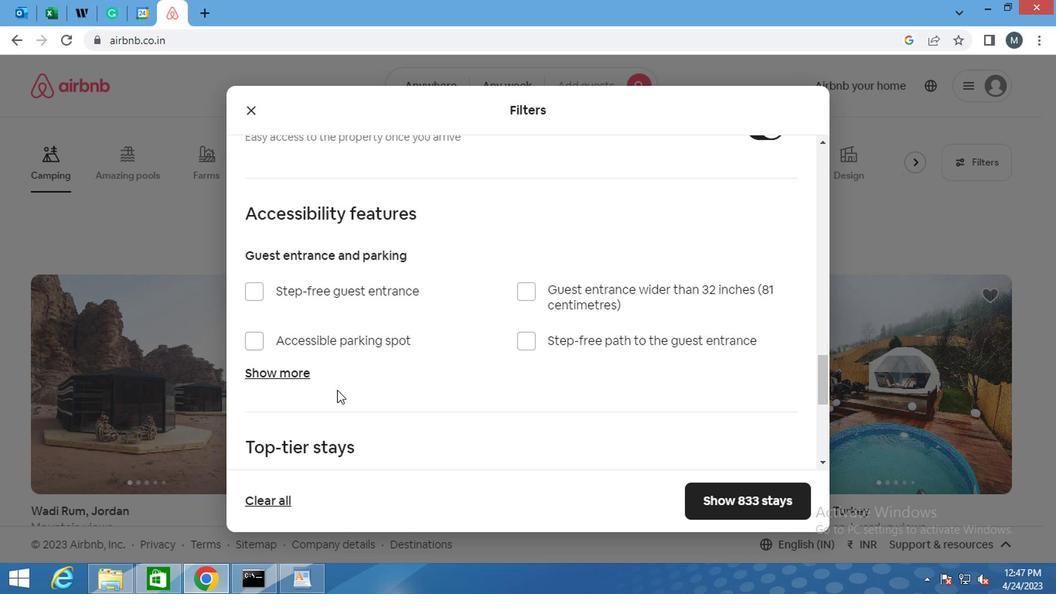 
Action: Mouse moved to (336, 382)
Screenshot: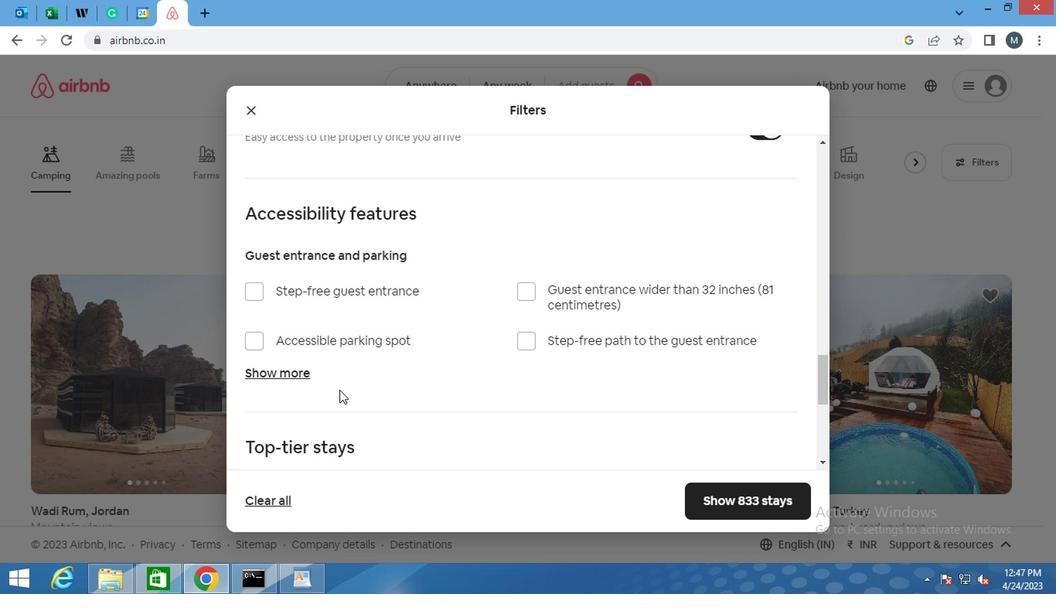 
Action: Mouse scrolled (336, 381) with delta (0, 0)
Screenshot: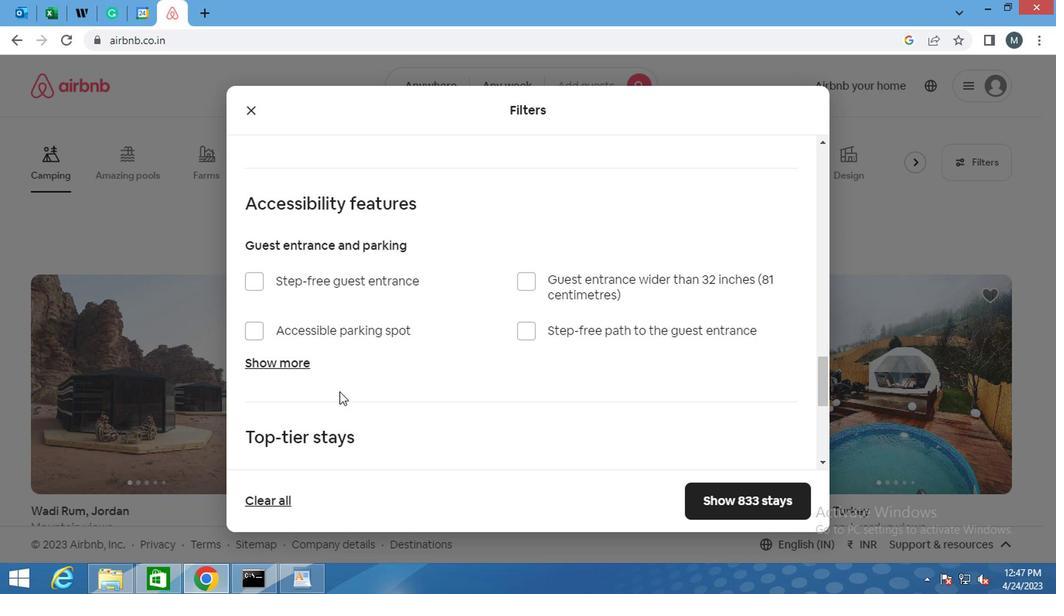 
Action: Mouse scrolled (336, 381) with delta (0, 0)
Screenshot: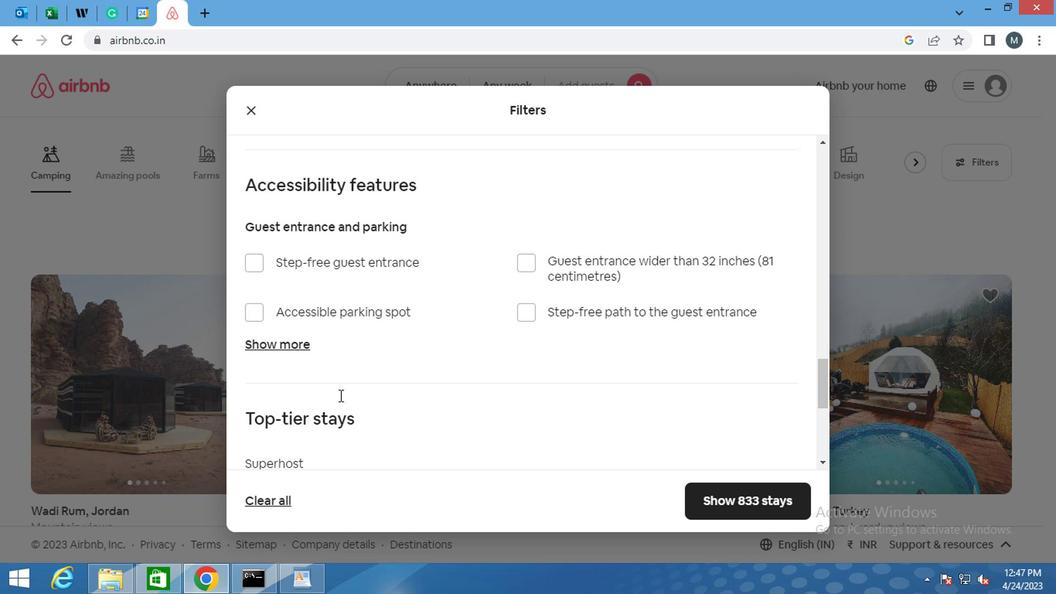 
Action: Mouse moved to (266, 421)
Screenshot: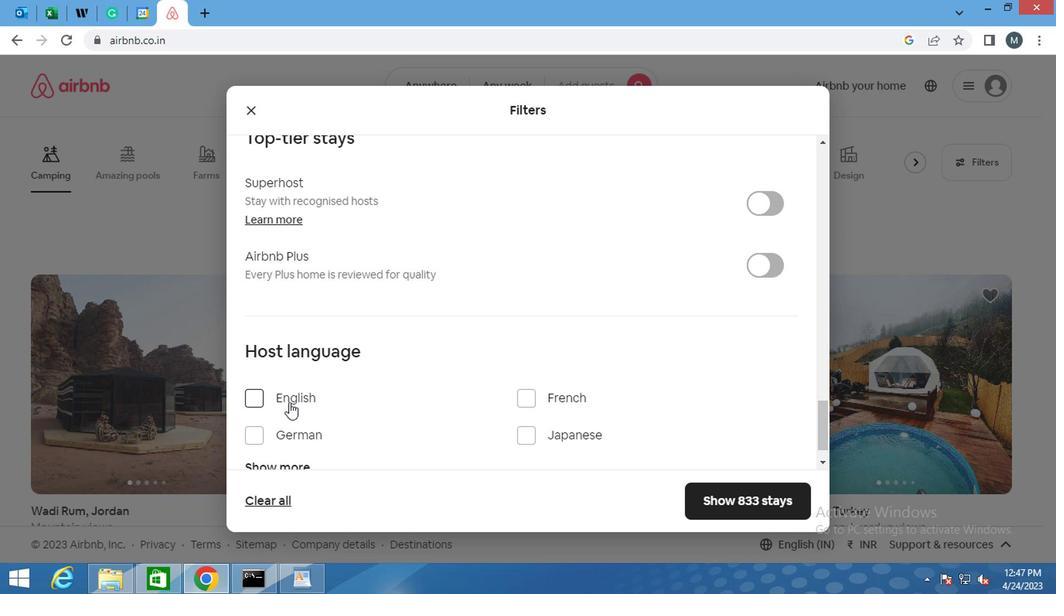 
Action: Mouse scrolled (266, 420) with delta (0, 0)
Screenshot: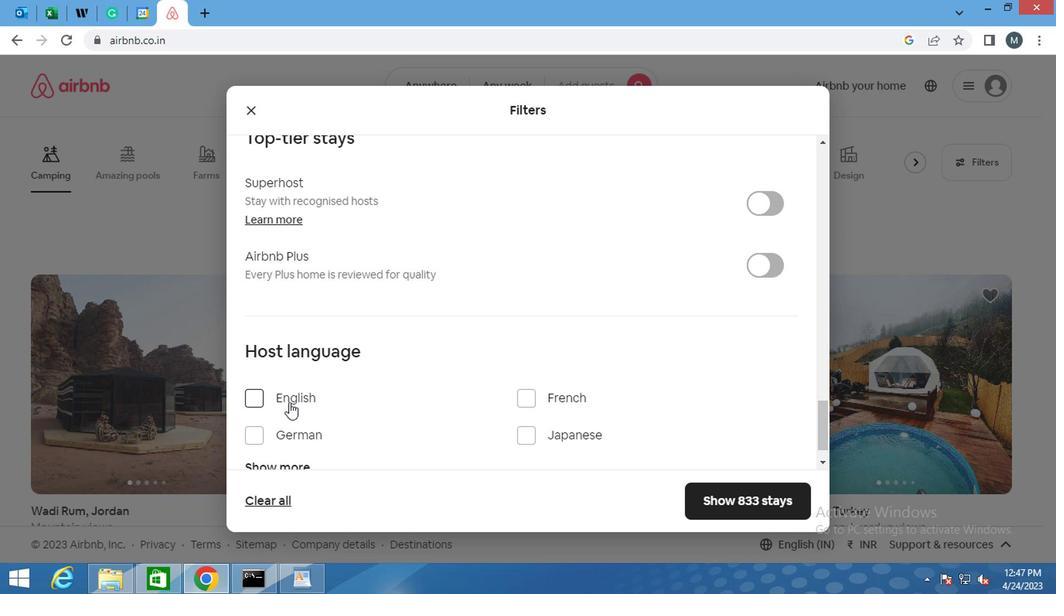 
Action: Mouse moved to (266, 421)
Screenshot: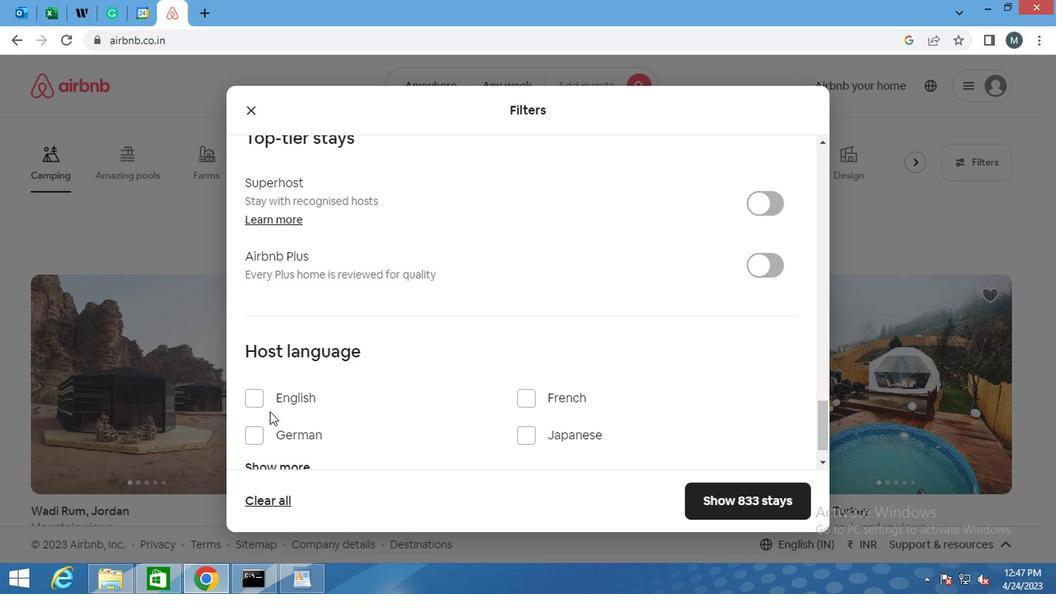 
Action: Mouse scrolled (266, 421) with delta (0, 0)
Screenshot: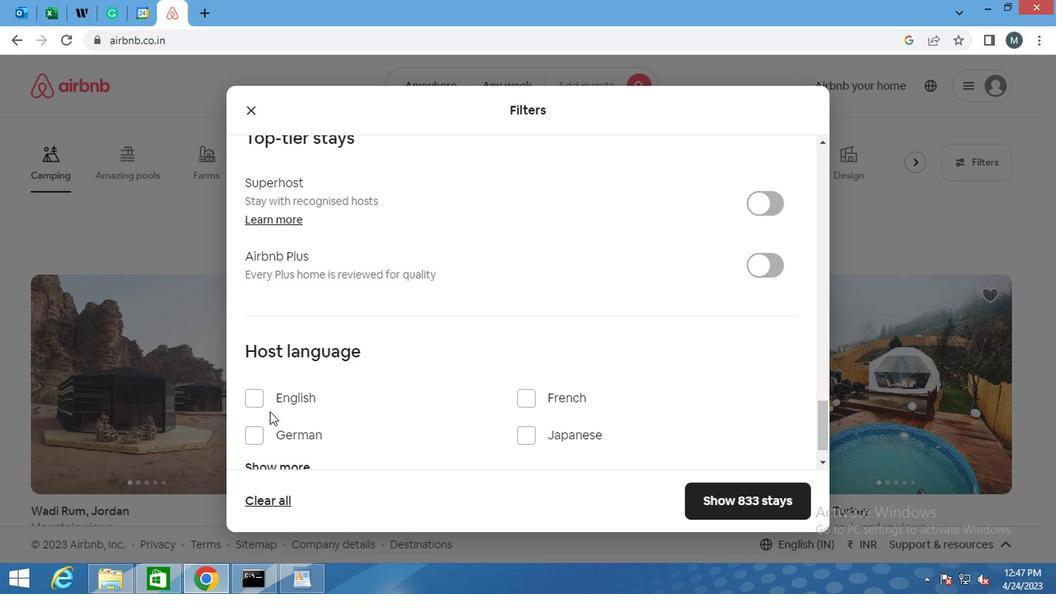 
Action: Mouse moved to (286, 407)
Screenshot: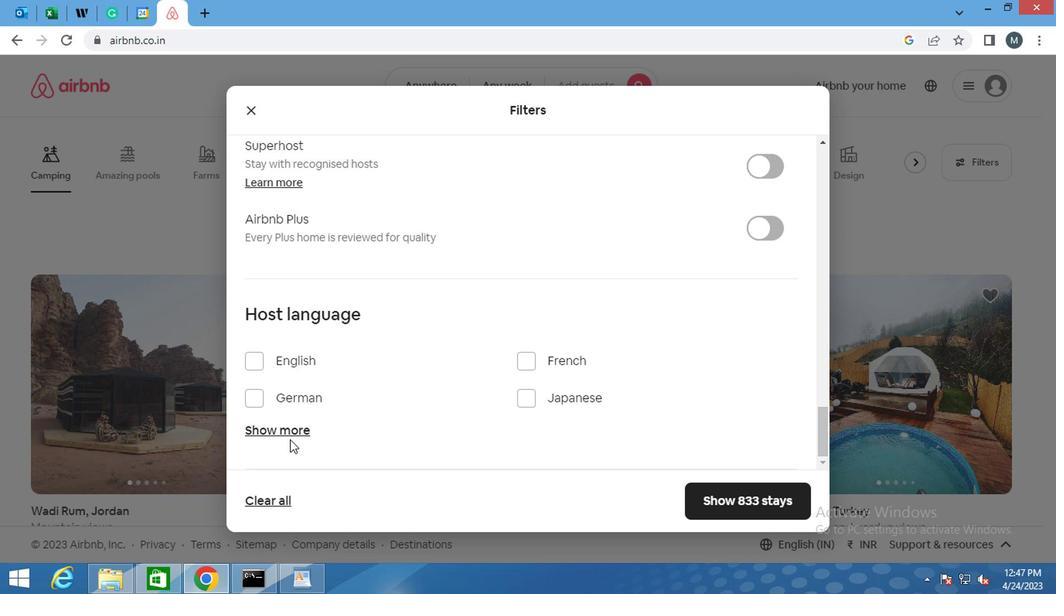 
Action: Mouse pressed left at (286, 407)
Screenshot: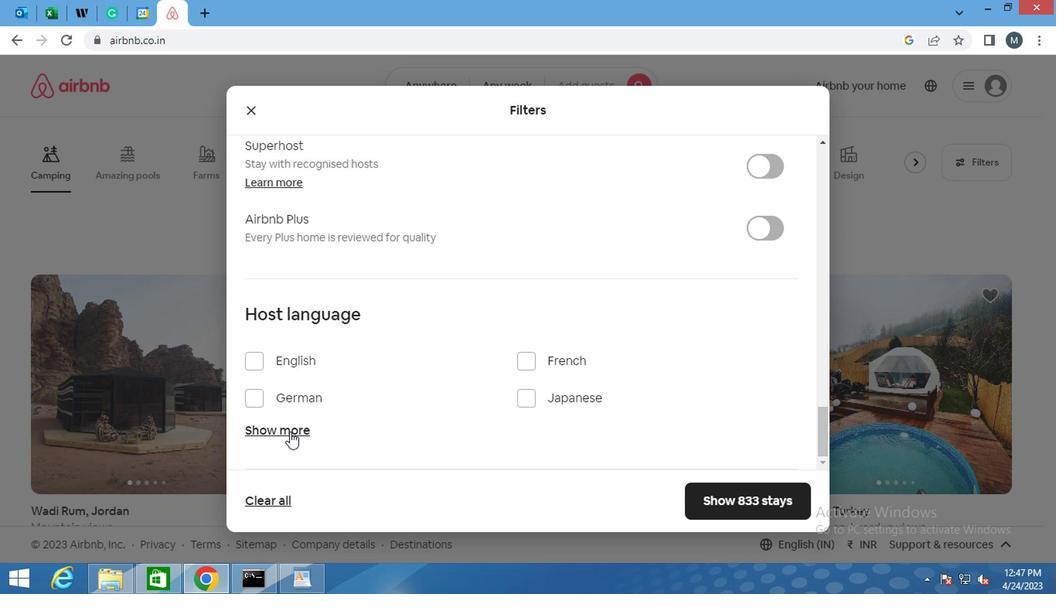 
Action: Mouse moved to (308, 365)
Screenshot: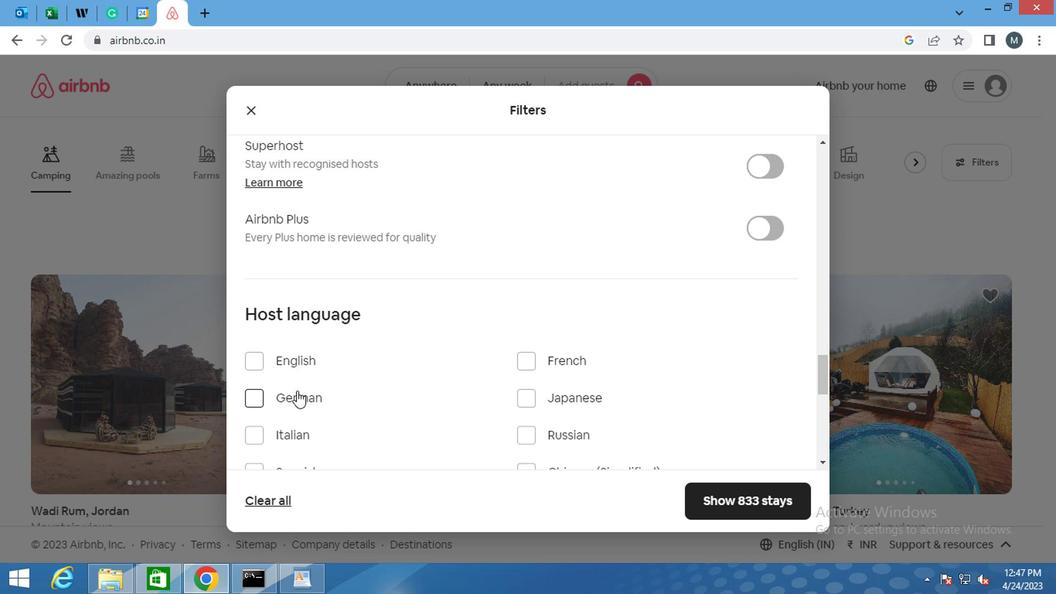 
Action: Mouse scrolled (308, 365) with delta (0, 0)
Screenshot: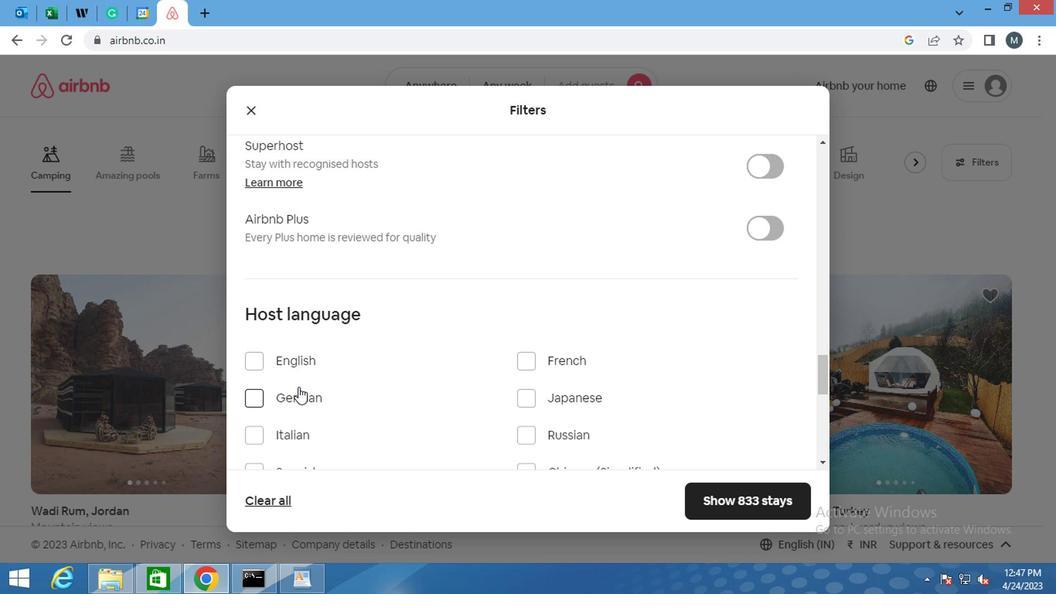 
Action: Mouse moved to (309, 368)
Screenshot: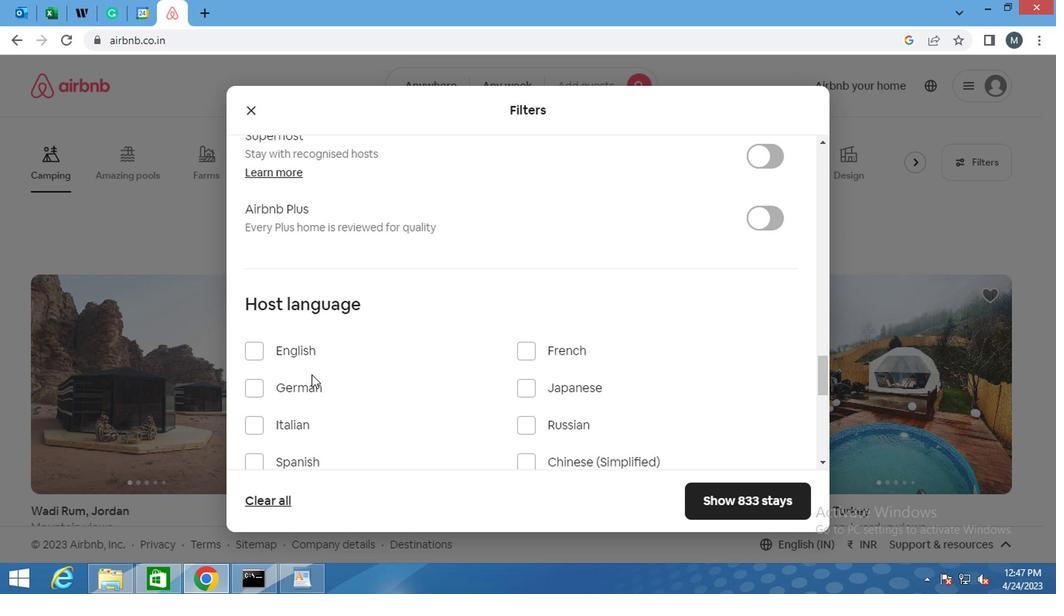 
Action: Mouse scrolled (309, 368) with delta (0, 0)
Screenshot: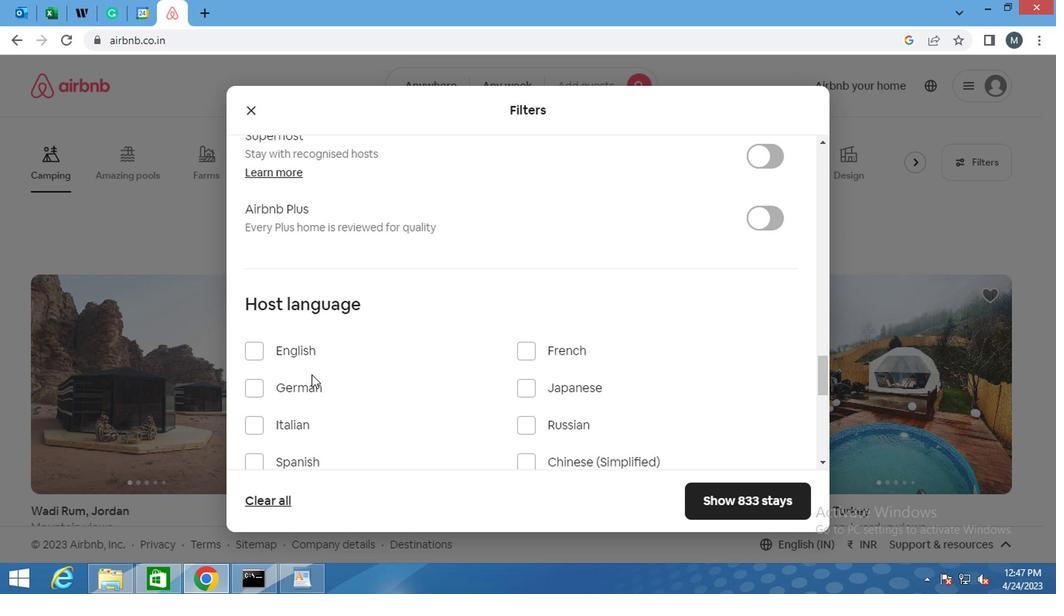 
Action: Mouse moved to (247, 316)
Screenshot: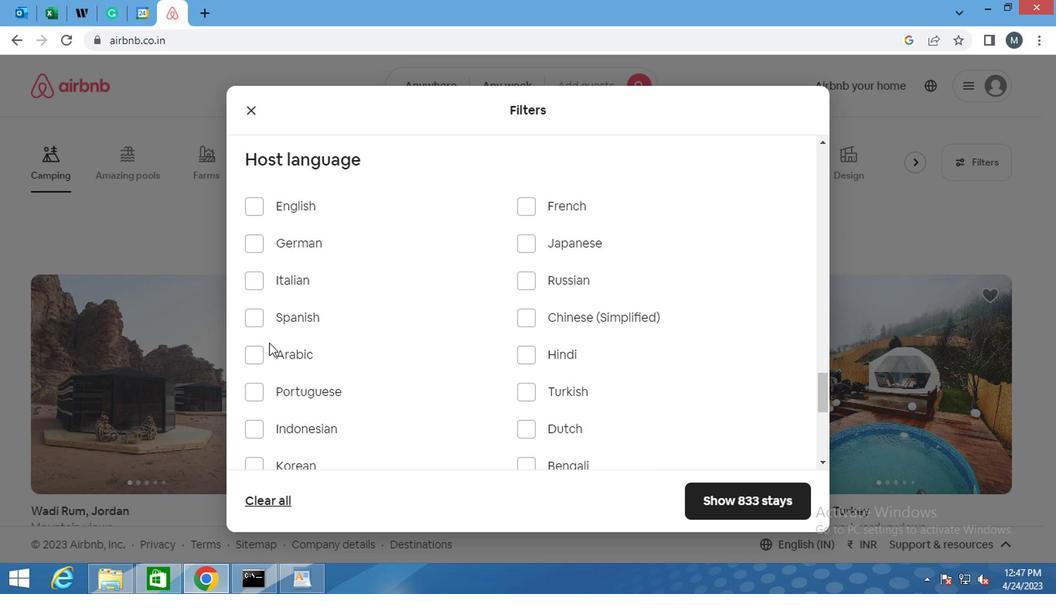 
Action: Mouse pressed left at (247, 316)
Screenshot: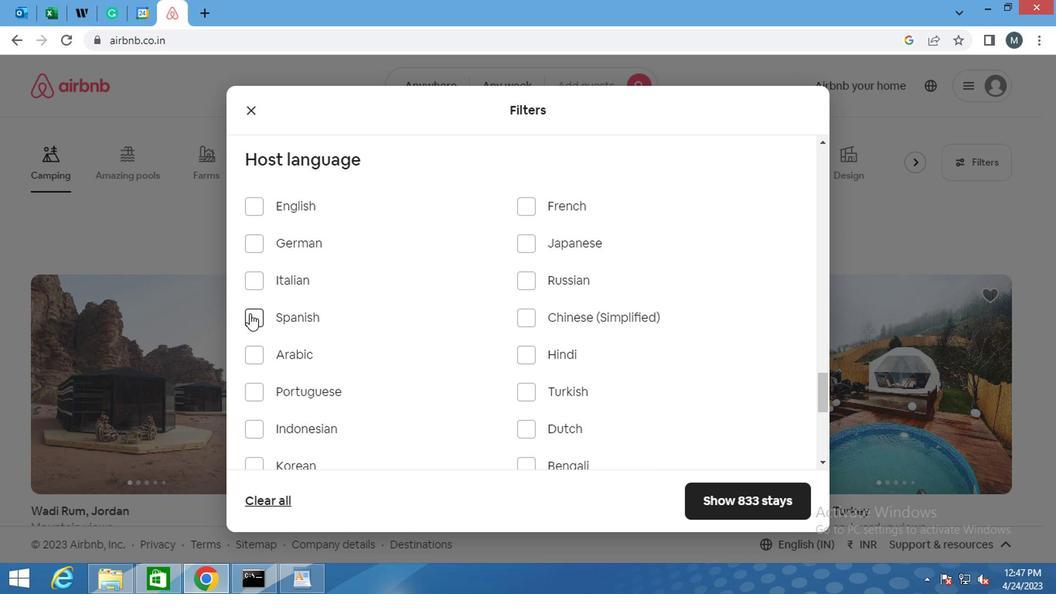 
Action: Mouse moved to (403, 337)
Screenshot: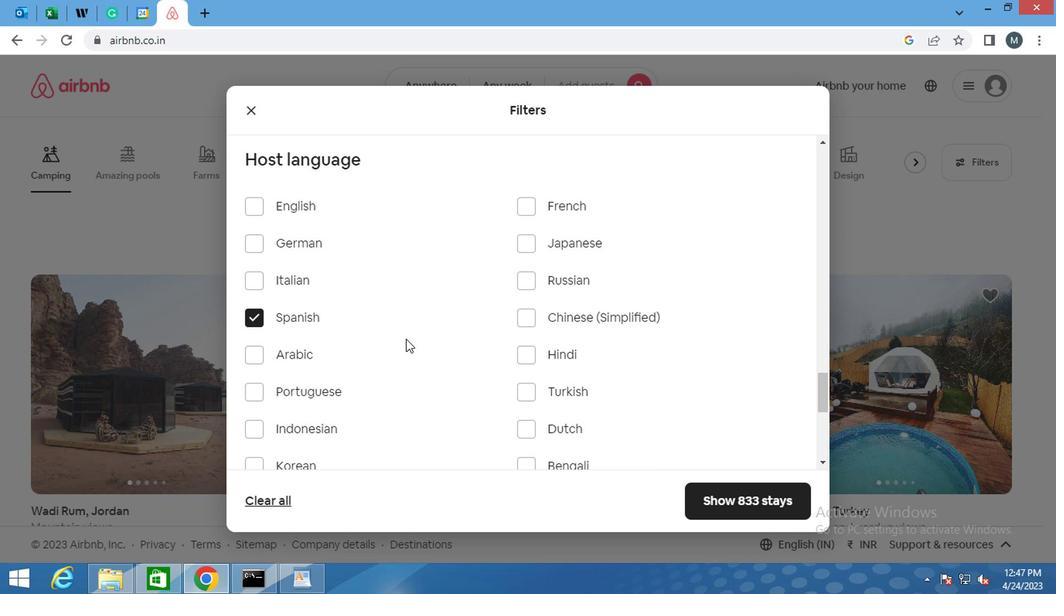 
Action: Mouse scrolled (403, 336) with delta (0, 0)
Screenshot: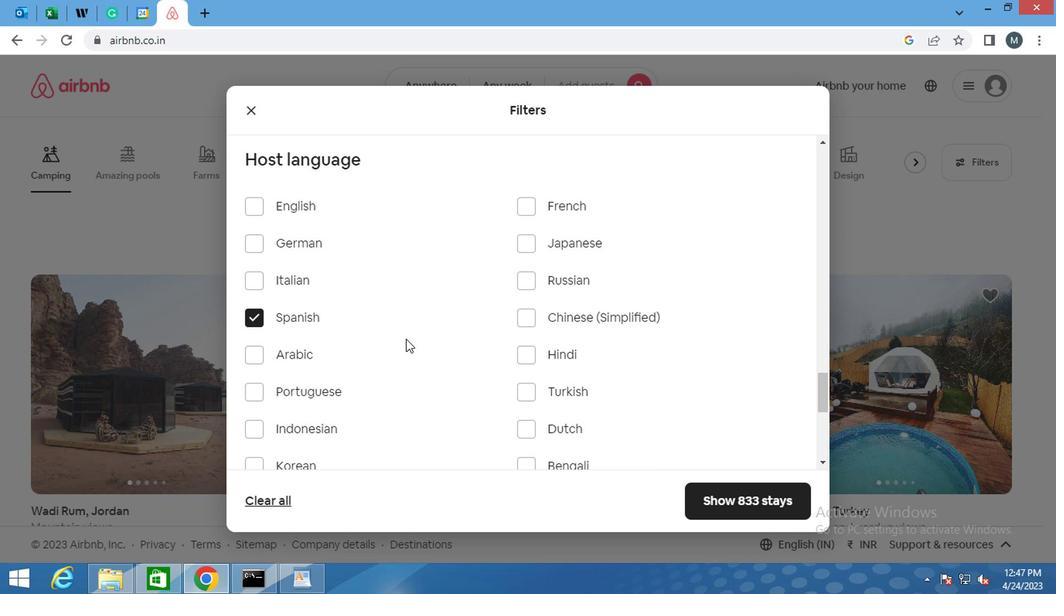 
Action: Mouse moved to (405, 337)
Screenshot: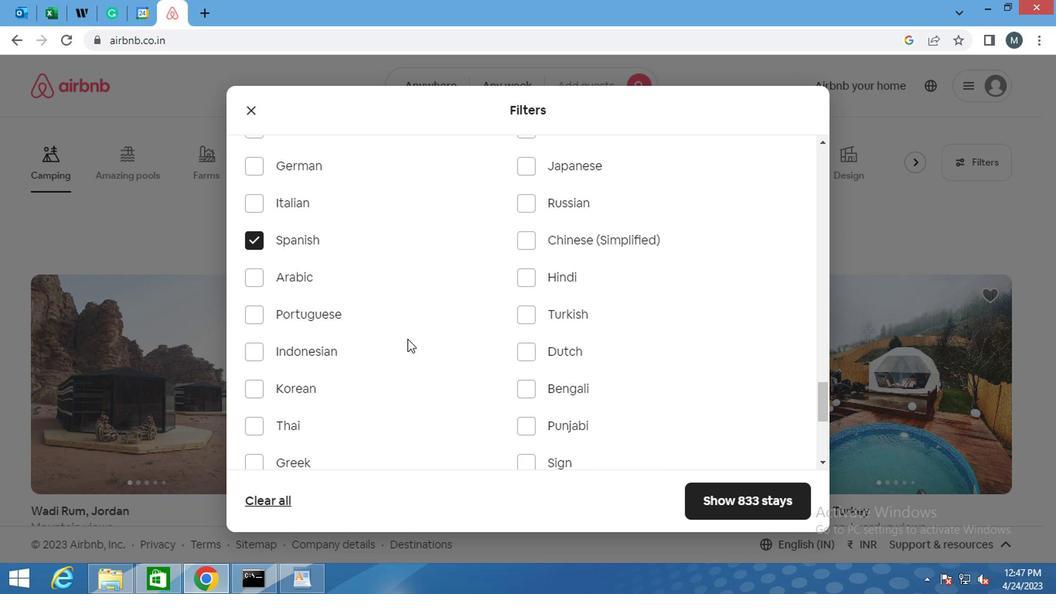 
Action: Mouse scrolled (405, 336) with delta (0, 0)
Screenshot: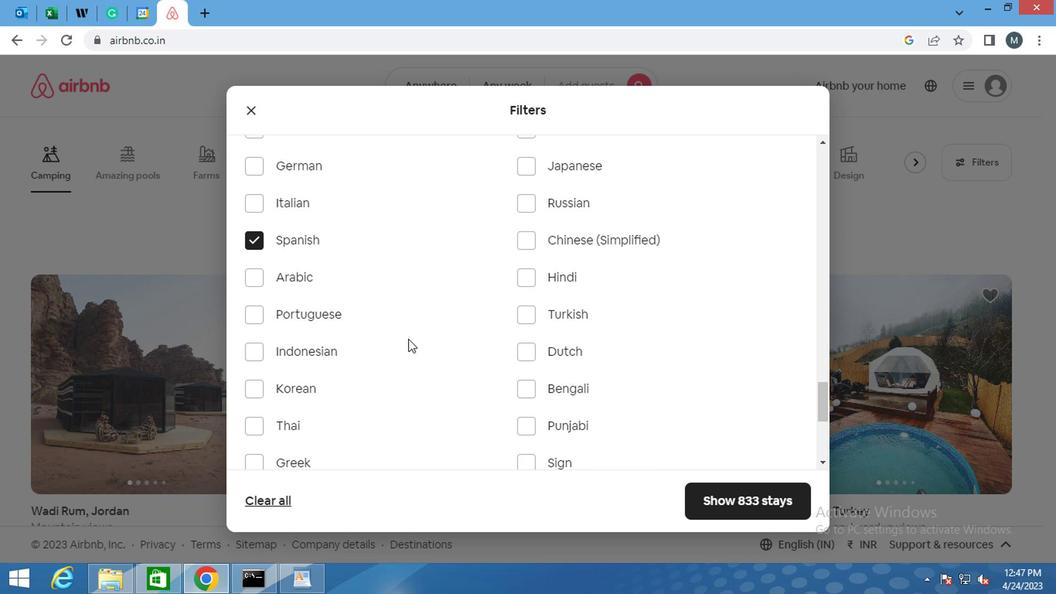 
Action: Mouse moved to (405, 340)
Screenshot: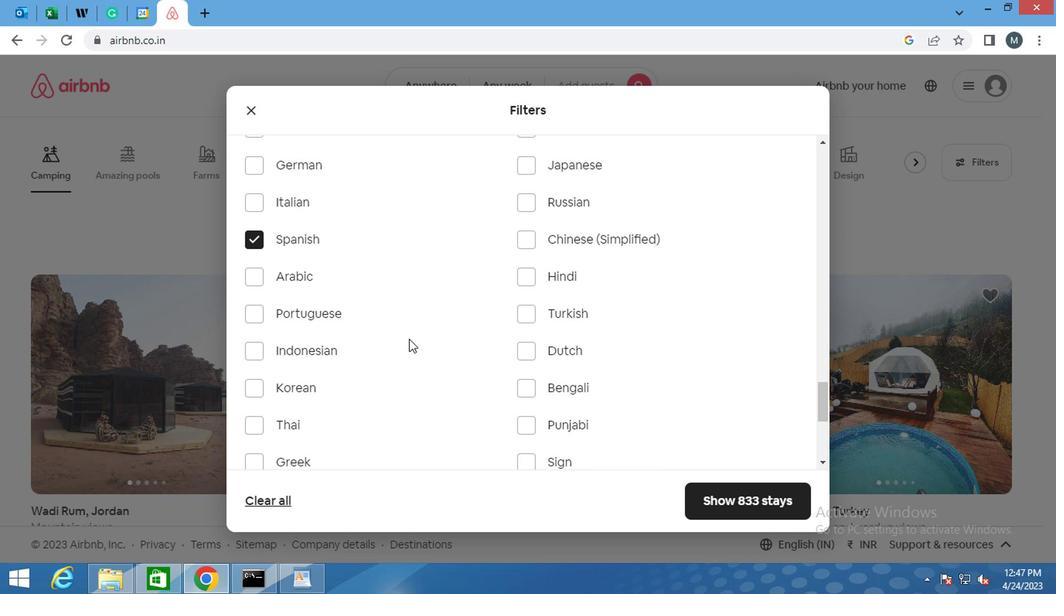 
Action: Mouse scrolled (405, 340) with delta (0, 0)
Screenshot: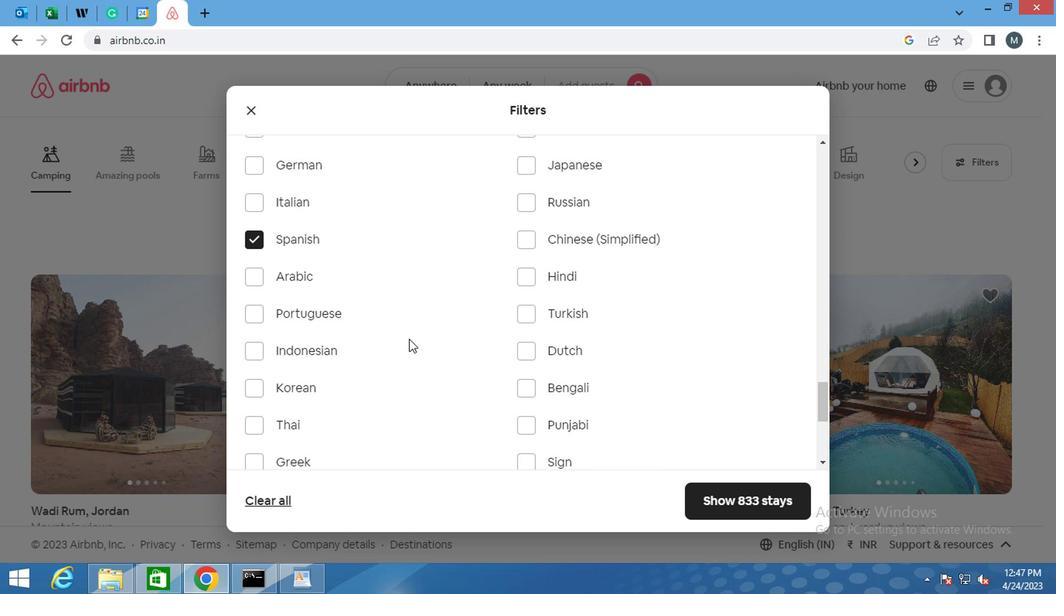 
Action: Mouse moved to (404, 344)
Screenshot: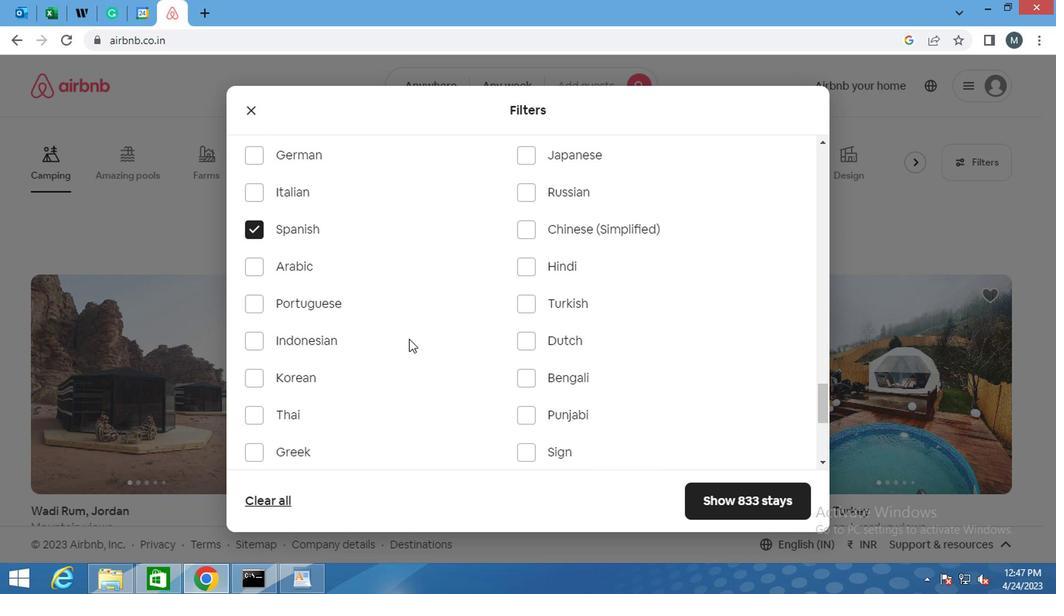 
Action: Mouse scrolled (404, 343) with delta (0, 0)
Screenshot: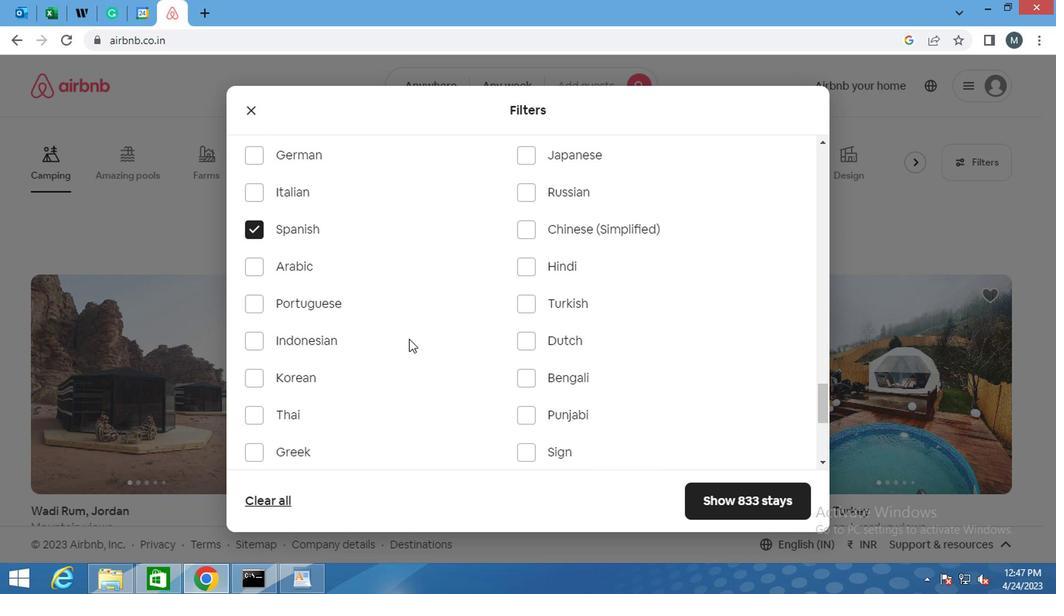 
Action: Mouse moved to (374, 374)
Screenshot: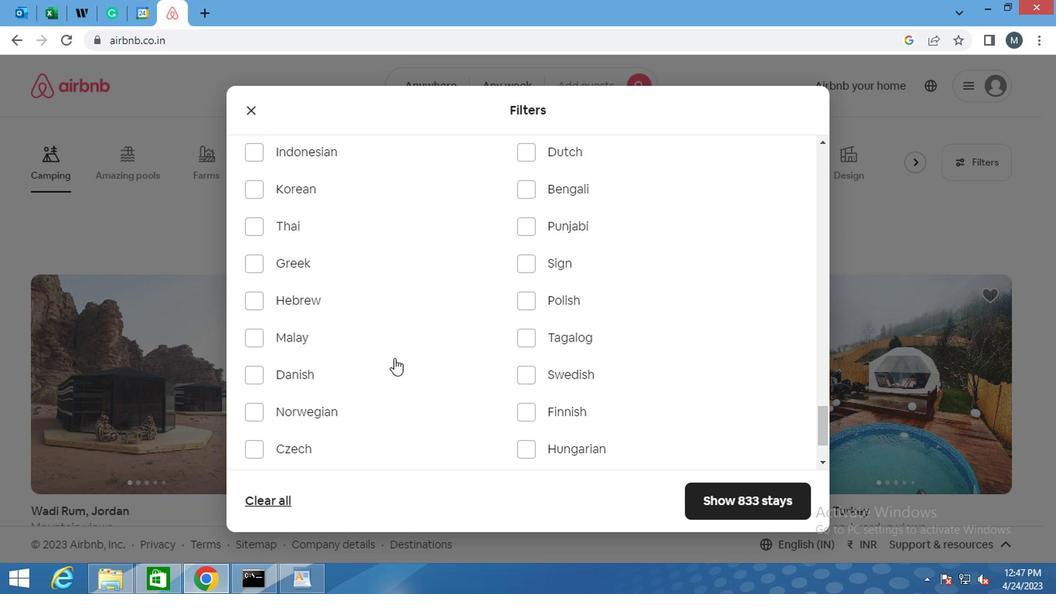 
Action: Mouse scrolled (374, 373) with delta (0, 0)
Screenshot: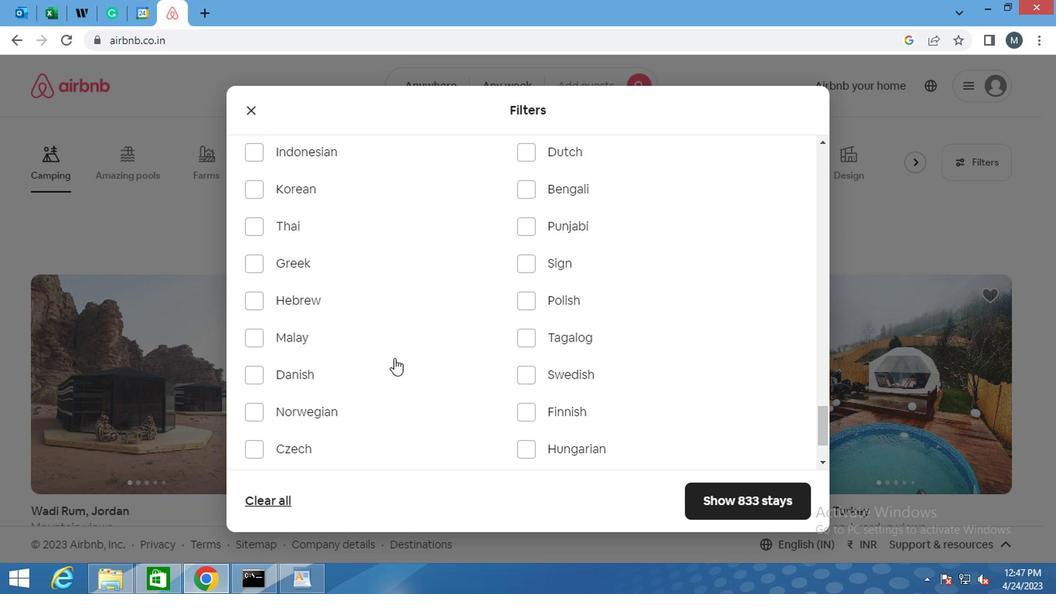 
Action: Mouse moved to (374, 376)
Screenshot: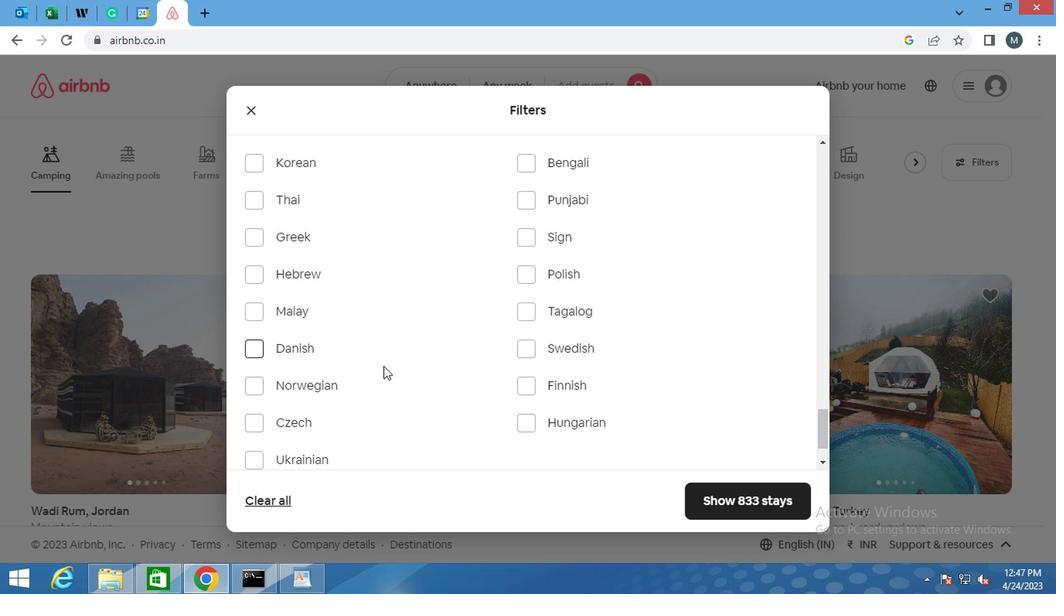 
Action: Mouse scrolled (374, 375) with delta (0, -1)
Screenshot: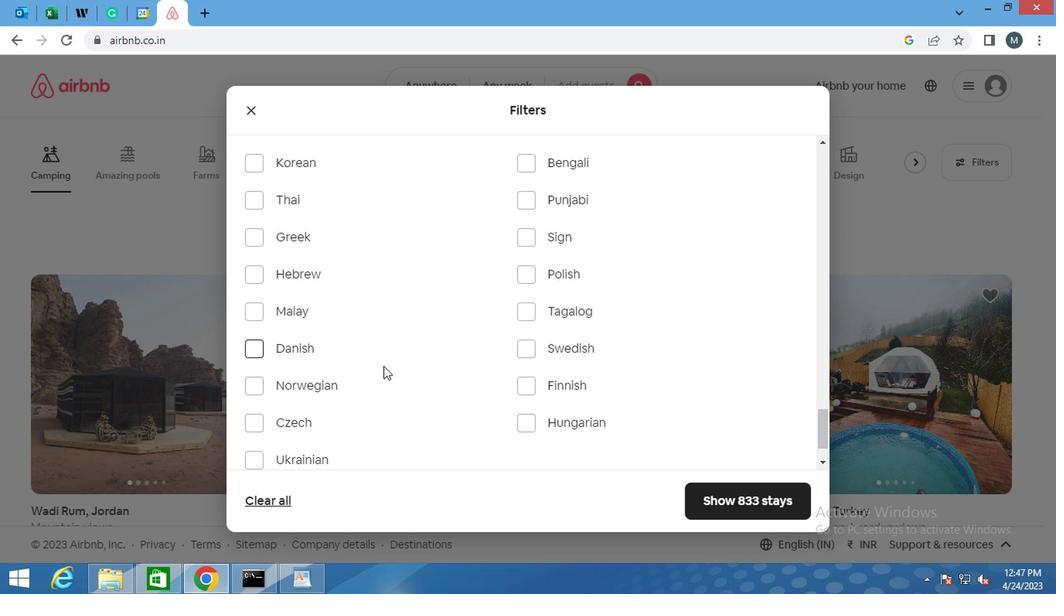
Action: Mouse moved to (375, 384)
Screenshot: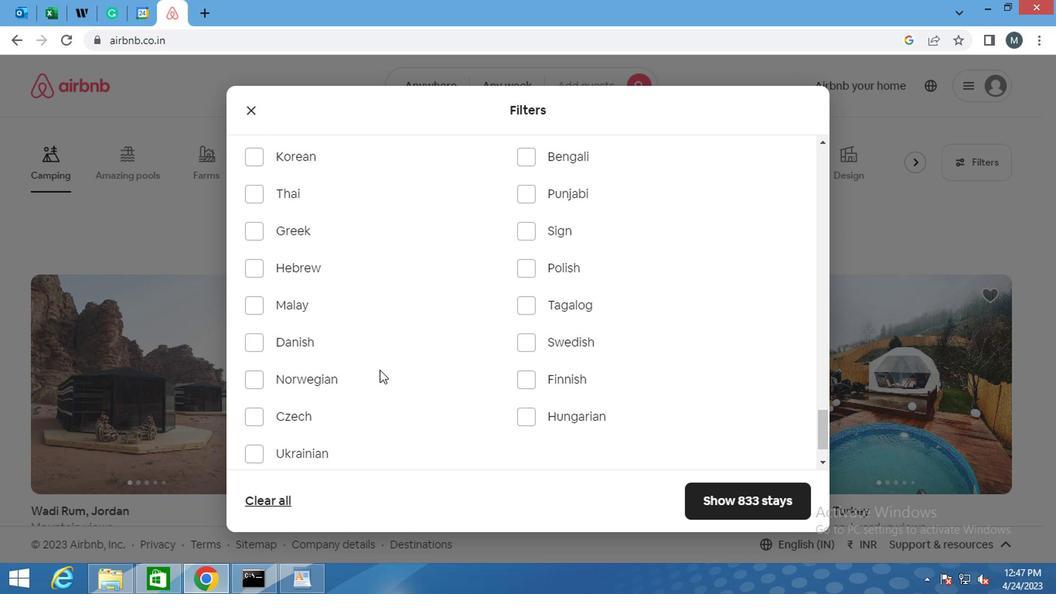 
Action: Mouse scrolled (375, 384) with delta (0, 0)
Screenshot: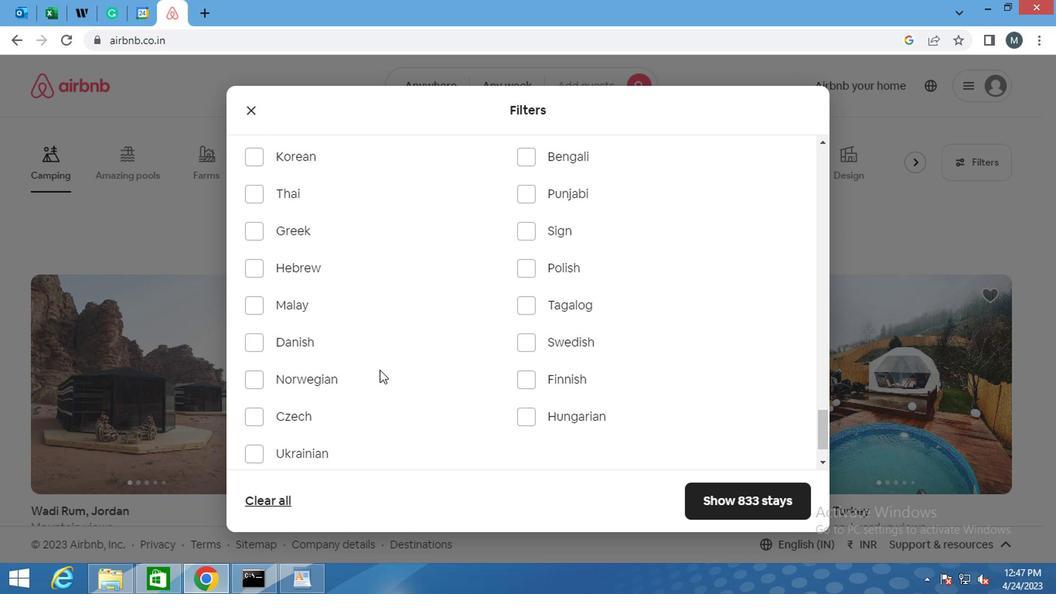 
Action: Mouse moved to (709, 472)
Screenshot: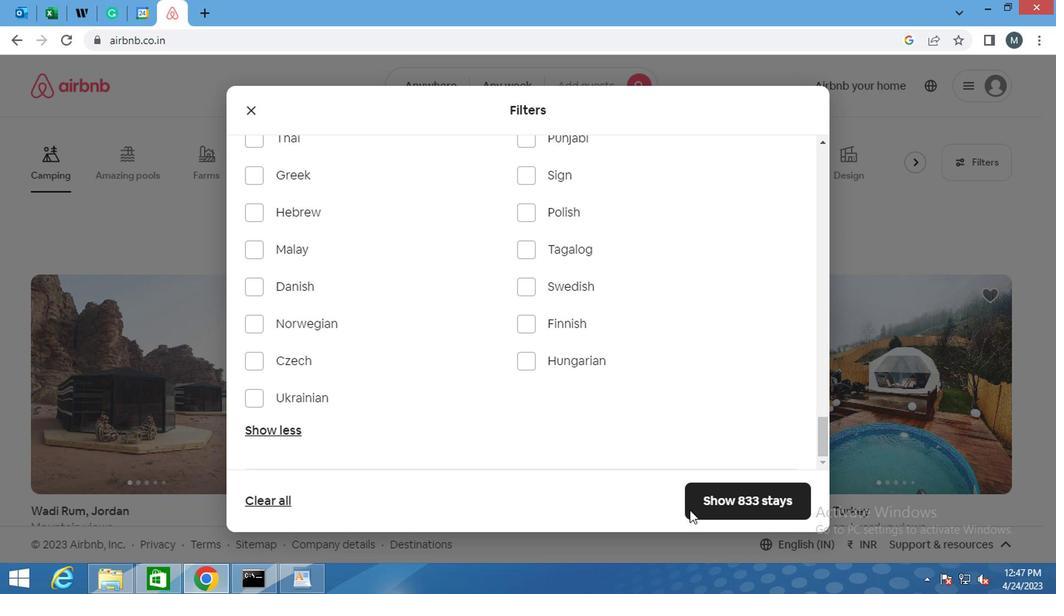 
Action: Mouse pressed left at (709, 472)
Screenshot: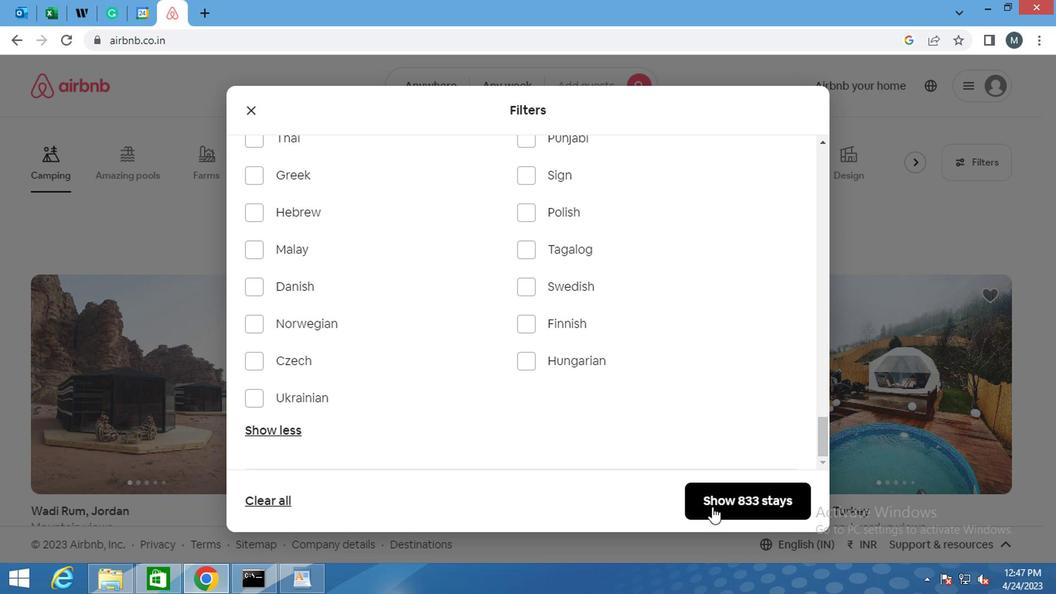 
Action: Mouse moved to (708, 468)
Screenshot: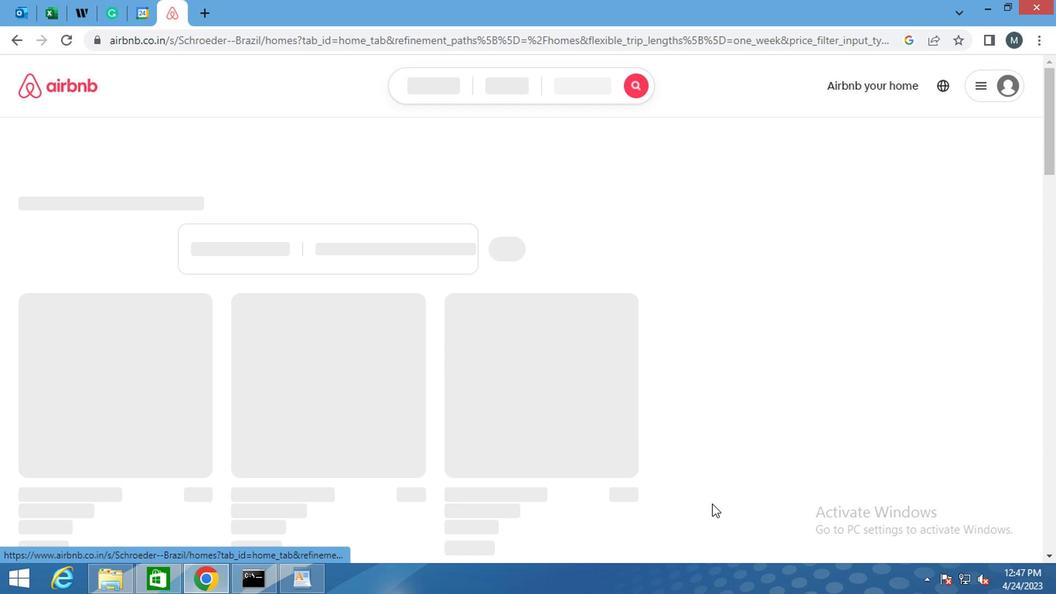 
